 Task: Create a script that requests an IP address and validates its format.
Action: Mouse moved to (2, 388)
Screenshot: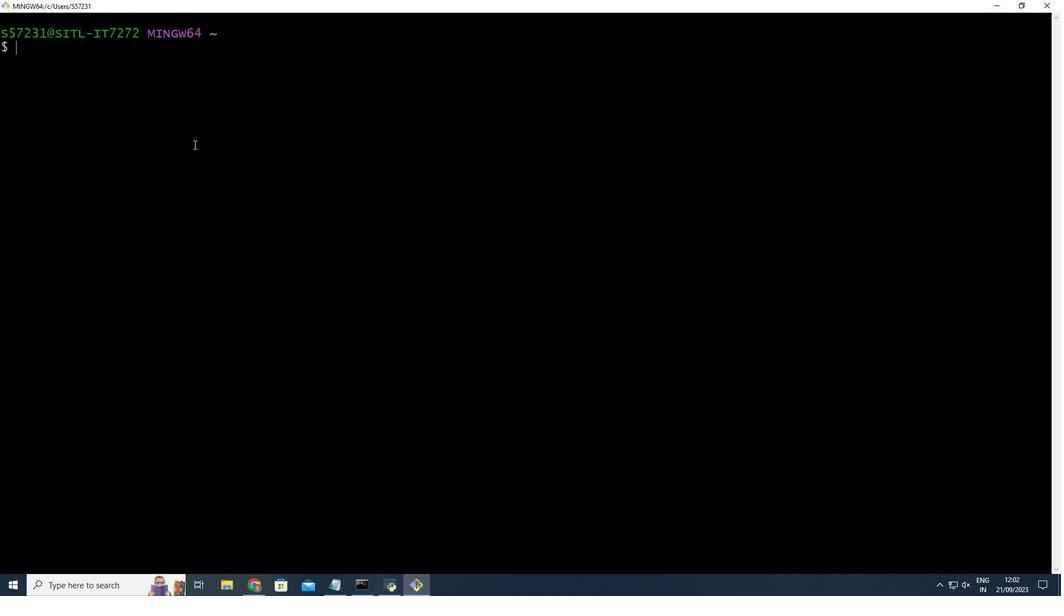 
Action: Mouse pressed left at (2, 388)
Screenshot: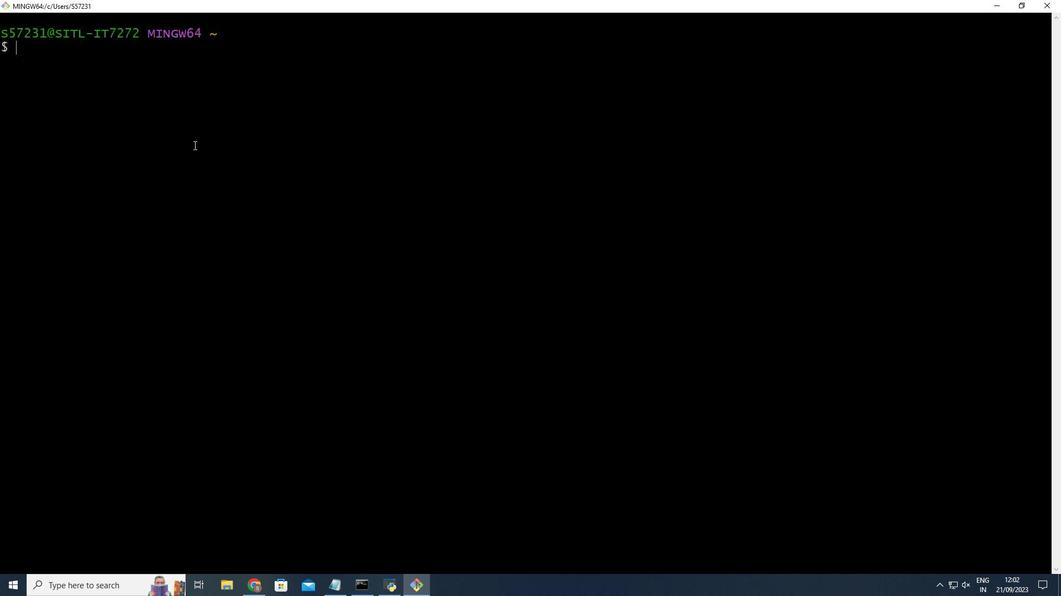 
Action: Mouse moved to (2, 388)
Screenshot: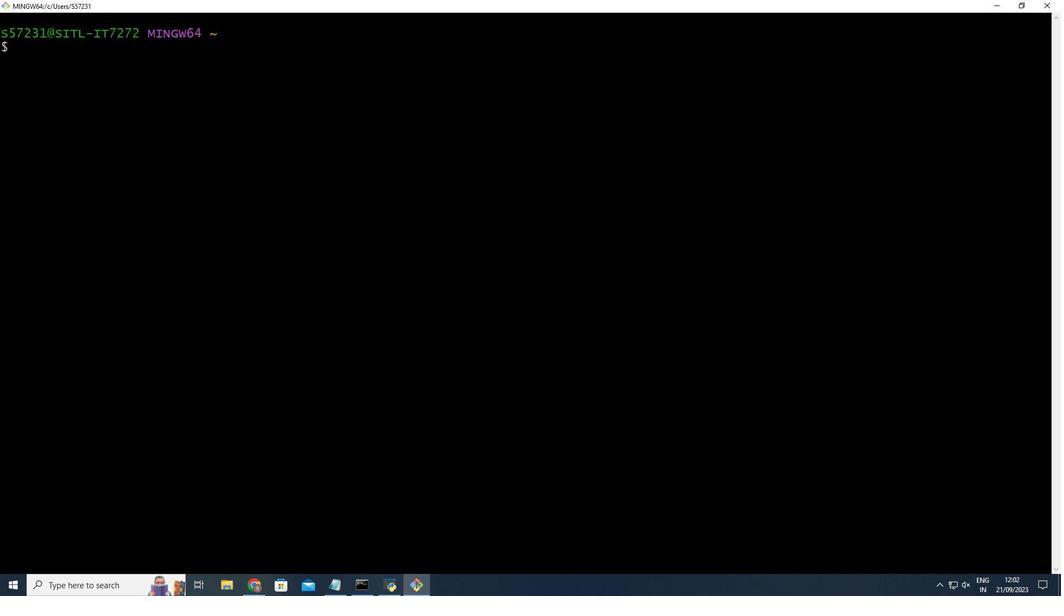 
Action: Key pressed mkdir<Key.space>validate<Key.shift_r>_<Key.shift_r>IP<Key.shift_r>_address<Key.enter>cd<Key.space>validate<Key.shift_r>_<Key.shift_r>IP<Key.shift_r>_address<Key.enter>touch<Key.space>script.sh<Key.enter>vim<Key.space>script.sh<Key.enter>i<Key.shift_r><Key.shift_r><Key.shift_r><Key.shift_r><Key.shift_r><Key.shift_r><Key.shift_r><Key.shift_r><Key.shift_r><Key.shift_r><Key.shift_r><Key.shift_r>#<Key.shift_r>!/bin/bash<Key.enter><Key.backspace><Key.enter><Key.shift_r>#<Key.space><Key.shift_r>Function<Key.space>to<Key.space>validate<Key.space>an<Key.space><Key.shift_r>IP<Key.space>addres<Key.space><Key.backspace>s<Key.space>format<Key.space>using<Key.space>regular<Key.space>expressions<Key.enter><Key.backspace><Key.backspace>validate<Key.space><Key.backspace><Key.shift_r>_ip<Key.shift_r>()<Key.enter><Key.backspace><Key.shift_r><Key.space><Key.shift_r>{<Key.enter>local<Key.space>ip=<Key.shift_r>"<Key.shift_r><Key.shift_r><Key.shift_r><Key.shift_r><Key.shift_r><Key.shift_r>$1<Key.shift_r>"<Key.enter>local<Key.space>ip<Key.shift_r>_regex=<Key.shift_r>"<Key.shift_r>^<Key.shift_r>([0-9]<Key.shift_r>{1,3<Key.shift_r>}\.<Key.shift_r>)<Key.shift_r>{3<Key.shift_r>}[0-9
Screenshot: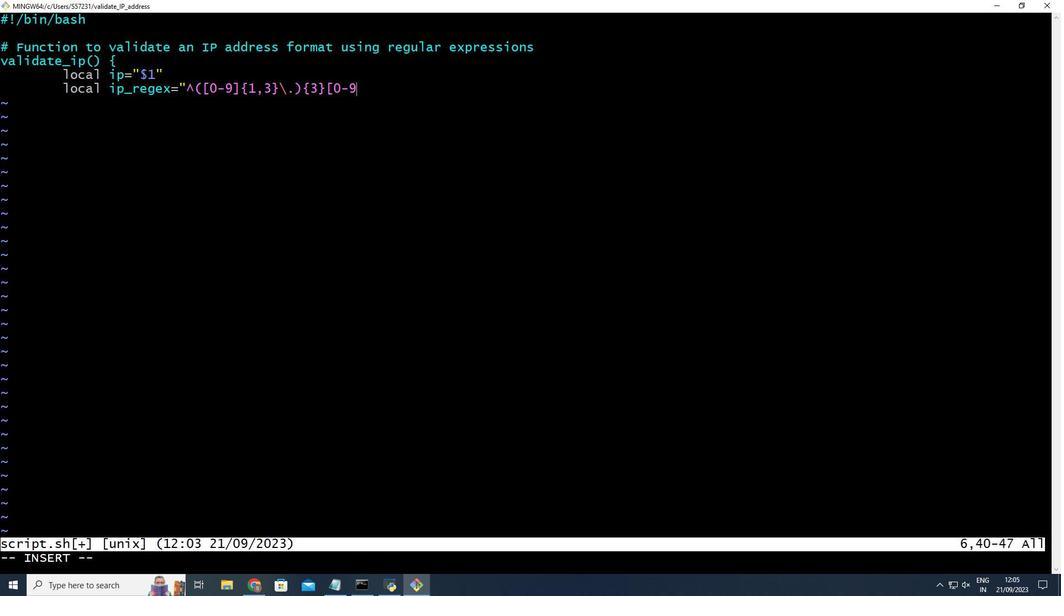 
Action: Mouse moved to (2, 388)
Screenshot: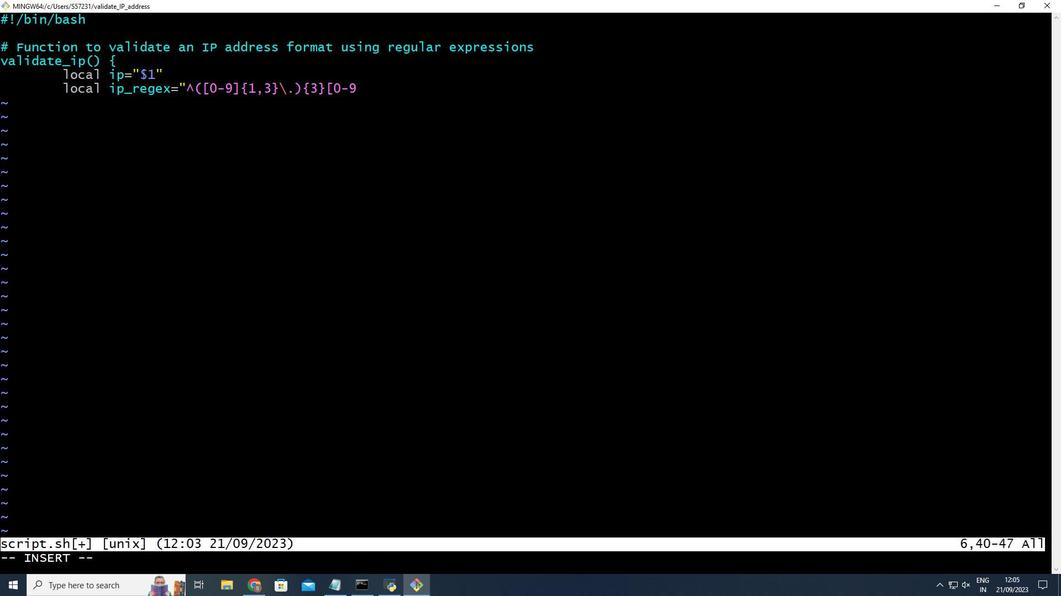 
Action: Key pressed ]<Key.shift_r>{1,3<Key.shift_r>}<Key.shift_r>$<Key.shift_r>"<Key.enter><Key.enter>if<Key.space>[[<Key.space><Key.shift_r>"<Key.shift_r>$ip<Key.shift_r>"<Key.space>=<Key.shift_r>~<Key.space><Key.shift_r><Key.shift_r><Key.shift_r><Key.shift_r><Key.shift_r><Key.shift_r><Key.shift_r><Key.shift_r><Key.shift_r><Key.shift_r><Key.shift_r><Key.shift_r><Key.shift_r><Key.shift_r><Key.shift_r><Key.shift_r><Key.shift_r>$ip<Key.shift_r>_regex
Screenshot: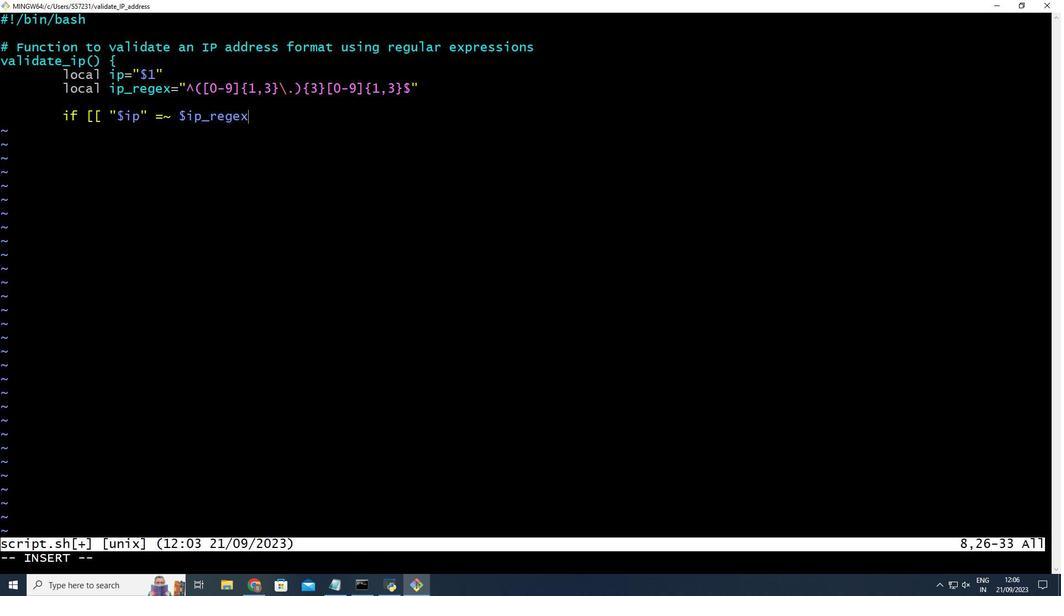 
Action: Mouse moved to (2, 388)
Screenshot: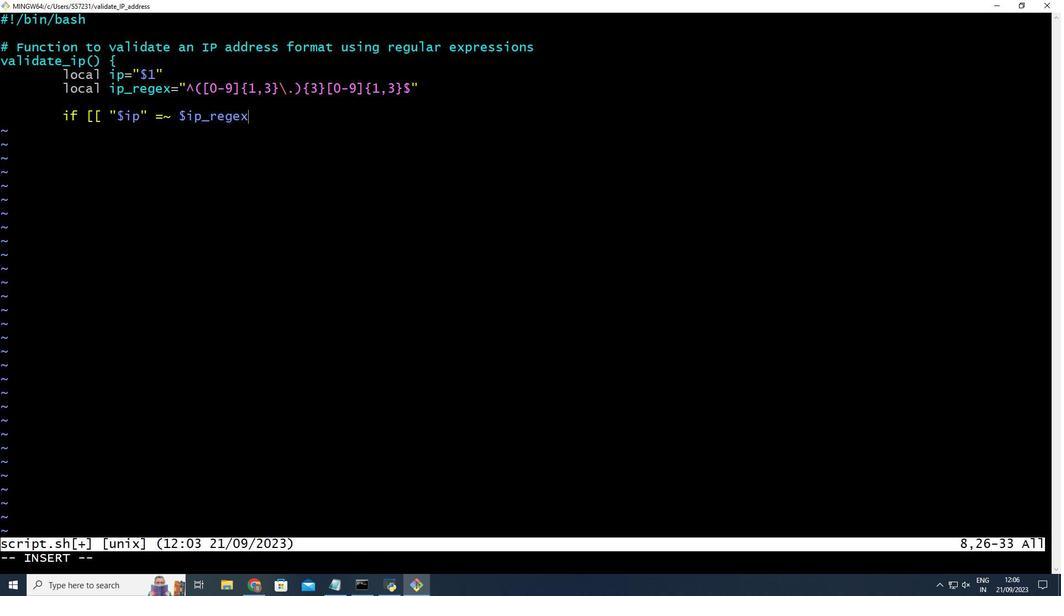 
Action: Key pressed <Key.space>]];<Key.space>then<Key.enter>echo<Key.space><Key.shift_r><Key.shift_r><Key.shift_r><Key.shift_r><Key.shift_r>"<Key.shift_r>Valid<Key.space><Key.shift_r><Key.shift_r><Key.shift_r><Key.shift_r><Key.shift_r><Key.shift_r><Key.shift_r>IP<Key.space>address<Key.shift_r>"<Key.backspace><Key.shift_r>:<Key.space><Key.shift_r><Key.shift_r>$ip<Key.shift_r>"<Key.enter><Key.backspace>else<Key.enter>echo<Key.space><Key.shift_r>"<Key.shift_r>Ina<Key.backspace>valid<Key.space><Key.shift_r>IP<Key.space>address<Key.shift_r>:<Key.space><Key.shift_r><Key.shift_r><Key.shift_r><Key.shift_r><Key.shift_r>$ip<Key.shift_r>"<Key.enter><Key.backspace>fi<Key.enter><Key.backspace><Key.shift_r><Key.shift_r><Key.shift_r>}<Key.enter><Key.enter>
Screenshot: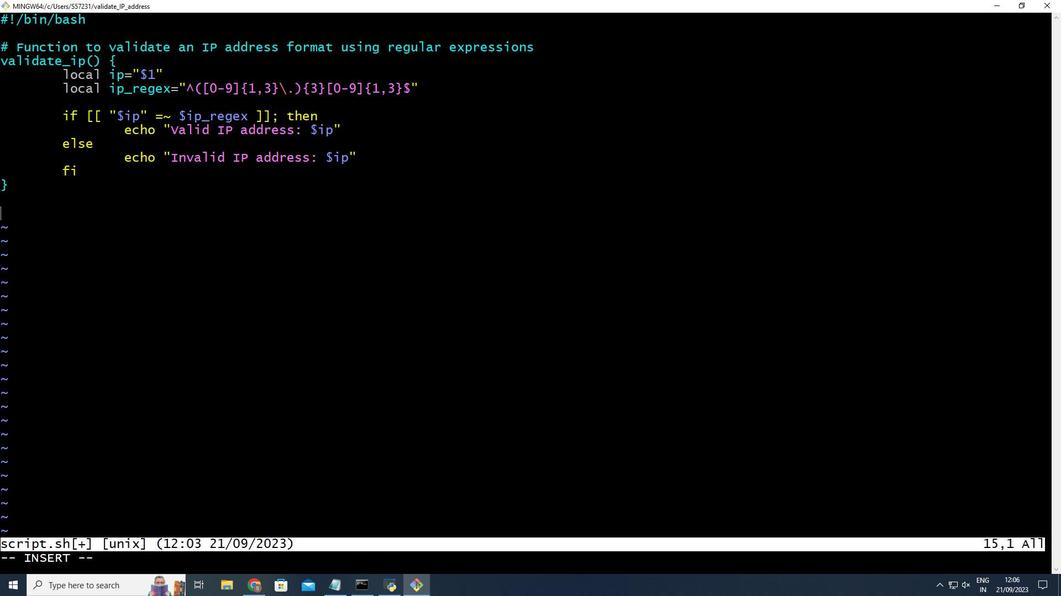 
Action: Mouse moved to (2, 388)
Screenshot: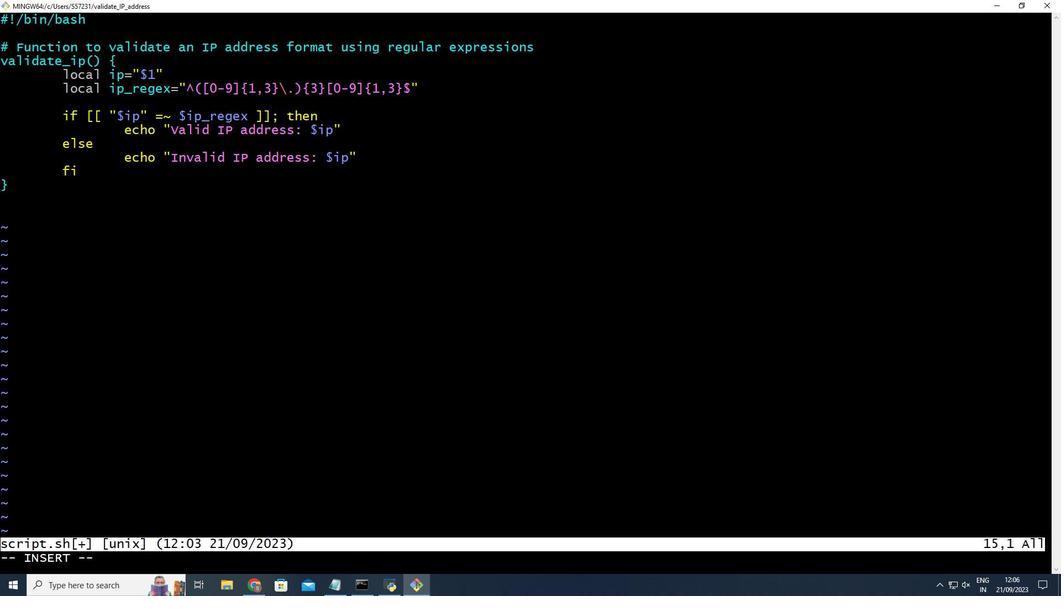 
Action: Mouse scrolled (2, 388) with delta (0, 0)
Screenshot: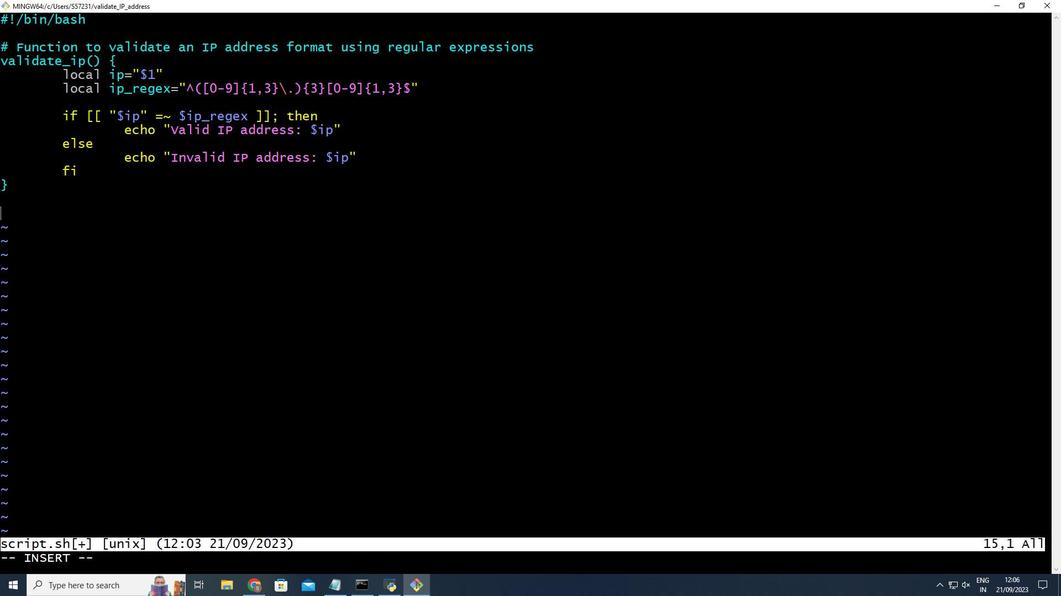 
Action: Mouse scrolled (2, 388) with delta (0, 0)
Screenshot: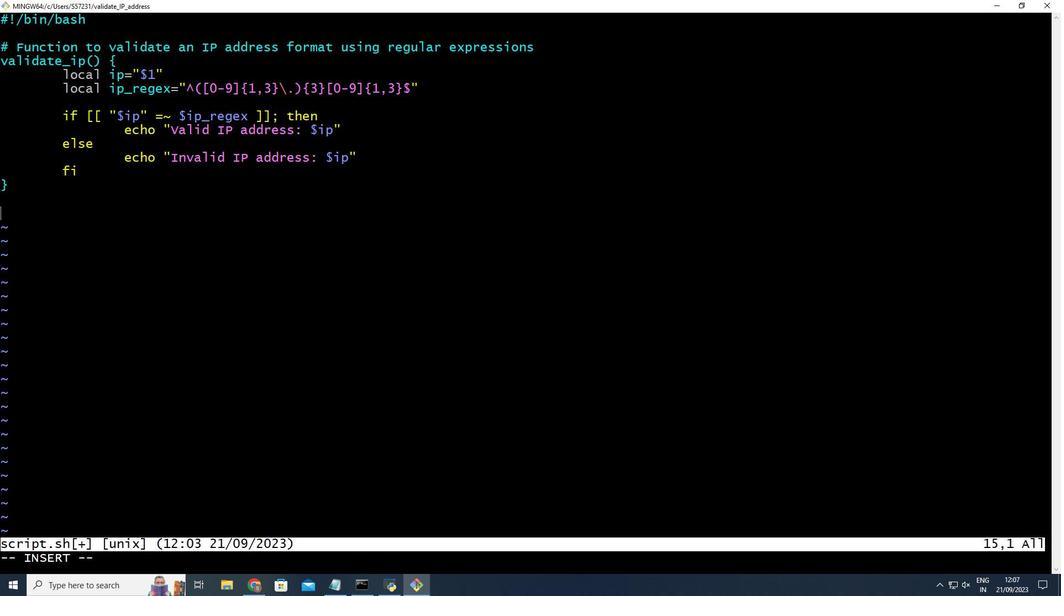 
Action: Mouse scrolled (2, 388) with delta (0, 0)
Screenshot: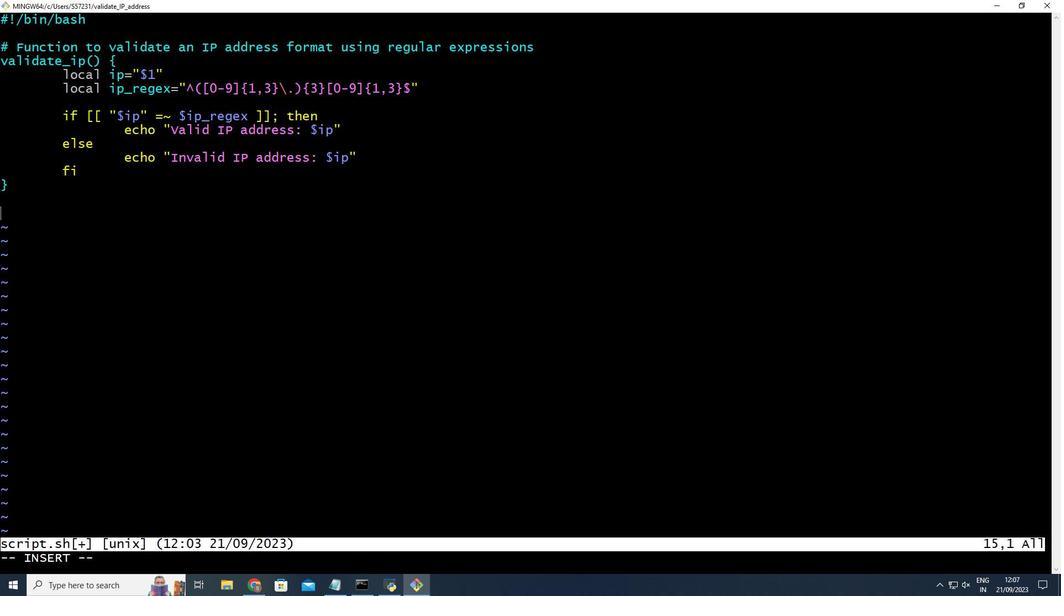 
Action: Key pressed <Key.shift_r>#<Key.shift_r>Read<Key.space>input<Key.space>from<Key.space>the<Key.space>user<Key.enter><Key.backspace>read<Key.space>-p<Key.space><Key.shift_r>"<Key.shift_r>Enter<Key.space>th<Key.backspace><Key.backspace>an<Key.space><Key.shift_r>Ip<Key.space>a<Key.backspace><Key.backspace><Key.backspace><Key.shift_r>P<Key.space>address<Key.shift_r>:<Key.space><Key.shift_r>"<Key.space>user<Key.shift_r>_input<Key.enter><Key.enter><Key.shift_r><Key.shift_r><Key.shift_r><Key.shift_r><Key.shift_r><Key.shift_r>#<Key.space>call<Key.space>the<Key.space>validate<Key.shift_r>_ip<Key.space>function<Key.space>with<Key.space>the<Key.space>provided<Key.space><Key.shift_r>IP<Key.space>address<Key.enter><Key.backspace><Key.backspace>validate<Key.shift_r>_ip<Key.space><Key.shift_r>"<Key.shift_r>$user<Key.shift_r><Key.shift_r><Key.shift_r>_input<Key.shift_r>"<Key.enter>
Screenshot: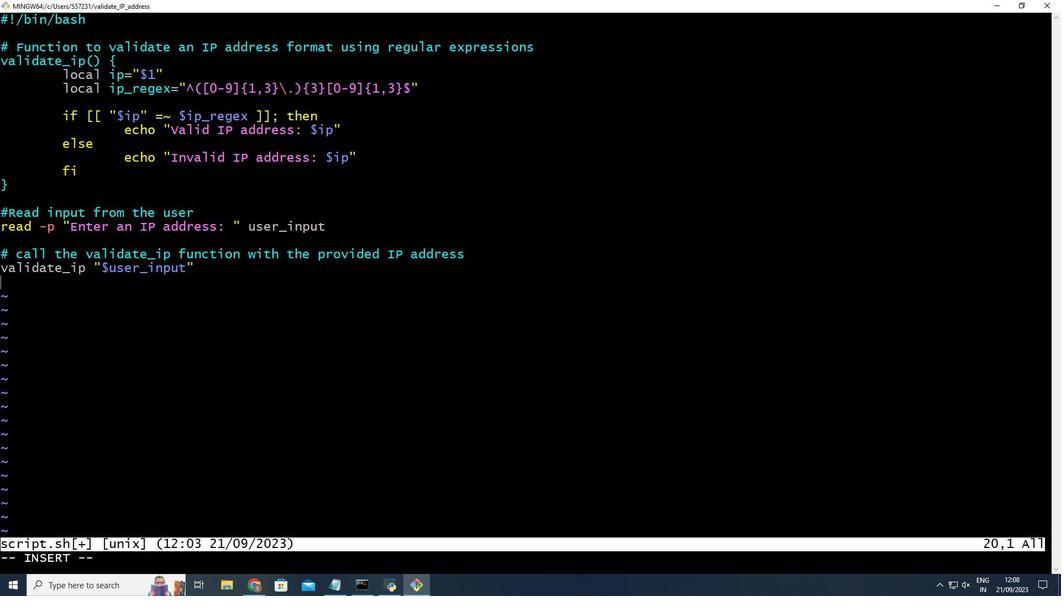 
Action: Mouse scrolled (2, 388) with delta (0, 0)
Screenshot: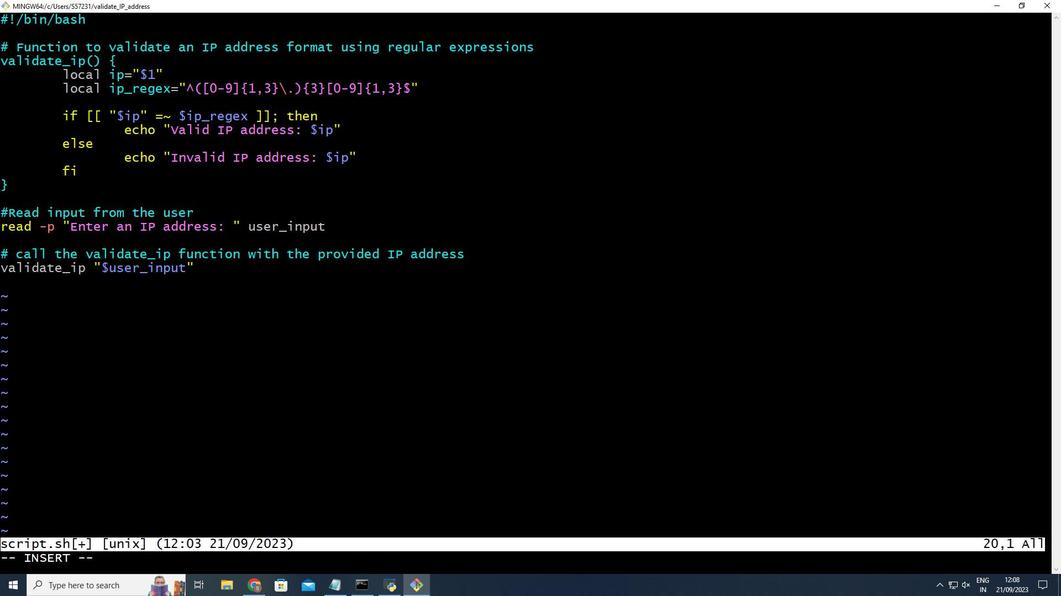 
Action: Mouse scrolled (2, 388) with delta (0, 0)
Screenshot: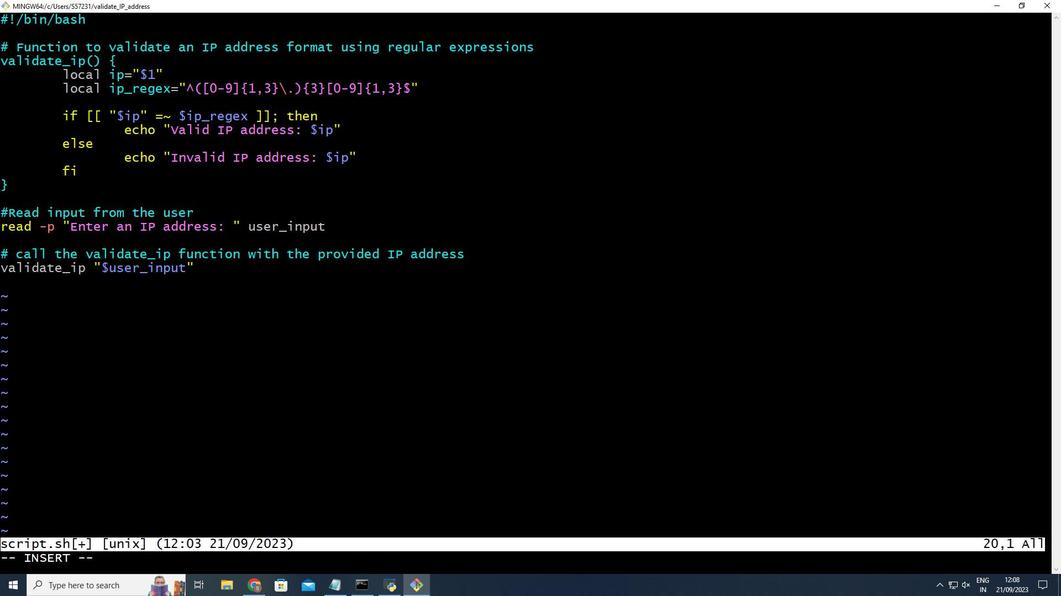 
Action: Mouse scrolled (2, 388) with delta (0, 0)
Screenshot: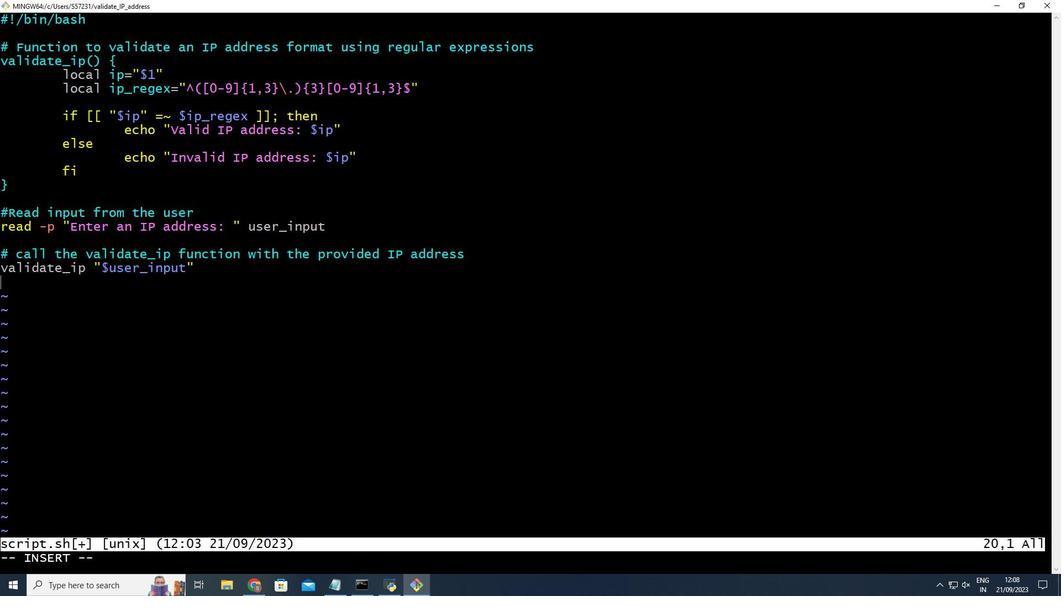 
Action: Mouse scrolled (2, 388) with delta (0, 0)
Screenshot: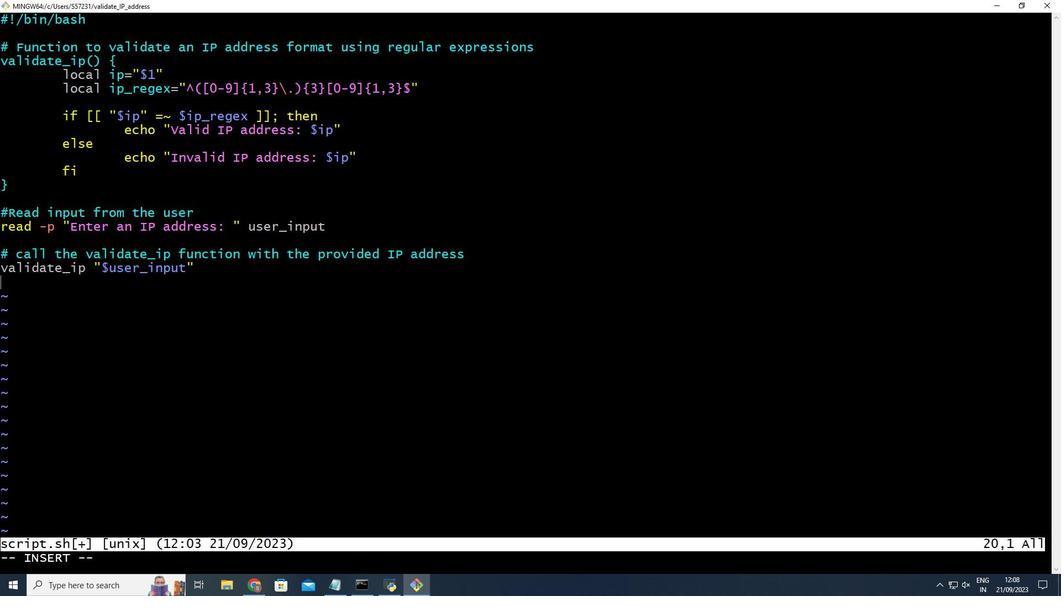 
Action: Mouse scrolled (2, 388) with delta (0, 0)
Screenshot: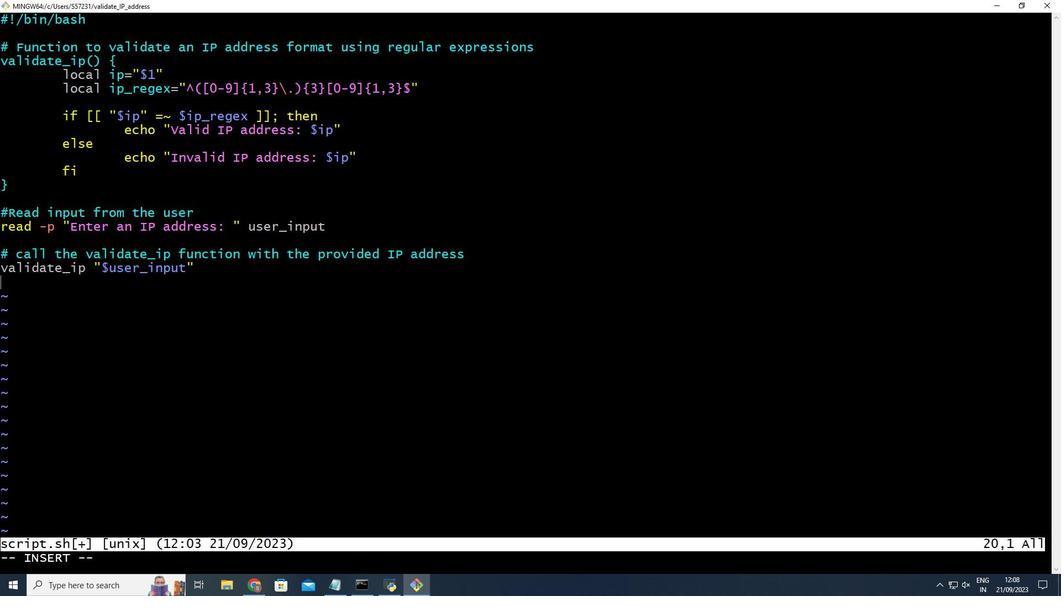 
Action: Mouse scrolled (2, 388) with delta (0, 0)
Screenshot: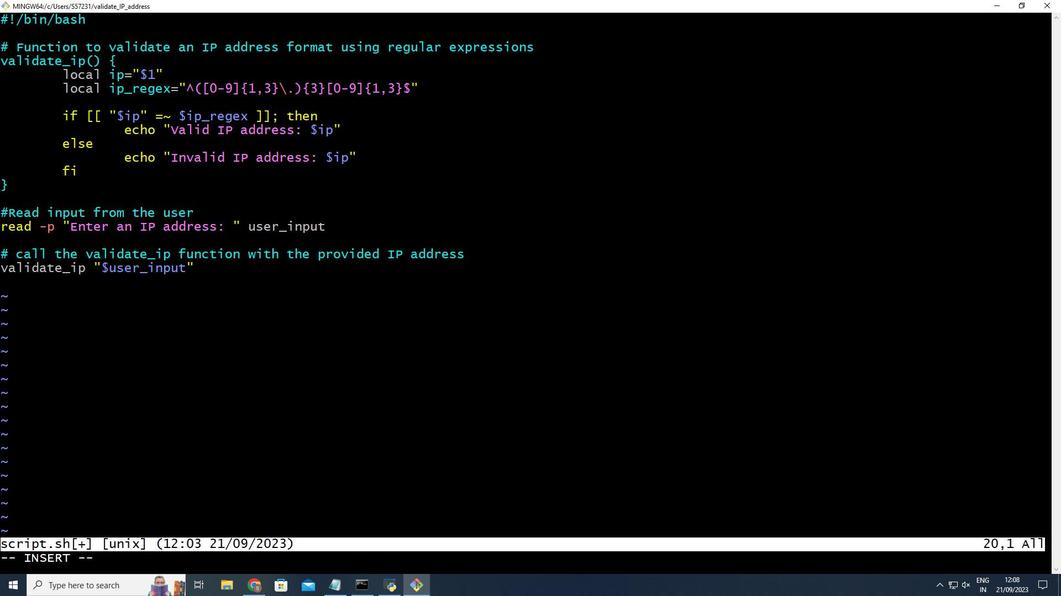 
Action: Mouse scrolled (2, 388) with delta (0, 0)
Screenshot: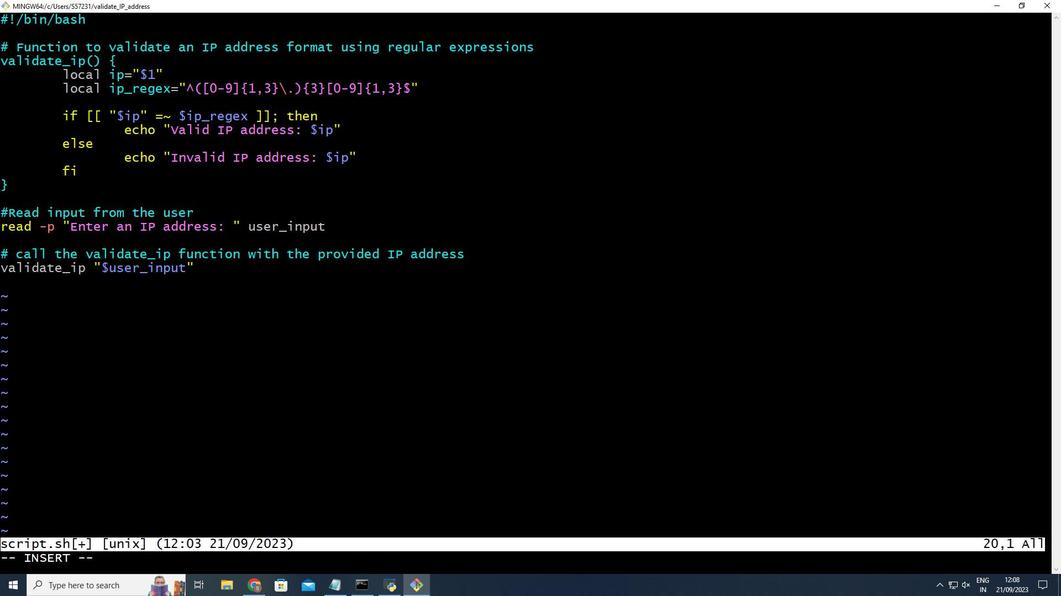 
Action: Mouse scrolled (2, 388) with delta (0, 0)
Screenshot: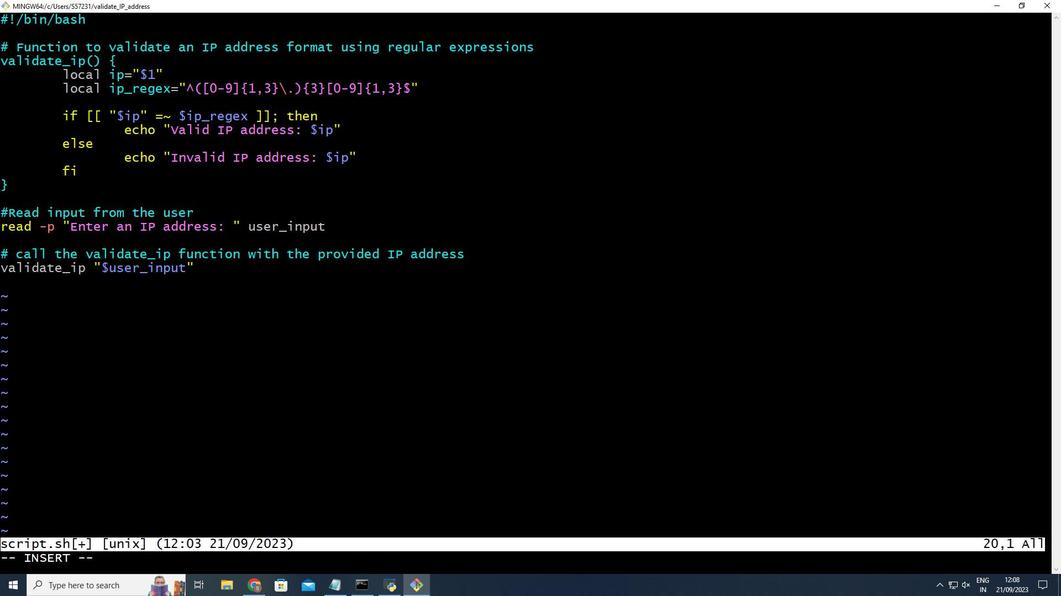 
Action: Mouse moved to (2, 388)
Screenshot: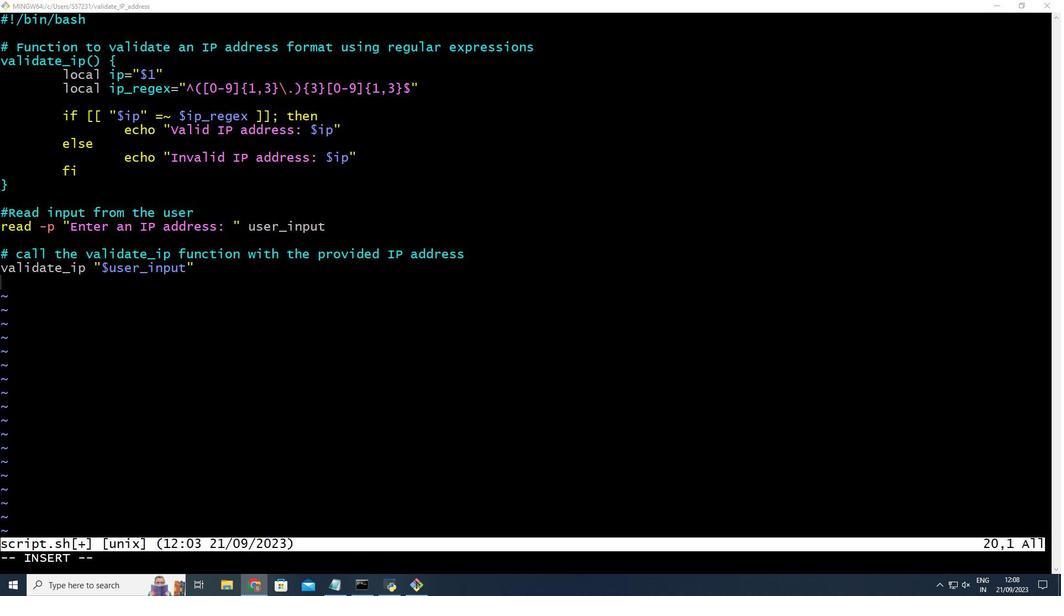 
Action: Mouse pressed left at (2, 388)
Screenshot: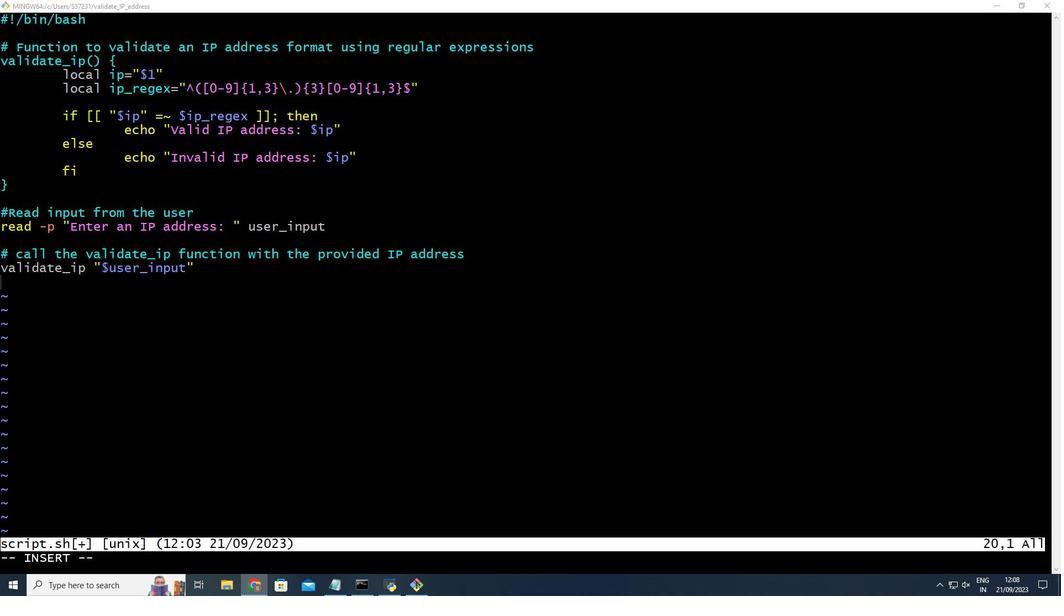 
Action: Mouse moved to (2, 388)
Screenshot: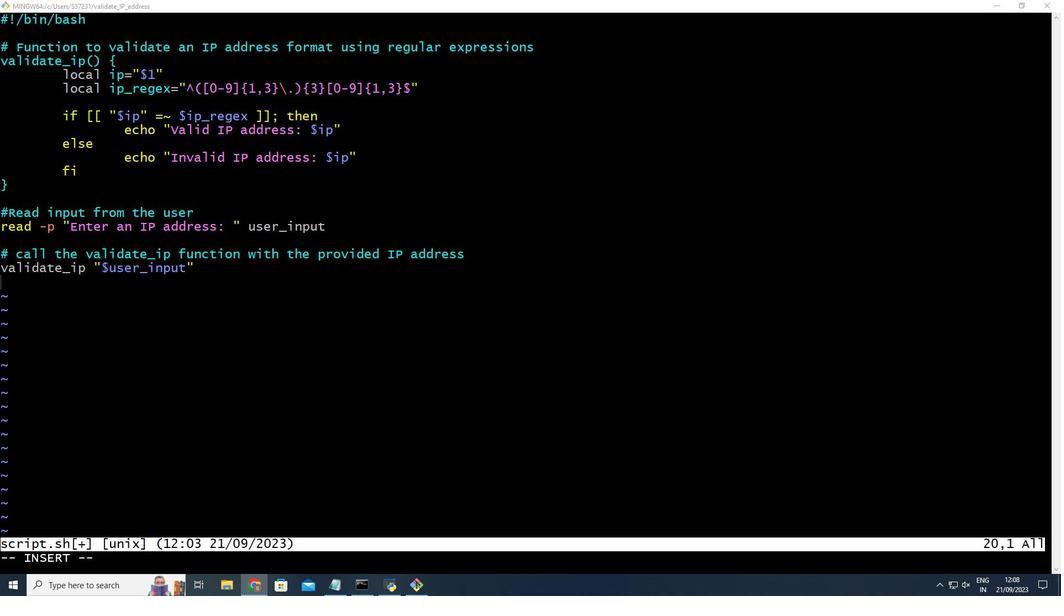 
Action: Key pressed <Key.up>
Screenshot: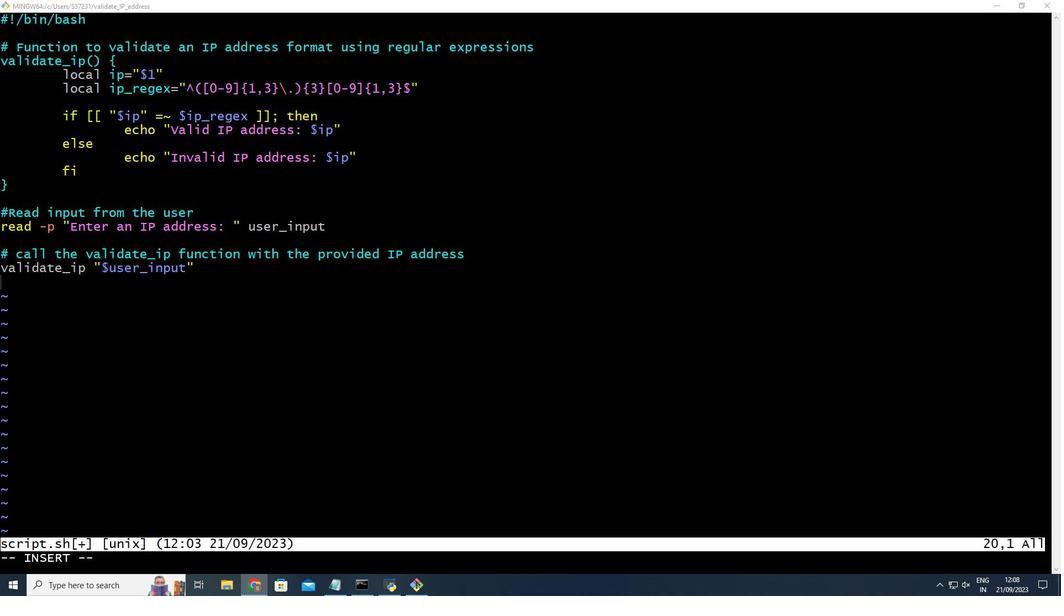 
Action: Mouse moved to (2, 388)
Screenshot: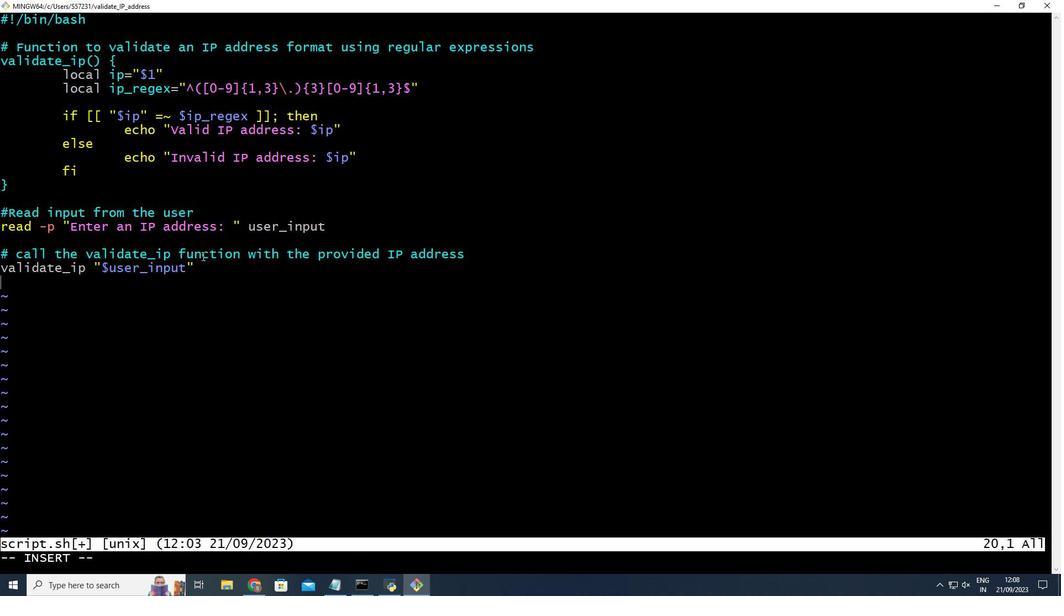 
Action: Mouse pressed left at (2, 388)
Screenshot: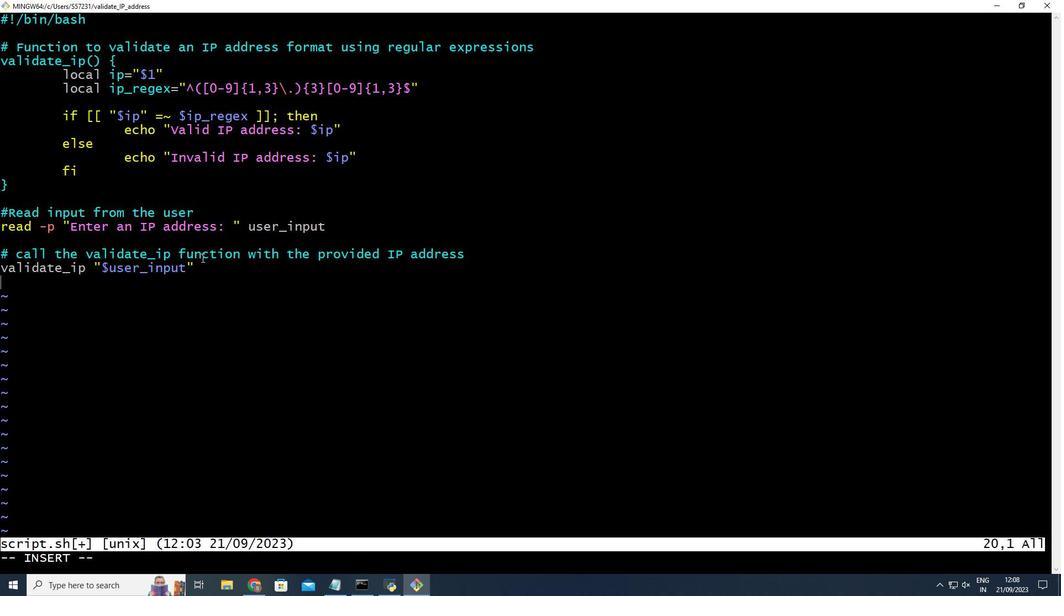 
Action: Mouse moved to (2, 388)
Screenshot: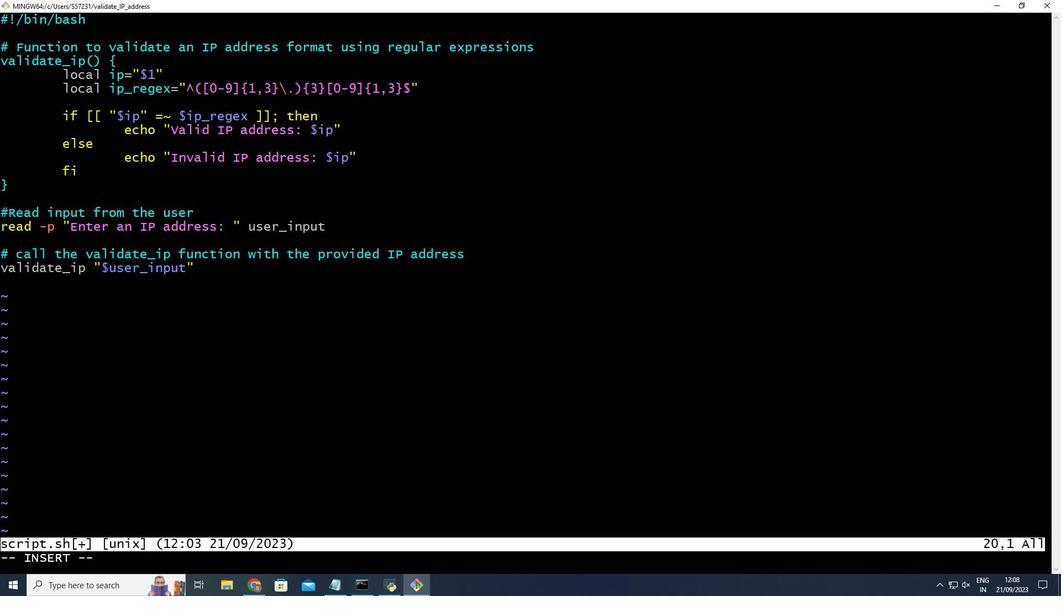 
Action: Mouse scrolled (2, 388) with delta (0, 0)
Screenshot: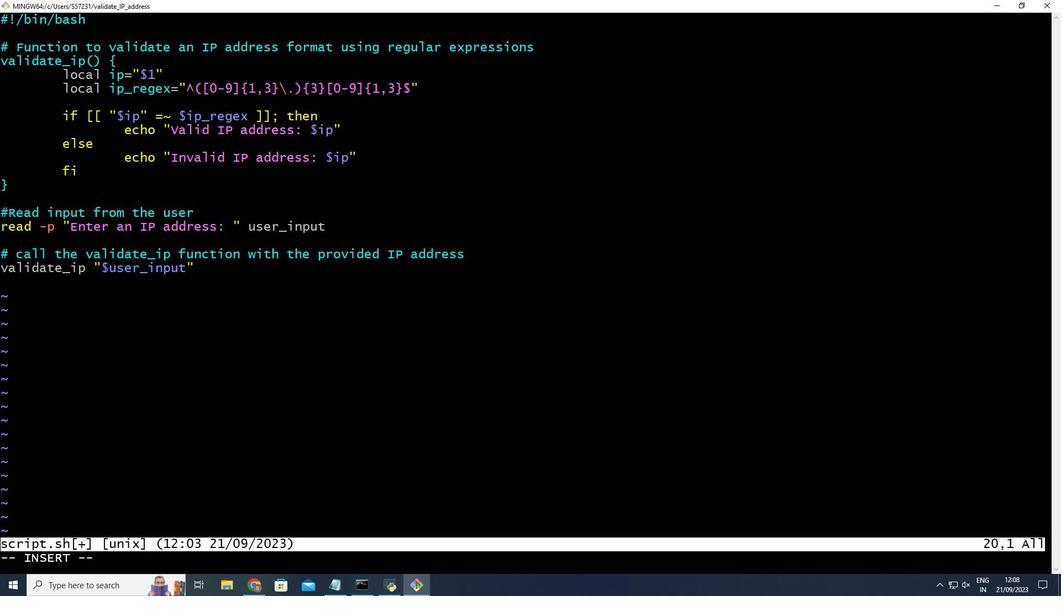 
Action: Mouse scrolled (2, 388) with delta (0, 0)
Screenshot: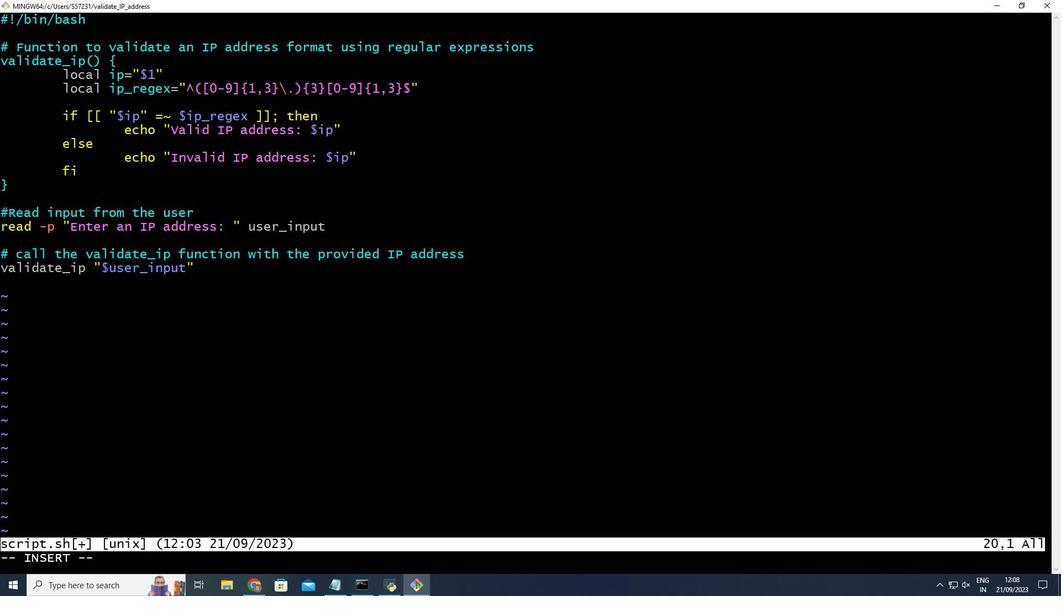 
Action: Key pressed <Key.up><Key.up><Key.up><Key.up><Key.up><Key.up><Key.up><Key.up><Key.up><Key.up><Key.up><Key.up>
Screenshot: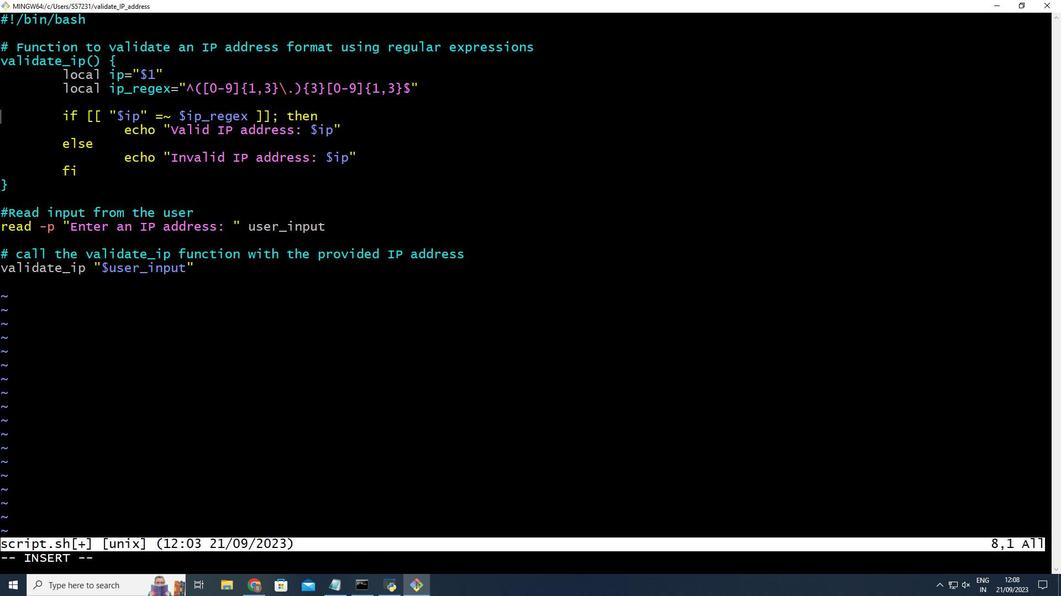 
Action: Mouse scrolled (2, 388) with delta (0, 0)
Screenshot: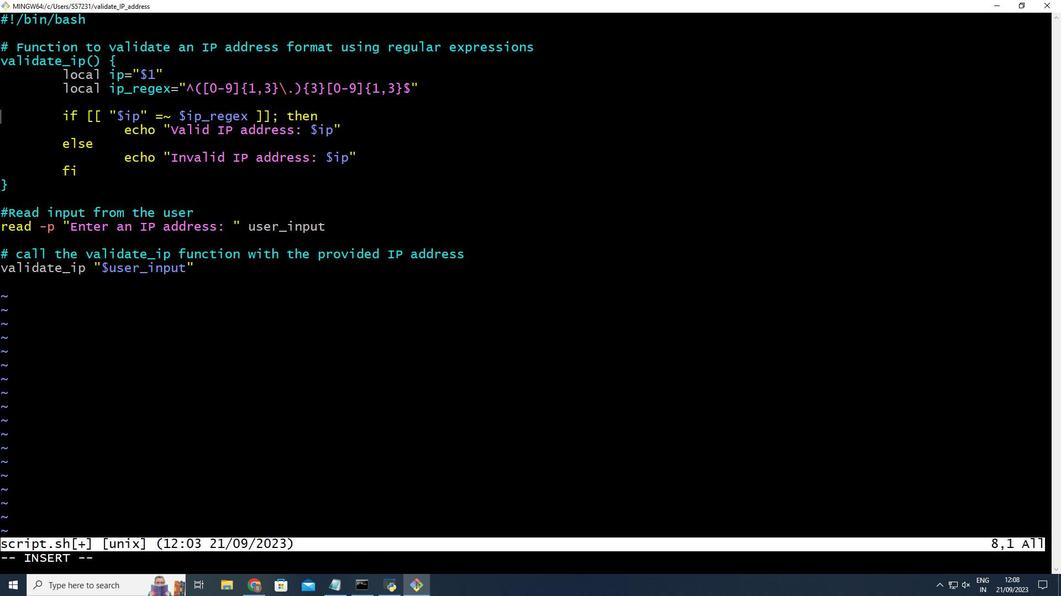 
Action: Mouse scrolled (2, 388) with delta (0, 0)
Screenshot: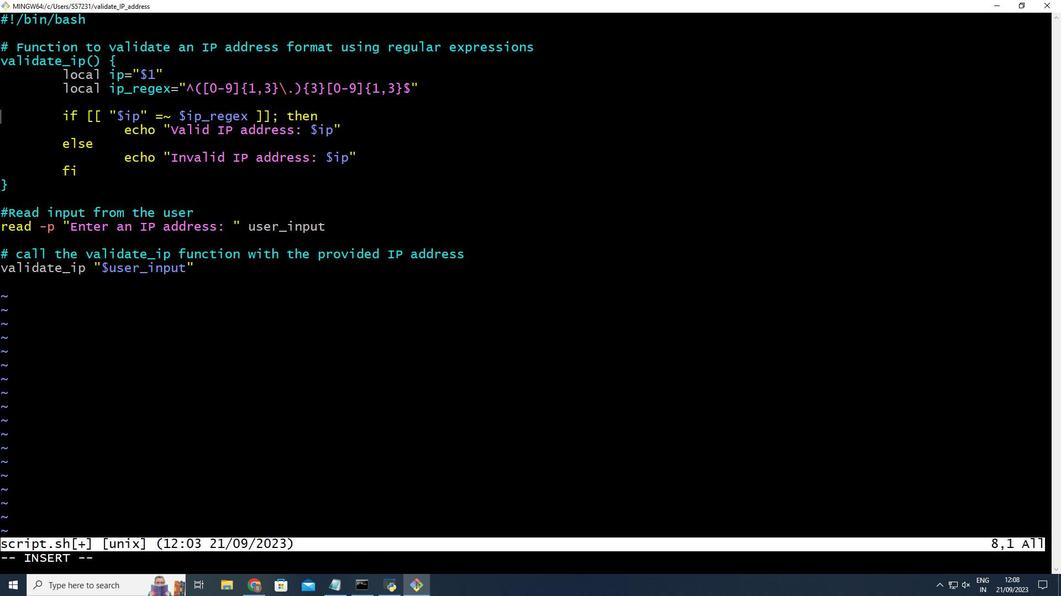 
Action: Mouse scrolled (2, 388) with delta (0, 0)
Screenshot: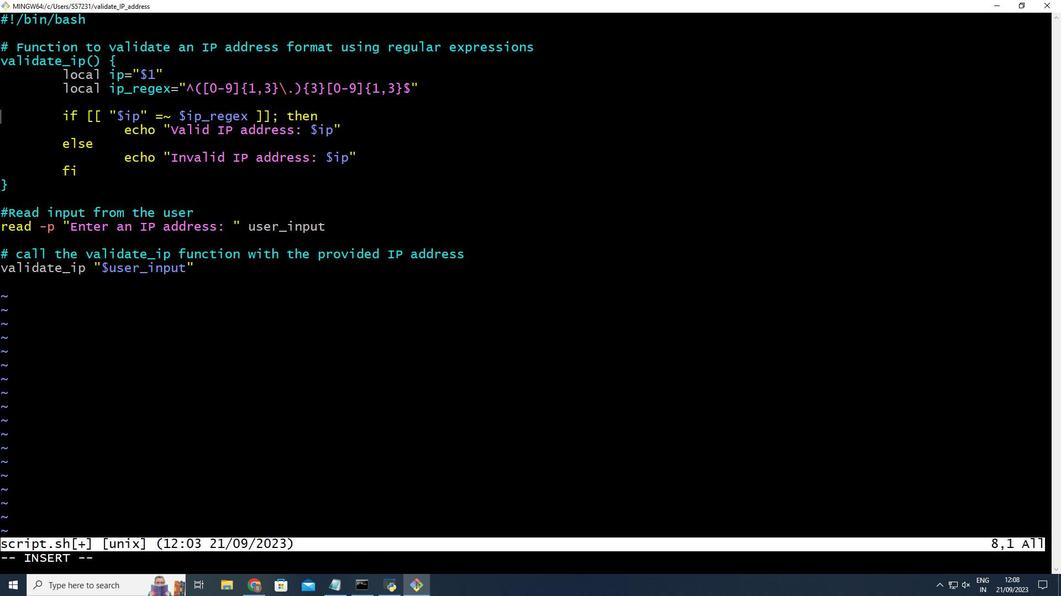 
Action: Mouse scrolled (2, 388) with delta (0, 0)
Screenshot: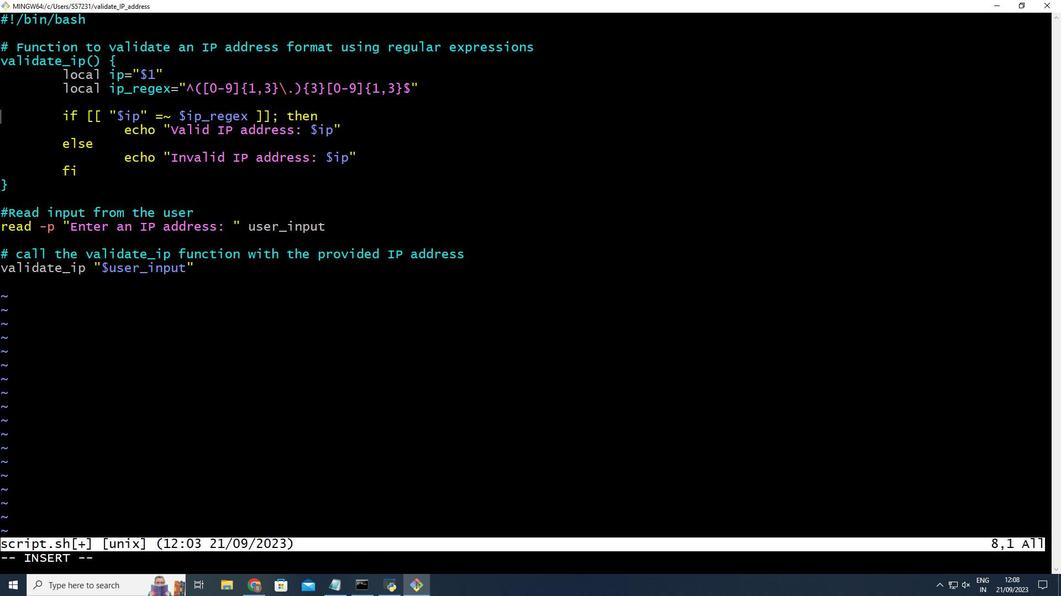 
Action: Key pressed <Key.up><Key.up><Key.right><Key.right><Key.right><Key.right><Key.right><Key.right><Key.right><Key.right><Key.right><Key.right><Key.right><Key.right><Key.right><Key.right><Key.right><Key.right><Key.right><Key.right><Key.right><Key.right><Key.right><Key.right><Key.right><Key.right><Key.right><Key.right><Key.right><Key.right><Key.right><Key.right><Key.right><Key.right><Key.right><Key.right><Key.down><Key.down><Key.down><Key.down><Key.esc><Key.shift_r>:wq<Key.shift_r>!<Key.enter>
Screenshot: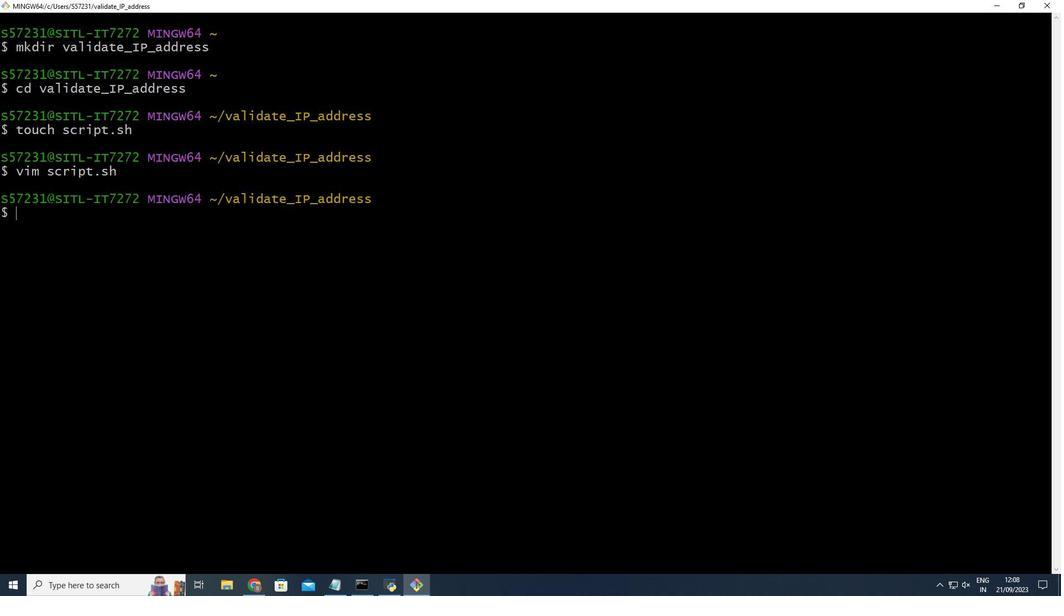 
Action: Mouse moved to (2, 388)
Screenshot: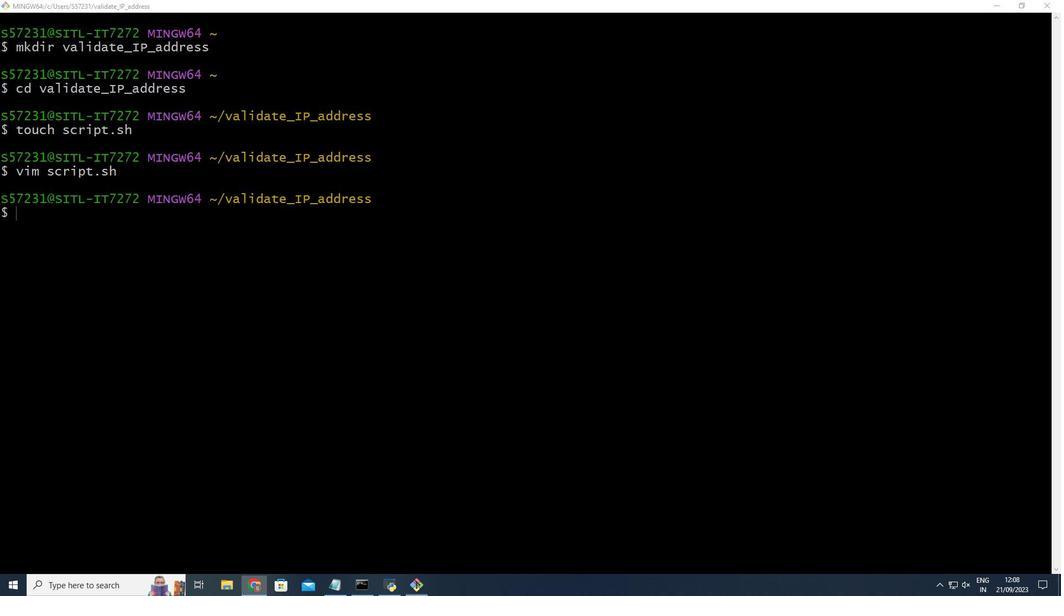 
Action: Mouse pressed left at (2, 388)
Screenshot: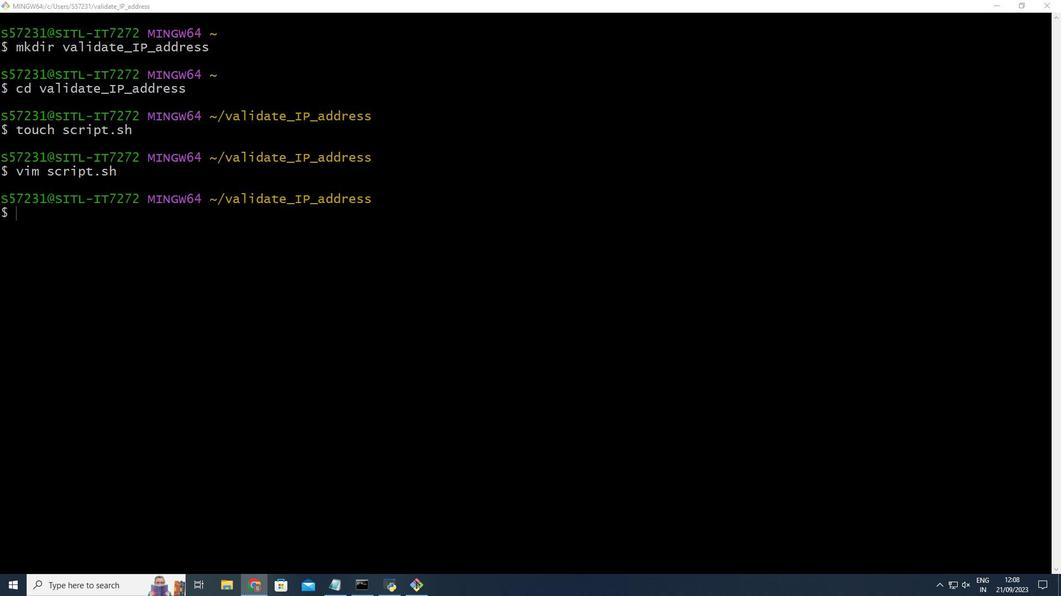 
Action: Key pressed sample<Key.space>input<Key.enter>
Screenshot: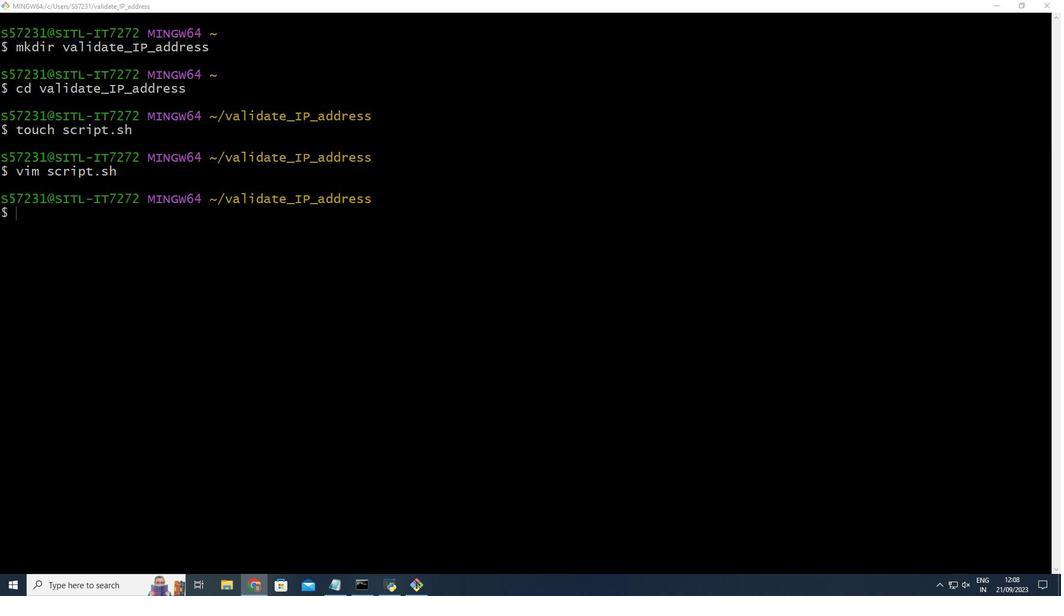 
Action: Mouse moved to (2, 388)
Screenshot: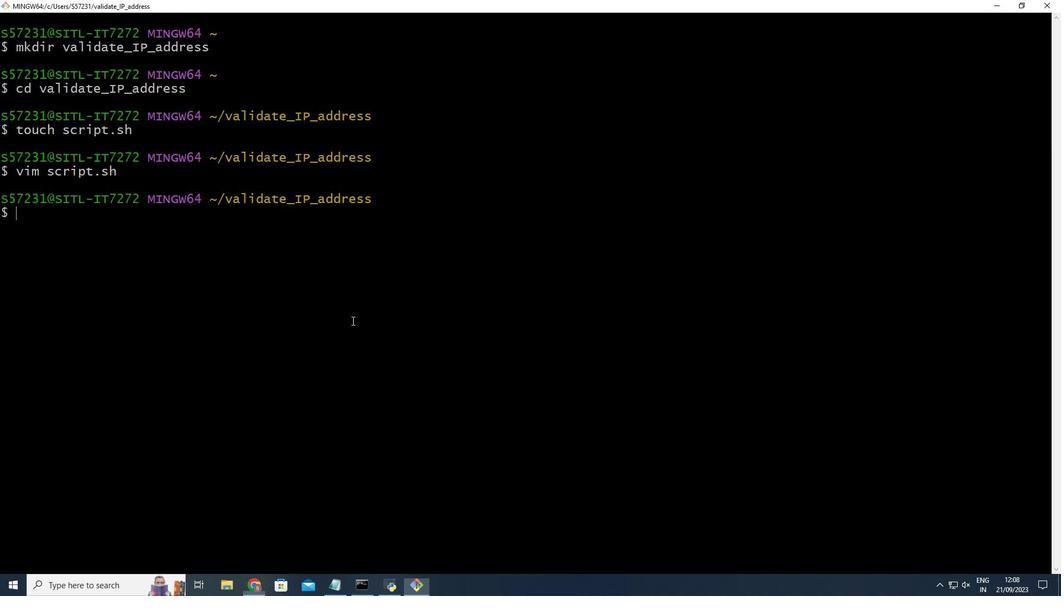
Action: Mouse pressed left at (2, 388)
Screenshot: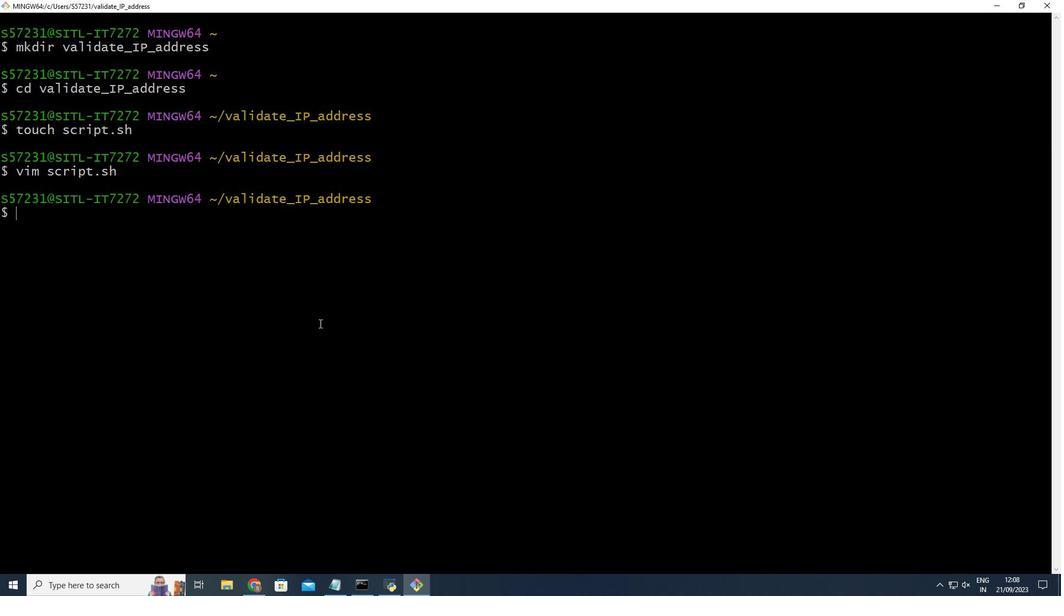 
Action: Mouse moved to (2, 388)
Screenshot: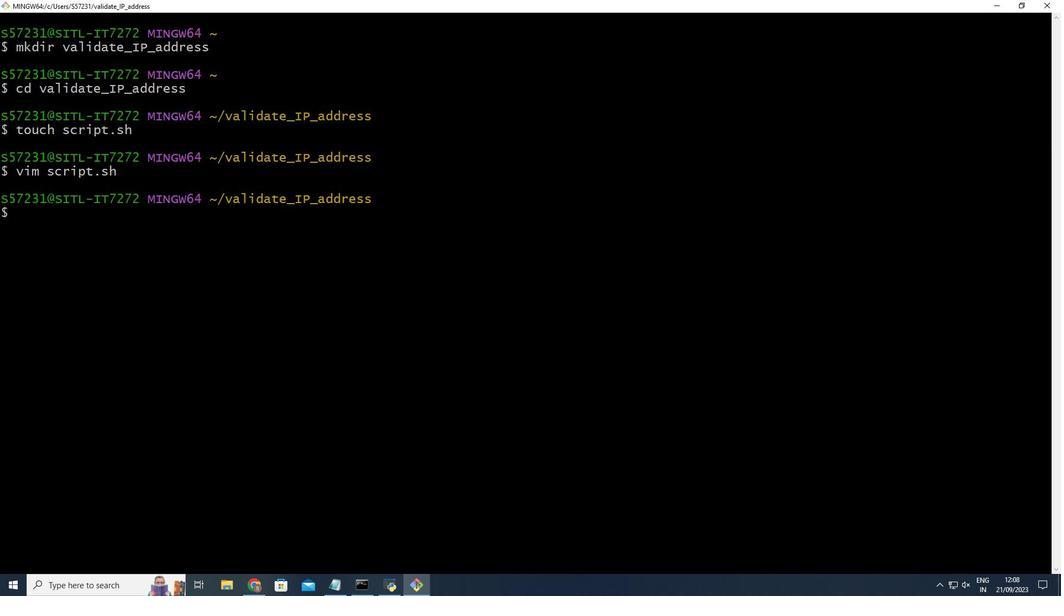 
Action: Key pressed .<Key.backspace>chmod<Key.space>+x
Screenshot: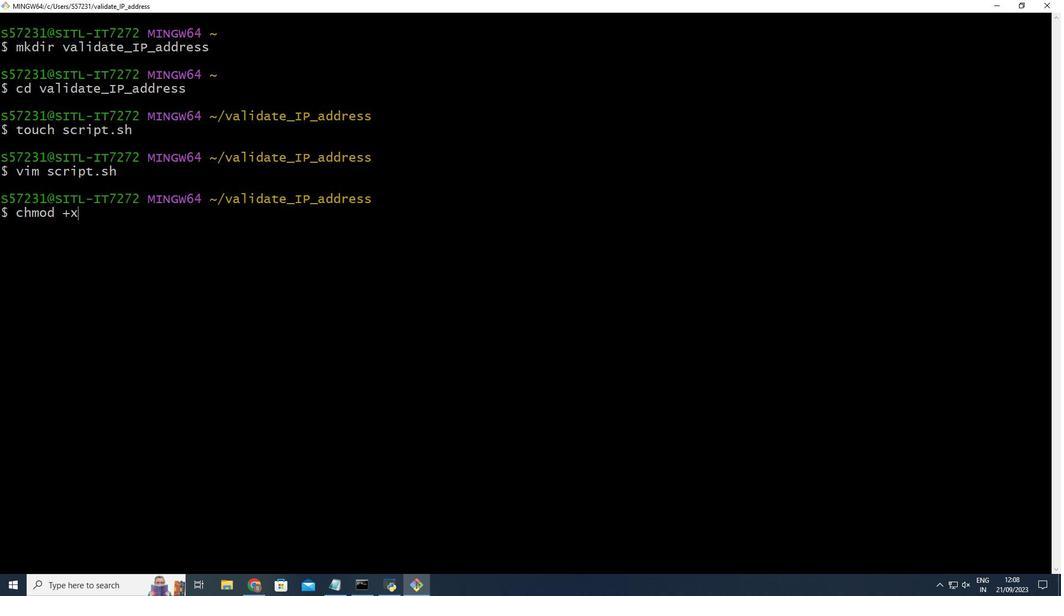 
Action: Mouse scrolled (2, 388) with delta (0, 0)
Screenshot: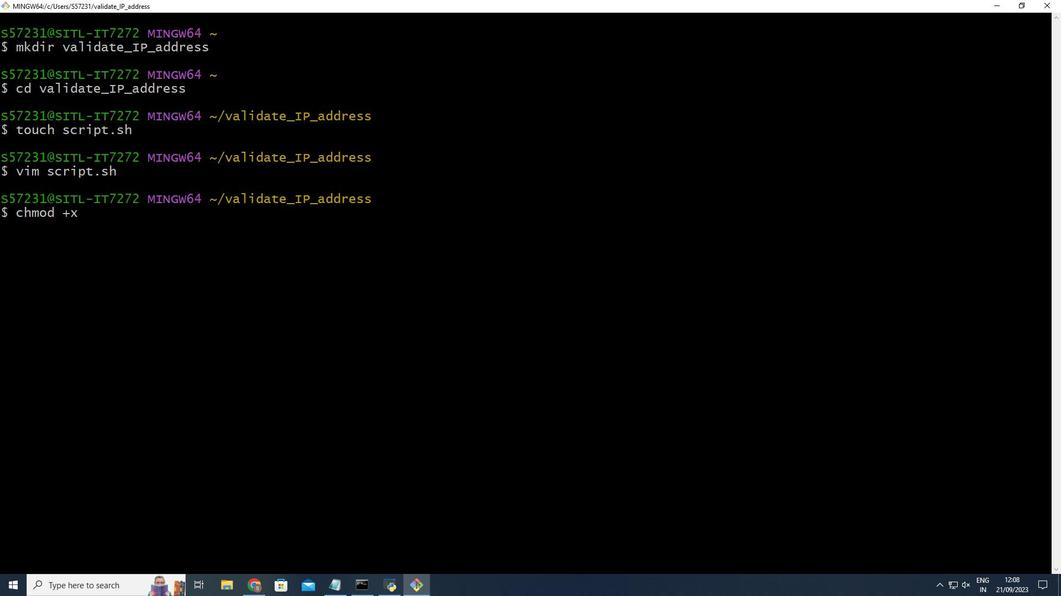 
Action: Mouse scrolled (2, 388) with delta (0, 0)
Screenshot: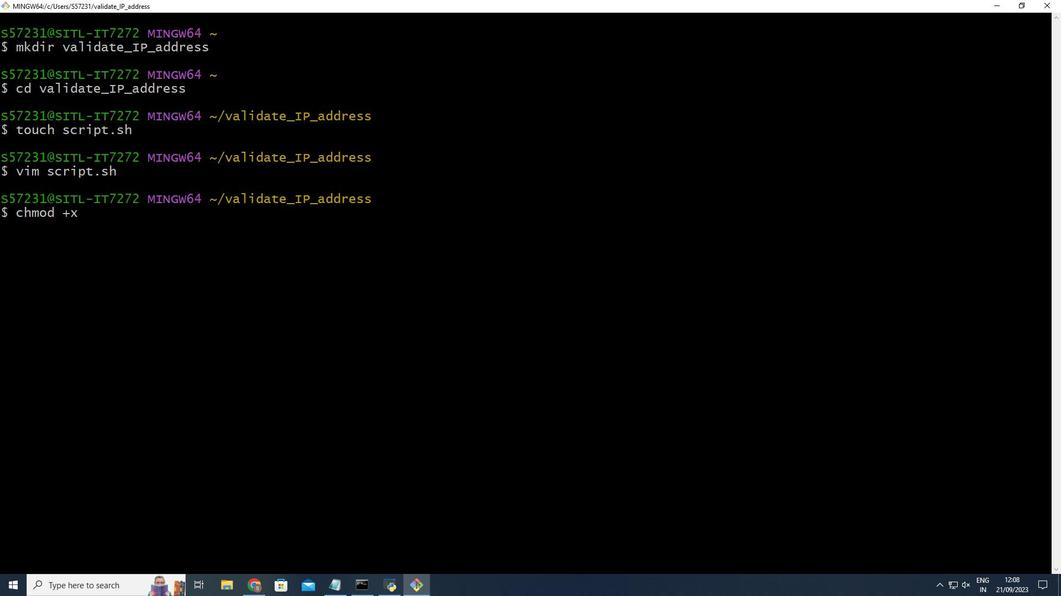 
Action: Mouse scrolled (2, 388) with delta (0, 0)
Screenshot: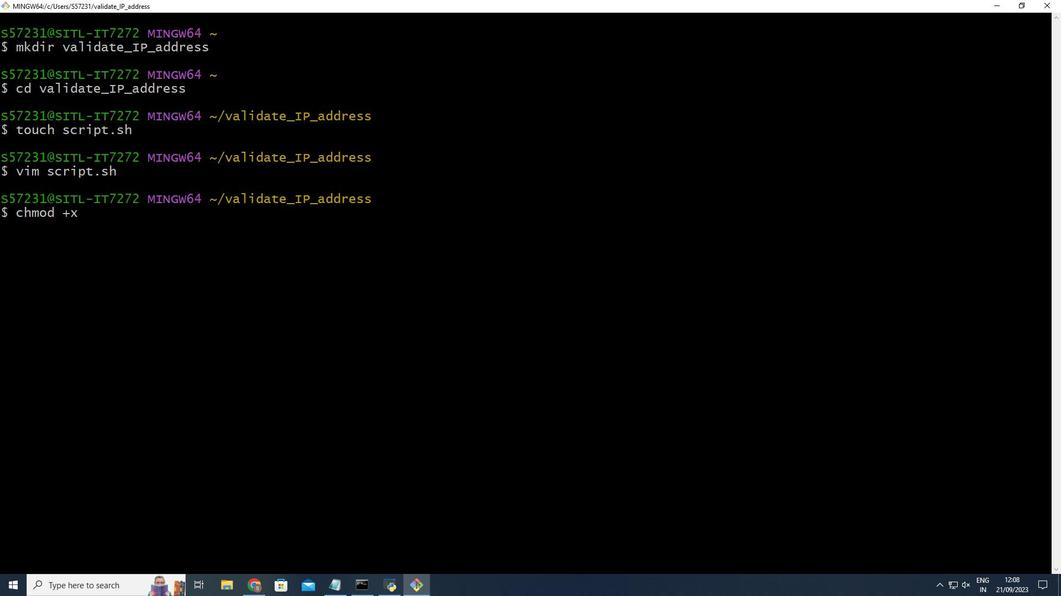 
Action: Mouse scrolled (2, 388) with delta (0, 0)
Screenshot: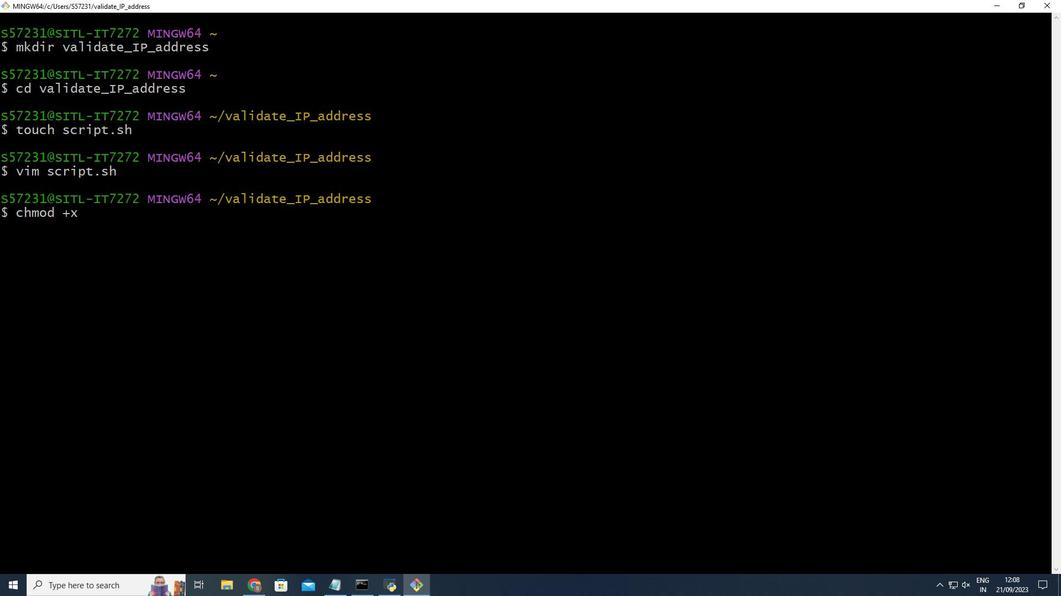 
Action: Mouse scrolled (2, 388) with delta (0, 0)
Screenshot: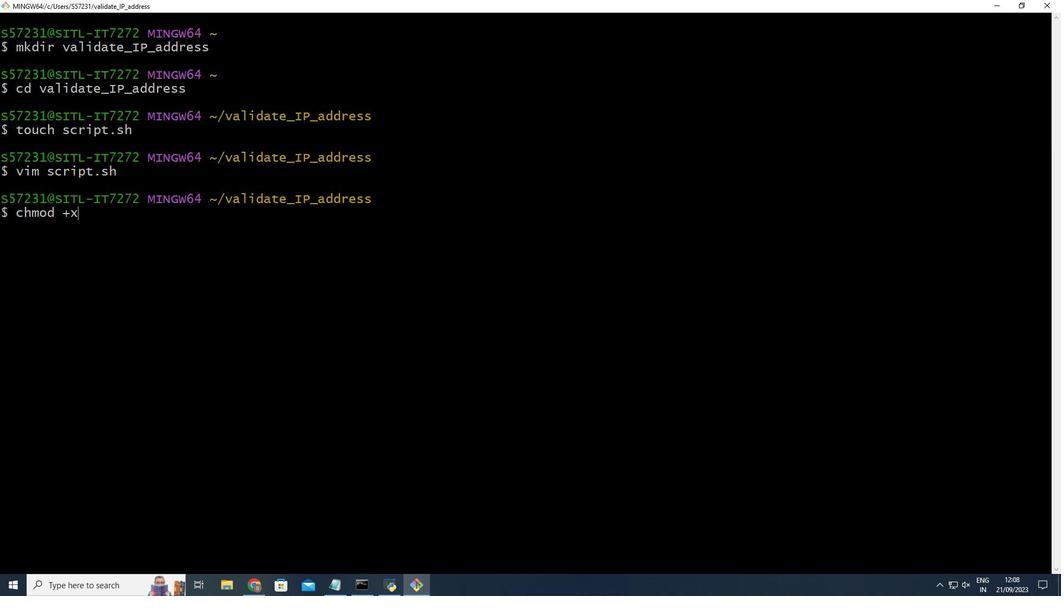 
Action: Mouse scrolled (2, 388) with delta (0, 0)
Screenshot: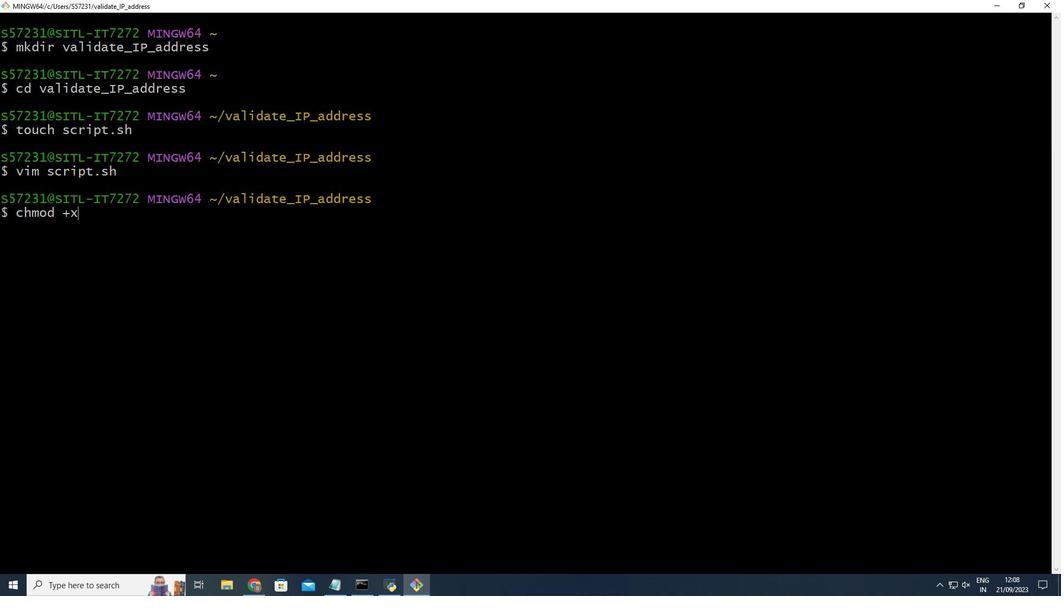 
Action: Mouse scrolled (2, 388) with delta (0, 0)
Screenshot: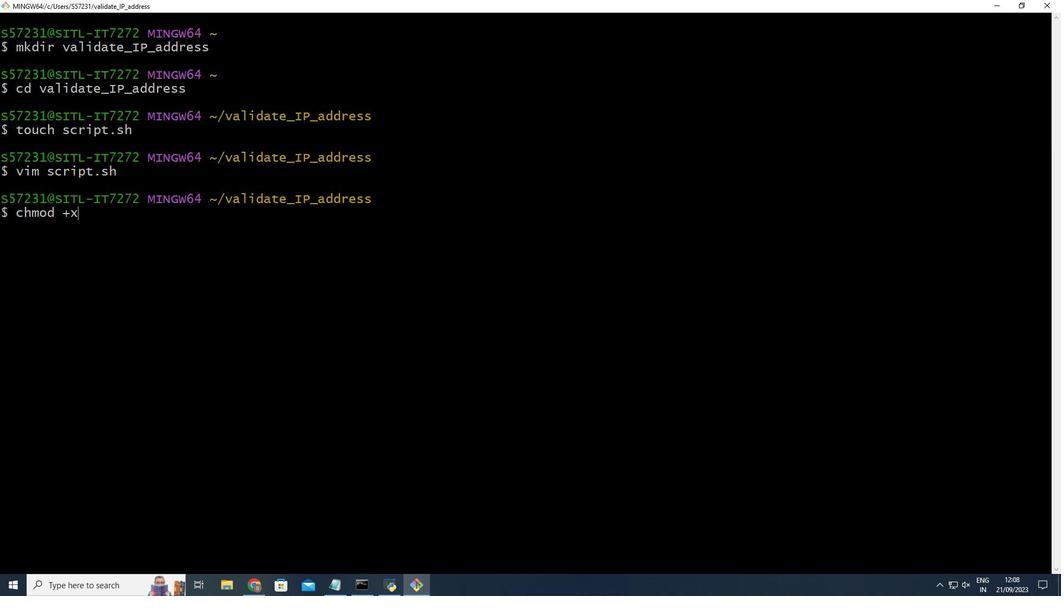 
Action: Mouse scrolled (2, 388) with delta (0, 0)
Screenshot: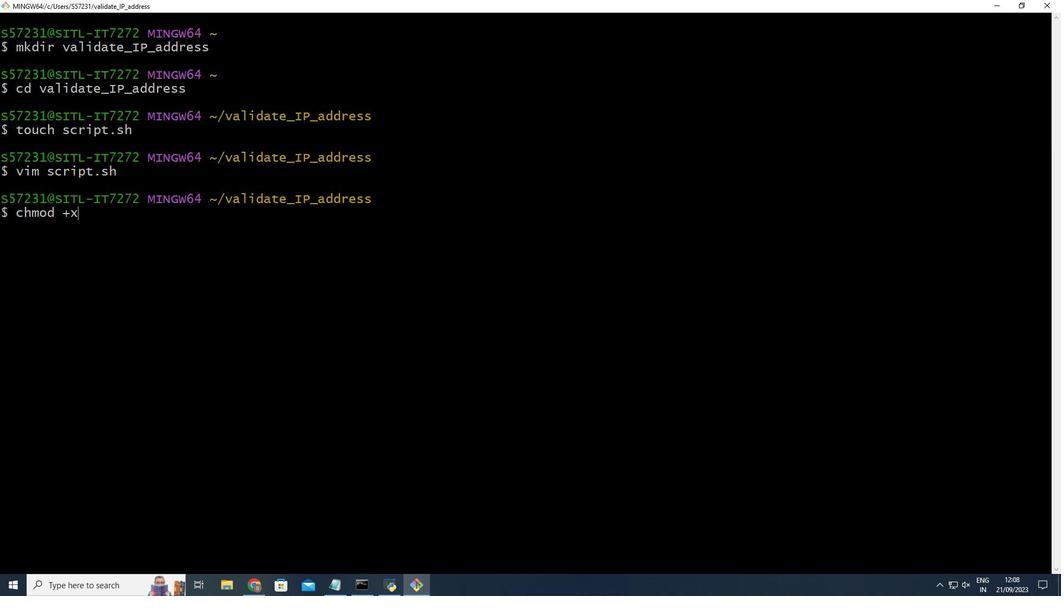 
Action: Mouse scrolled (2, 388) with delta (0, 0)
Screenshot: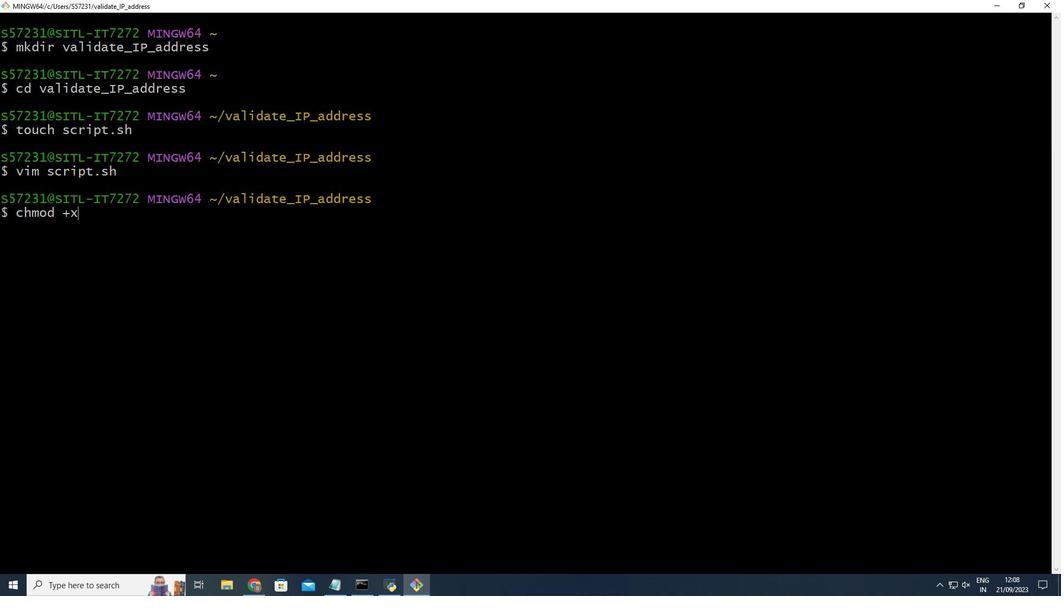 
Action: Mouse scrolled (2, 388) with delta (0, 0)
Screenshot: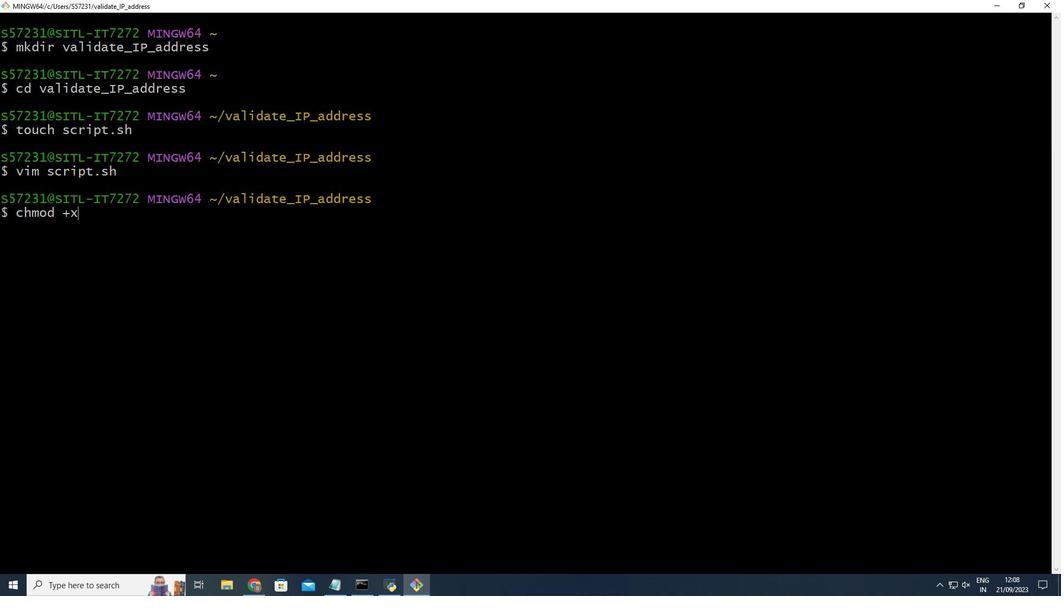 
Action: Mouse scrolled (2, 388) with delta (0, 0)
Screenshot: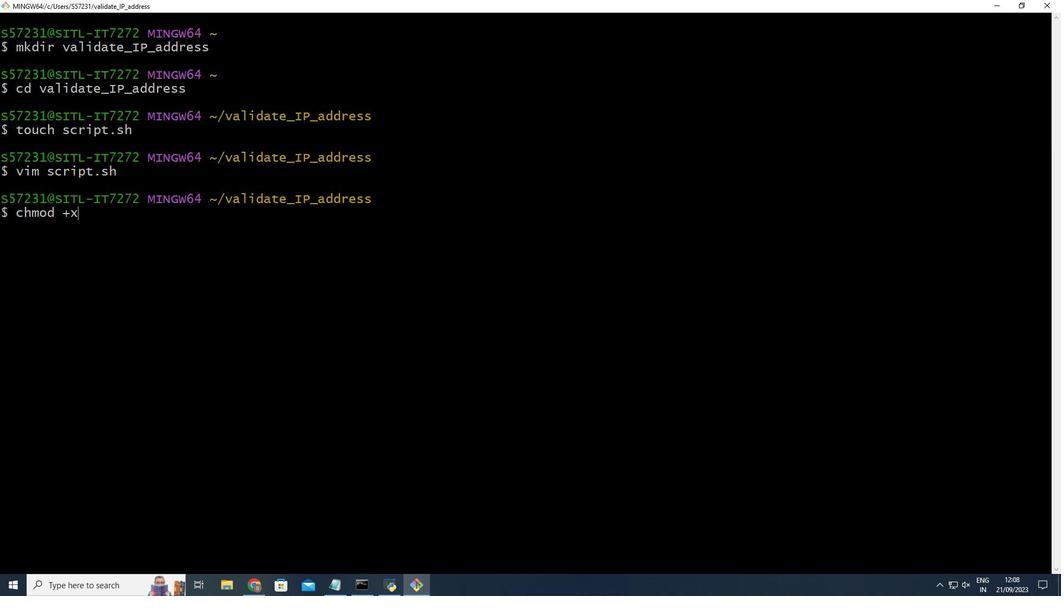 
Action: Mouse scrolled (2, 388) with delta (0, 0)
Screenshot: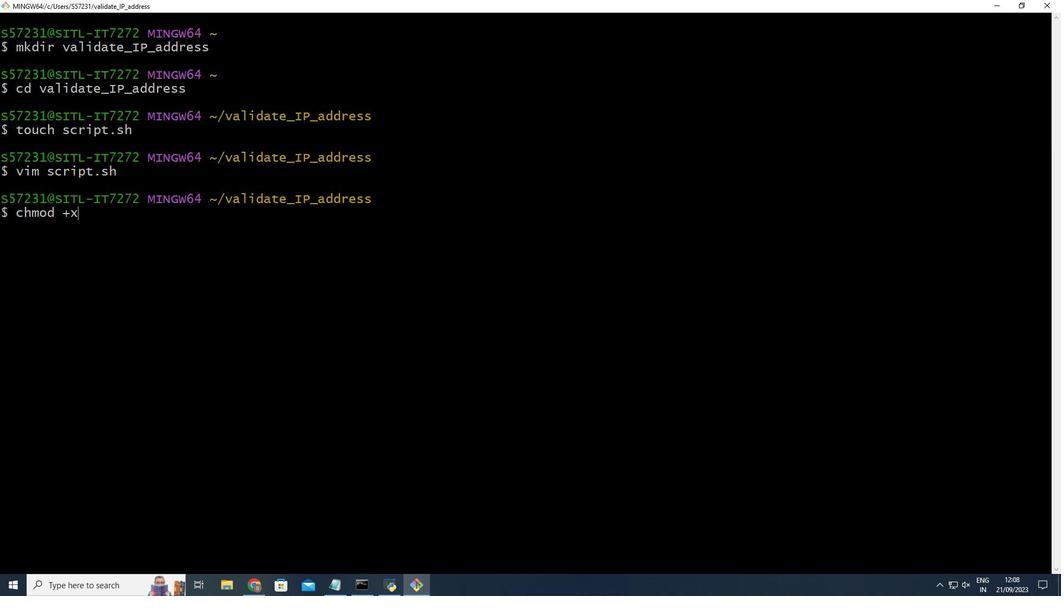 
Action: Mouse scrolled (2, 388) with delta (0, 0)
Screenshot: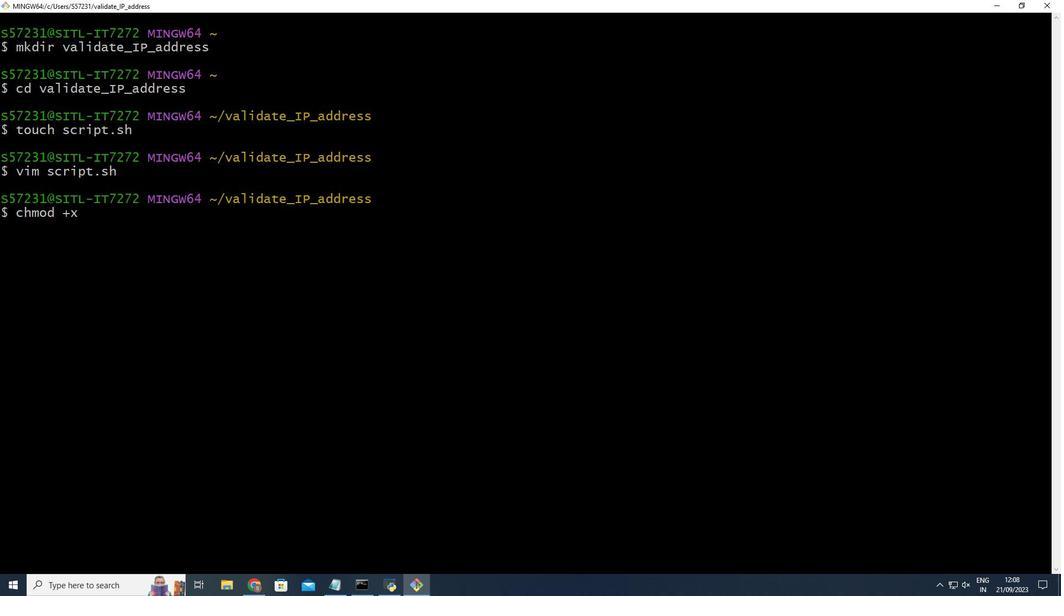 
Action: Mouse scrolled (2, 388) with delta (0, 0)
Screenshot: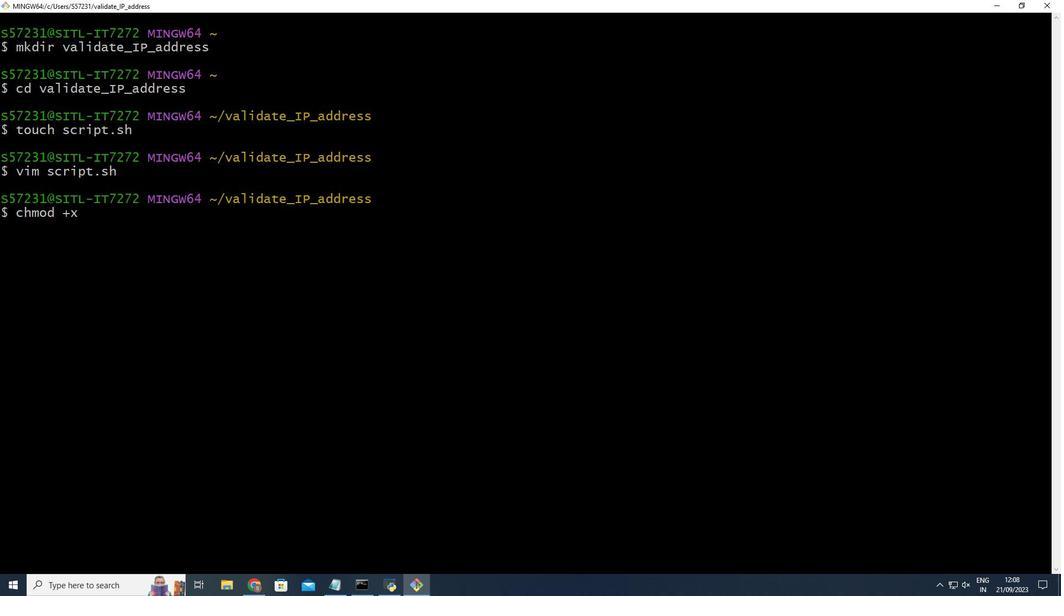 
Action: Mouse scrolled (2, 388) with delta (0, 0)
Screenshot: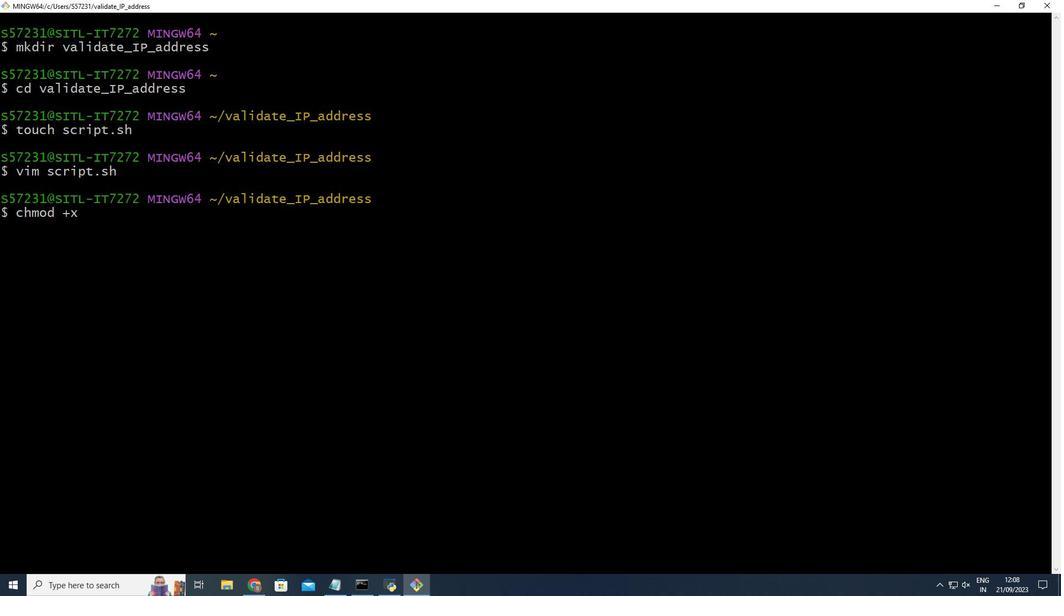 
Action: Mouse scrolled (2, 388) with delta (0, 0)
Screenshot: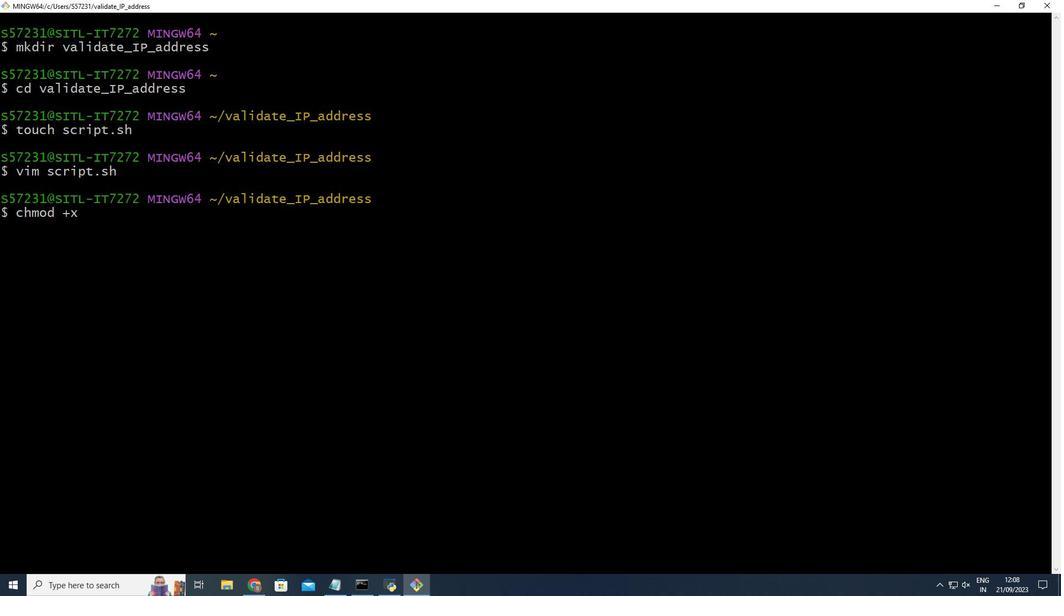 
Action: Mouse scrolled (2, 388) with delta (0, 0)
Screenshot: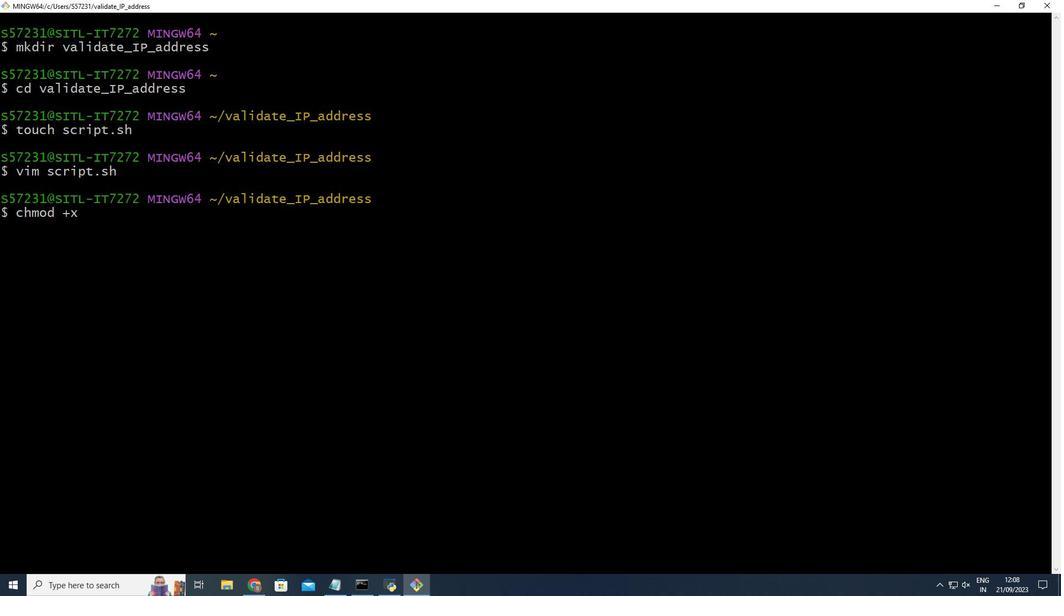 
Action: Key pressed <Key.space>script.sh
Screenshot: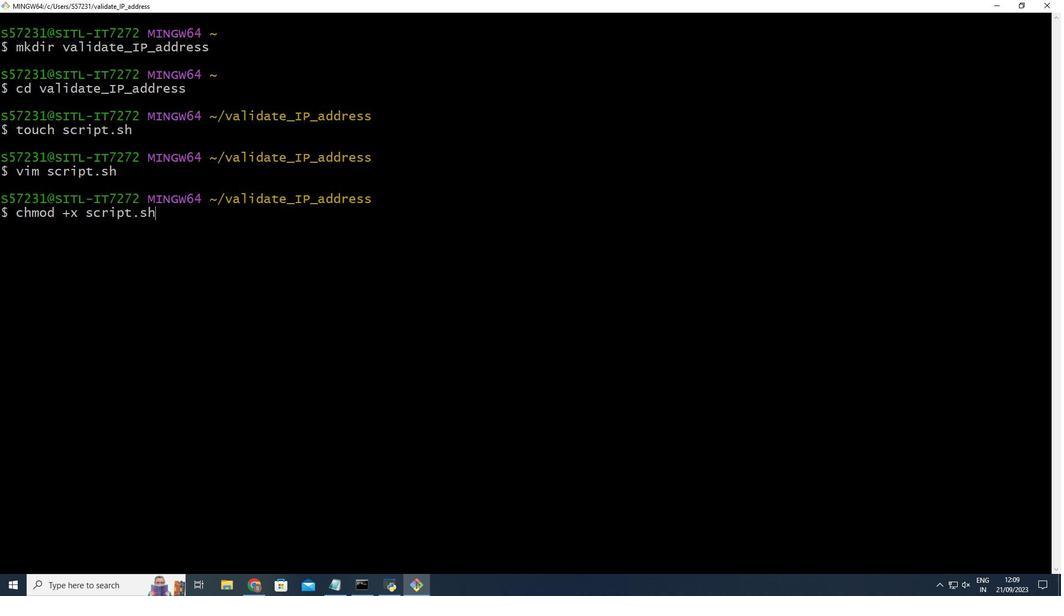 
Action: Mouse scrolled (2, 388) with delta (0, 0)
Screenshot: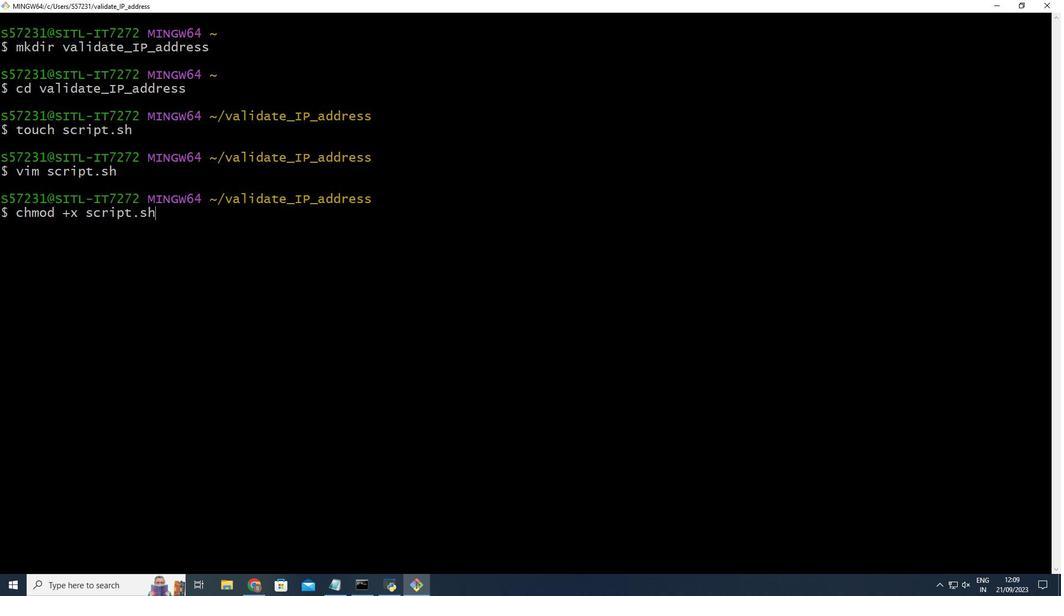 
Action: Mouse scrolled (2, 388) with delta (0, 0)
Screenshot: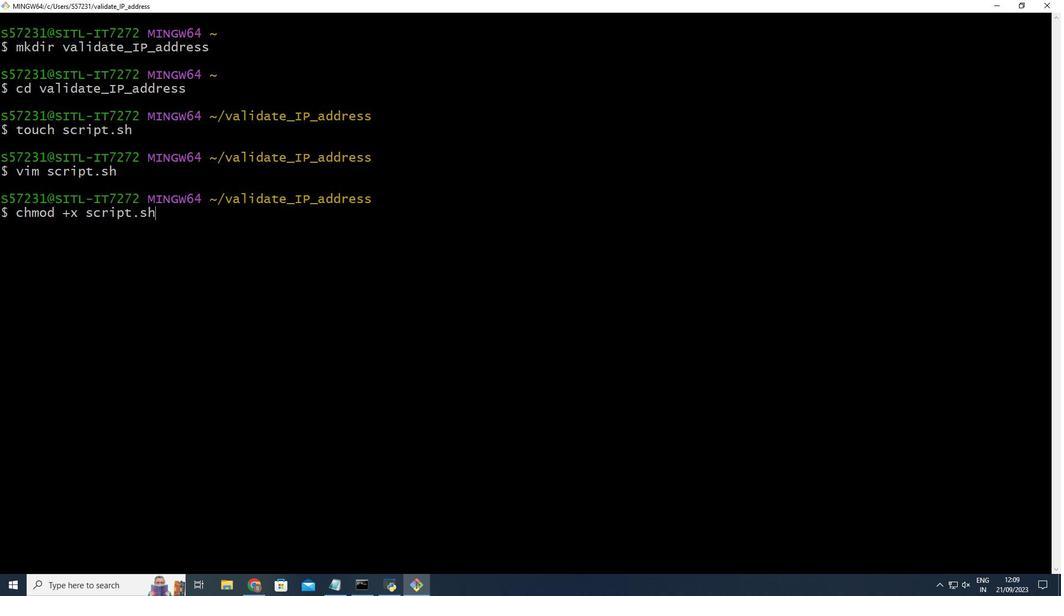 
Action: Mouse scrolled (2, 388) with delta (0, 0)
Screenshot: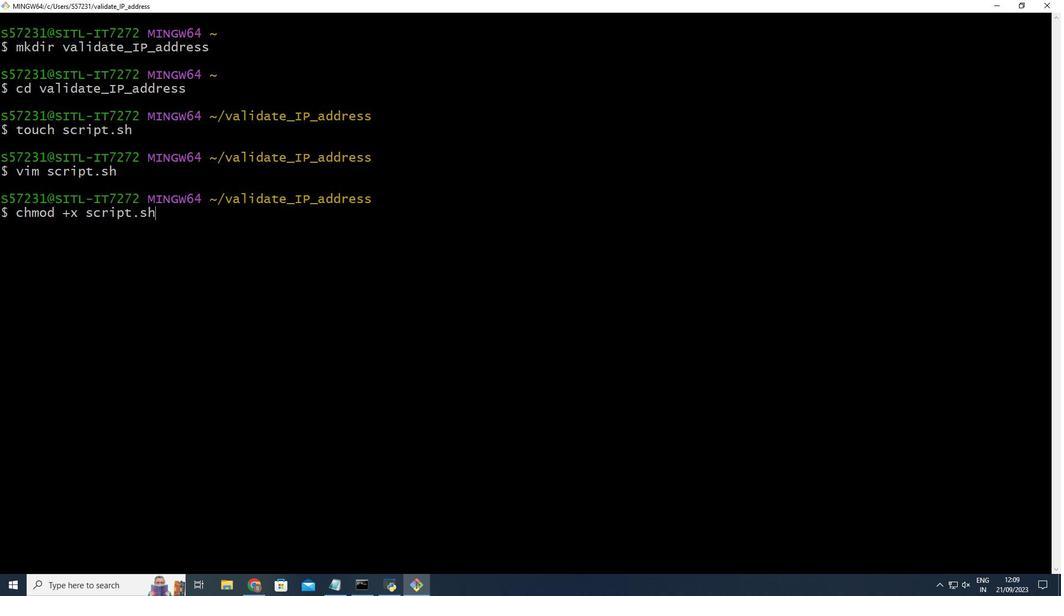 
Action: Mouse scrolled (2, 388) with delta (0, 0)
Screenshot: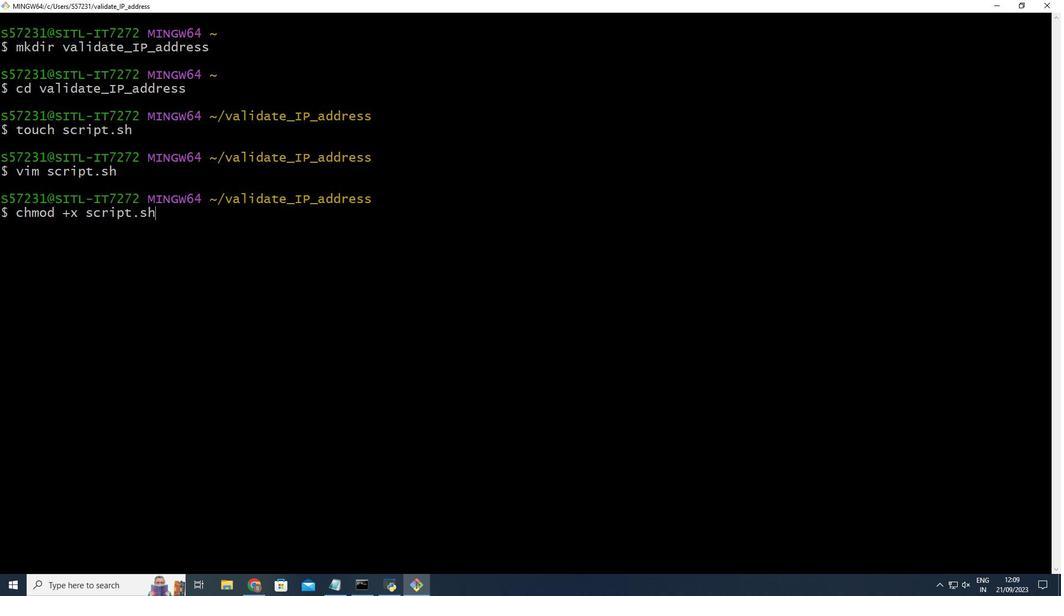 
Action: Mouse scrolled (2, 388) with delta (0, 0)
Screenshot: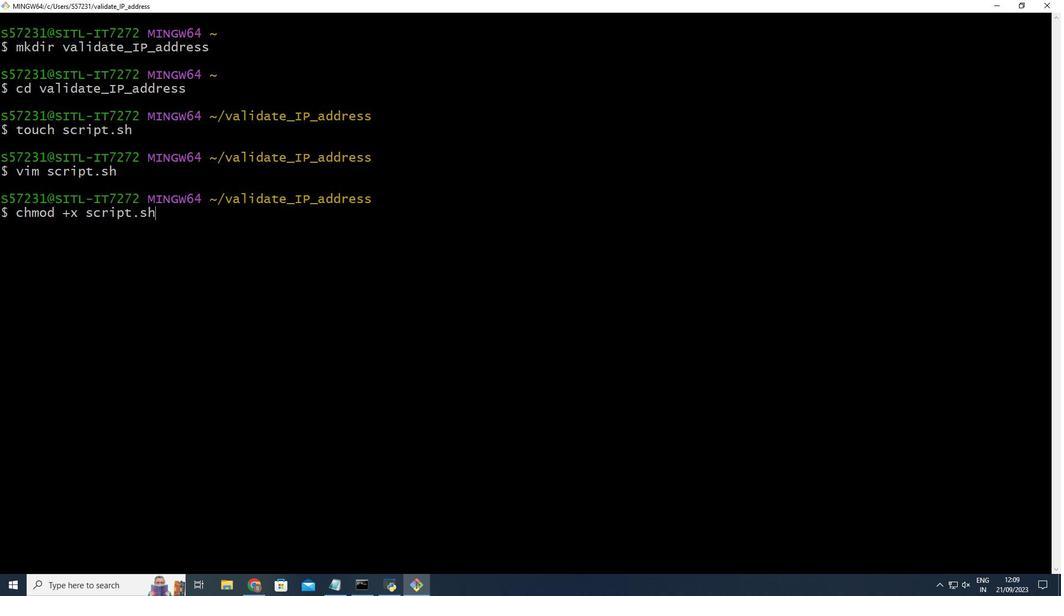 
Action: Mouse scrolled (2, 388) with delta (0, 0)
Screenshot: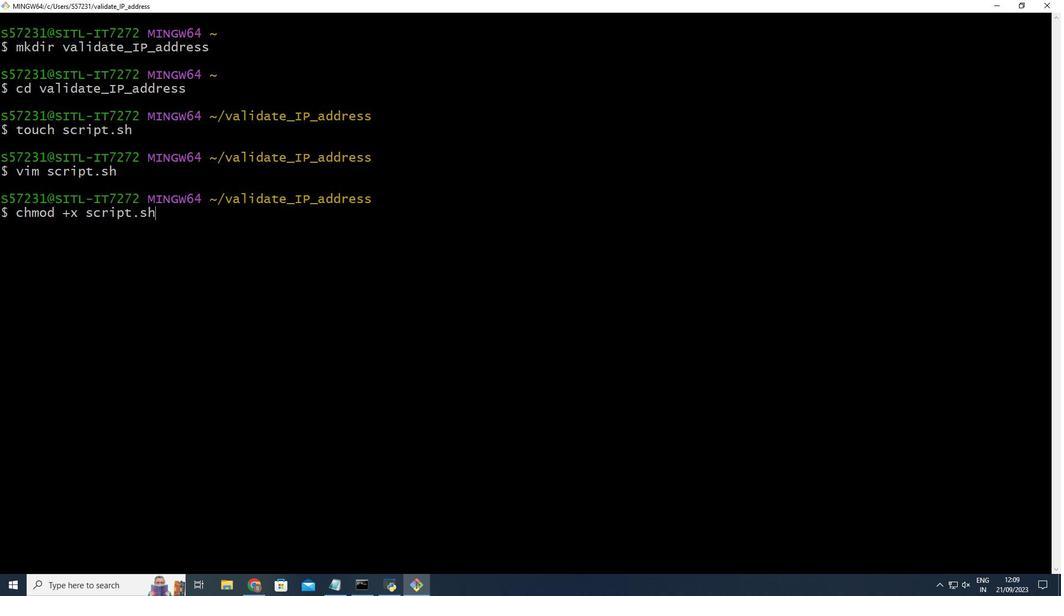 
Action: Mouse scrolled (2, 388) with delta (0, 0)
Screenshot: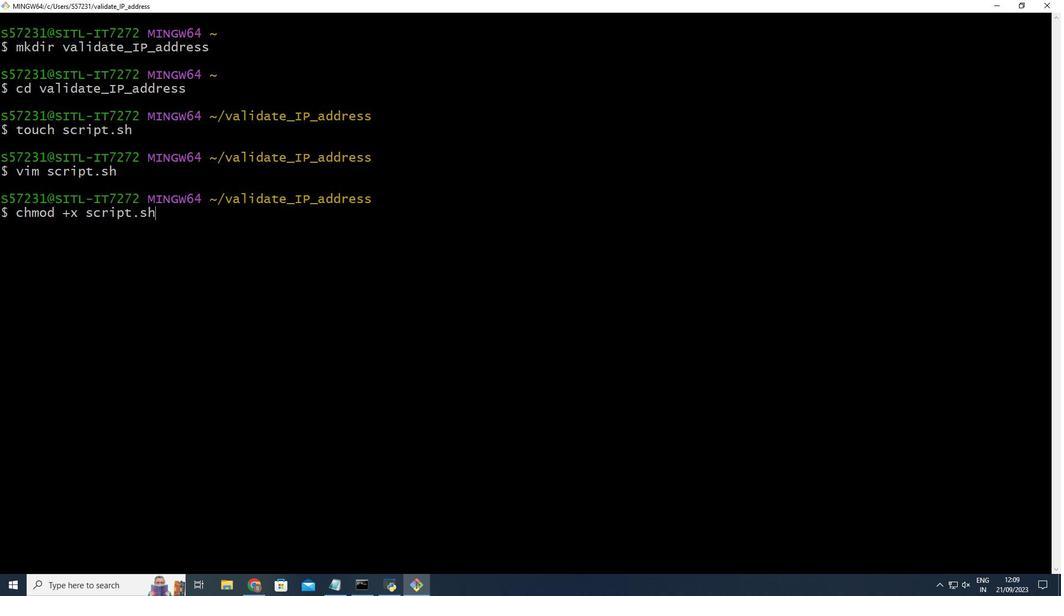 
Action: Mouse scrolled (2, 388) with delta (0, 0)
Screenshot: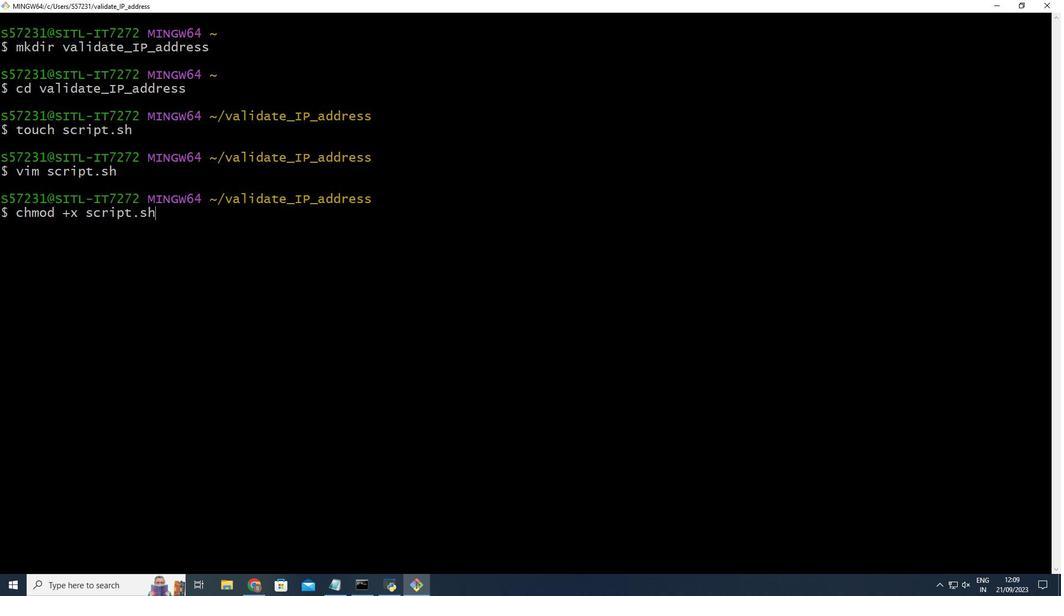 
Action: Mouse scrolled (2, 388) with delta (0, 0)
Screenshot: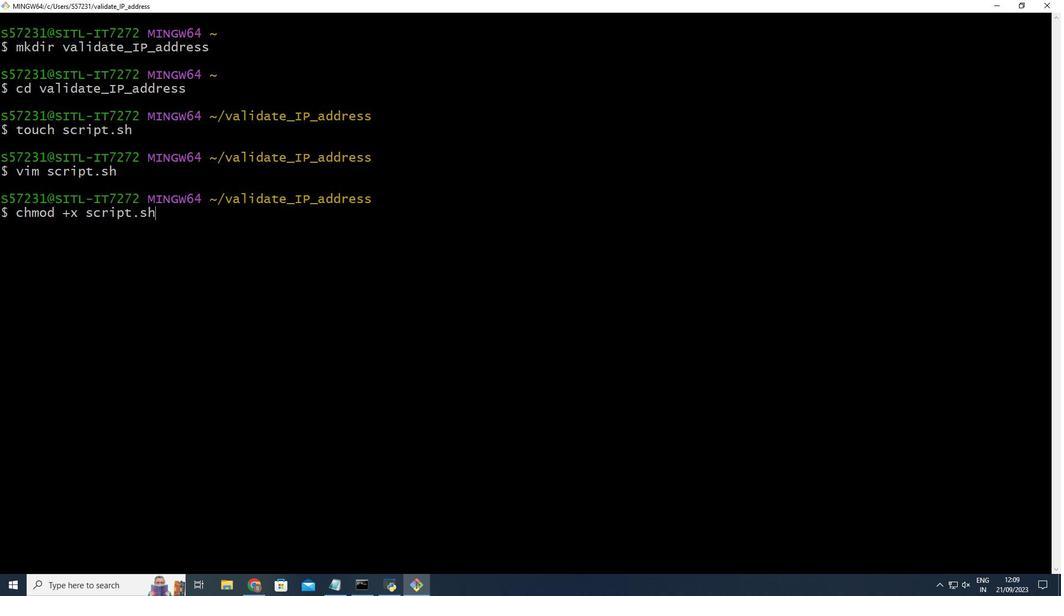 
Action: Mouse scrolled (2, 388) with delta (0, 0)
Screenshot: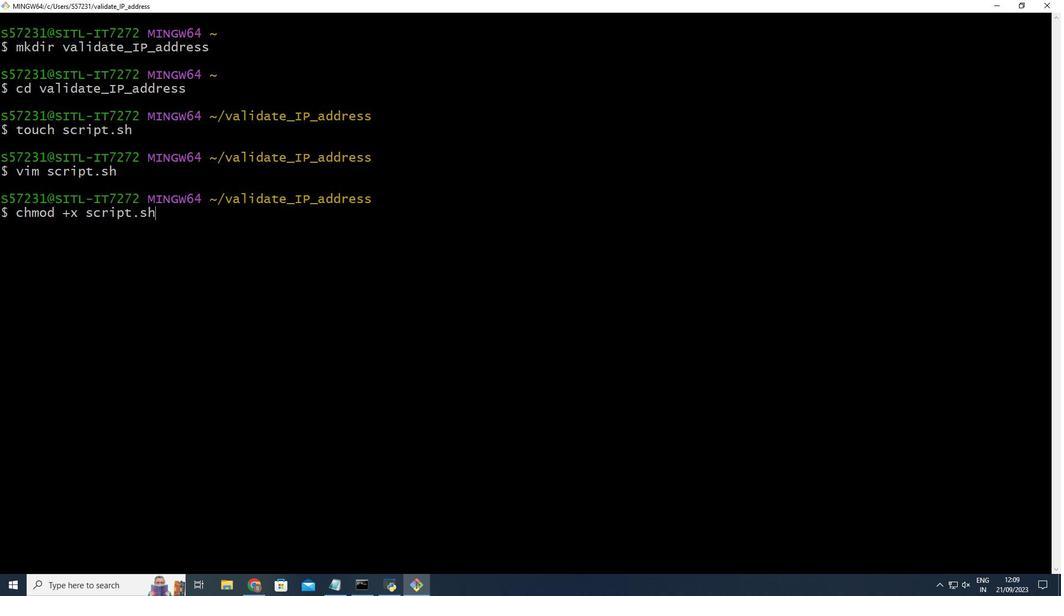 
Action: Mouse scrolled (2, 388) with delta (0, 0)
Screenshot: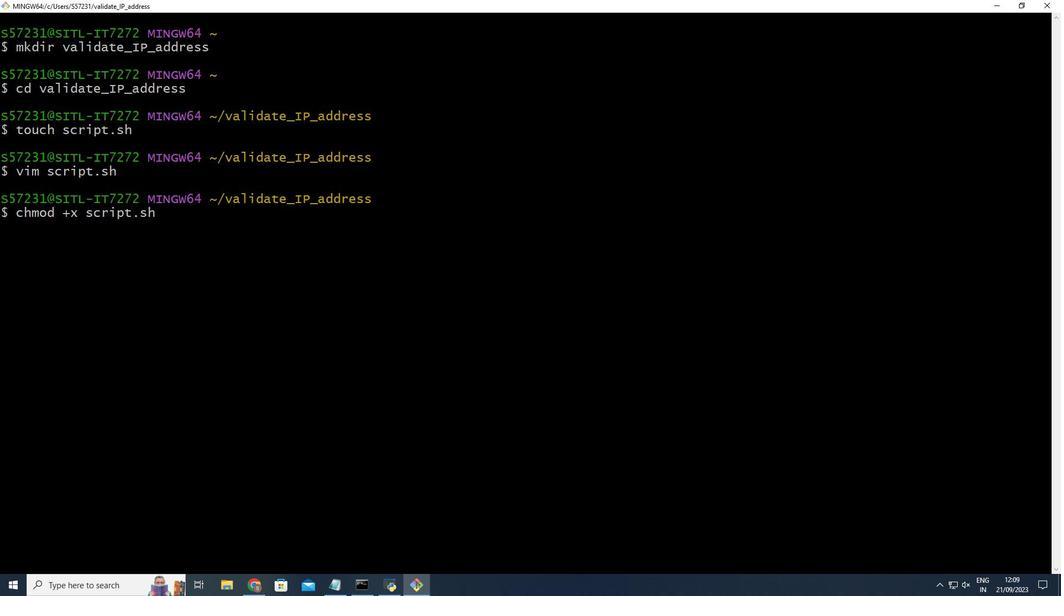 
Action: Mouse scrolled (2, 388) with delta (0, 0)
Screenshot: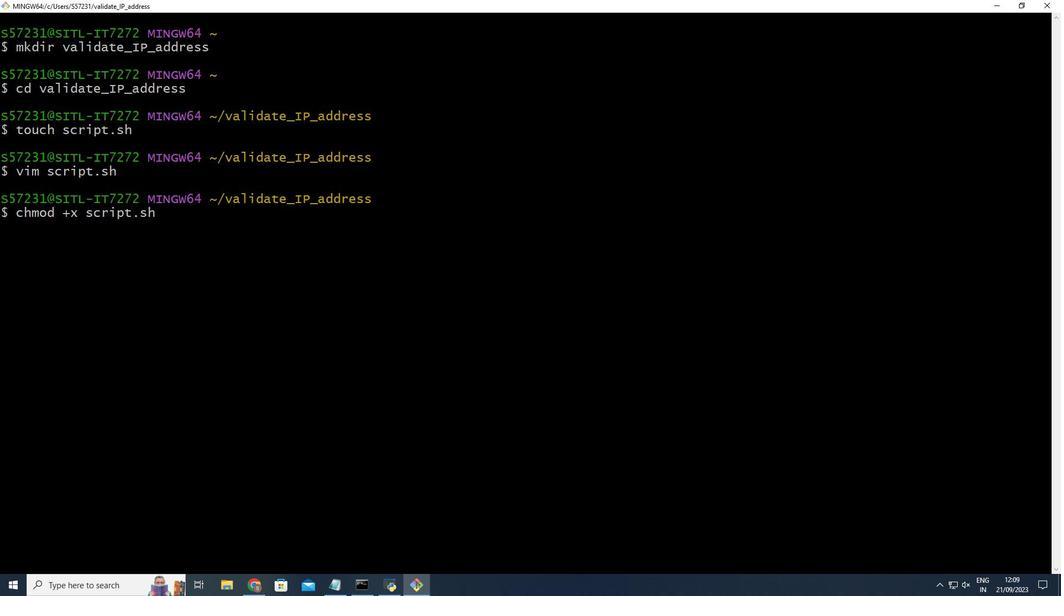 
Action: Mouse scrolled (2, 388) with delta (0, 0)
Screenshot: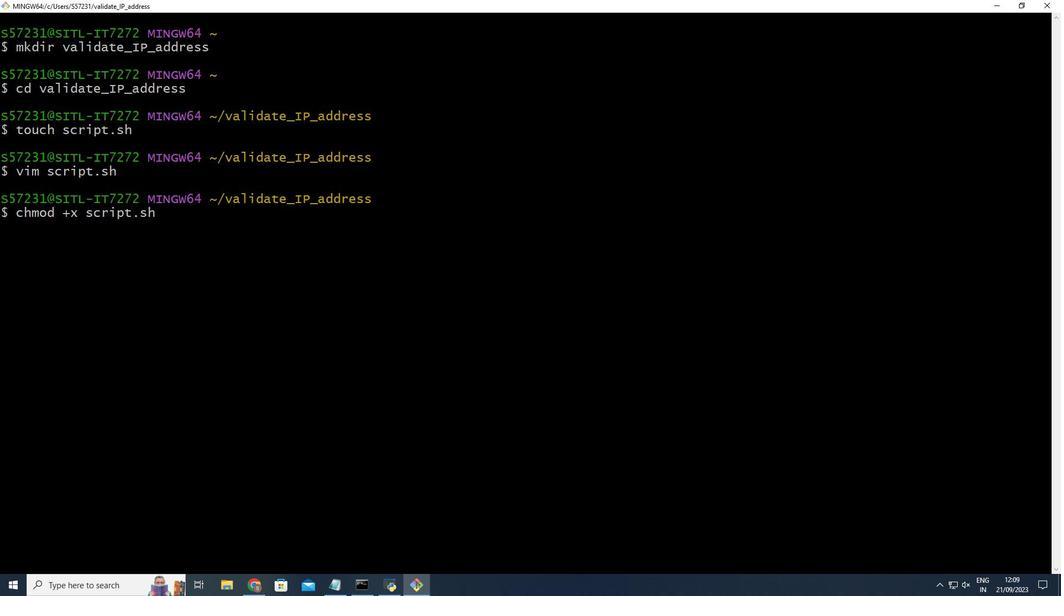 
Action: Mouse scrolled (2, 388) with delta (0, 0)
Screenshot: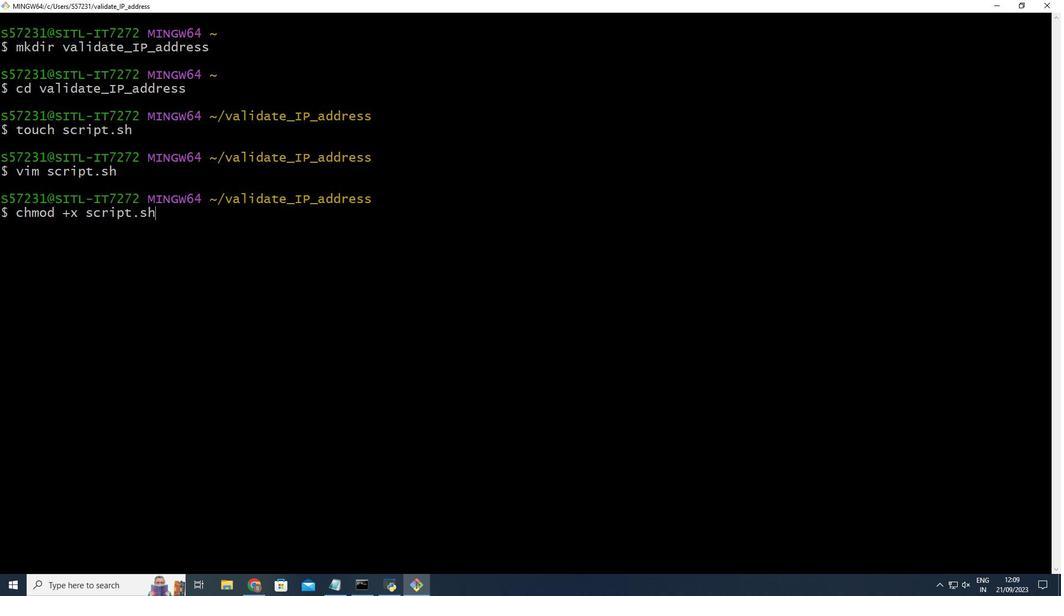 
Action: Mouse scrolled (2, 388) with delta (0, 0)
Screenshot: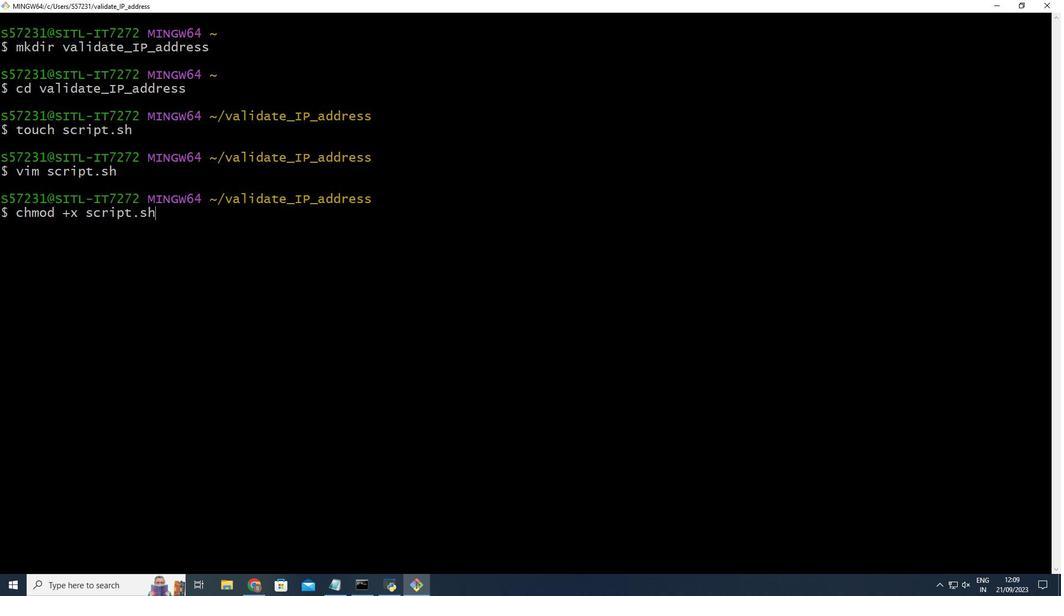 
Action: Mouse scrolled (2, 388) with delta (0, 0)
Screenshot: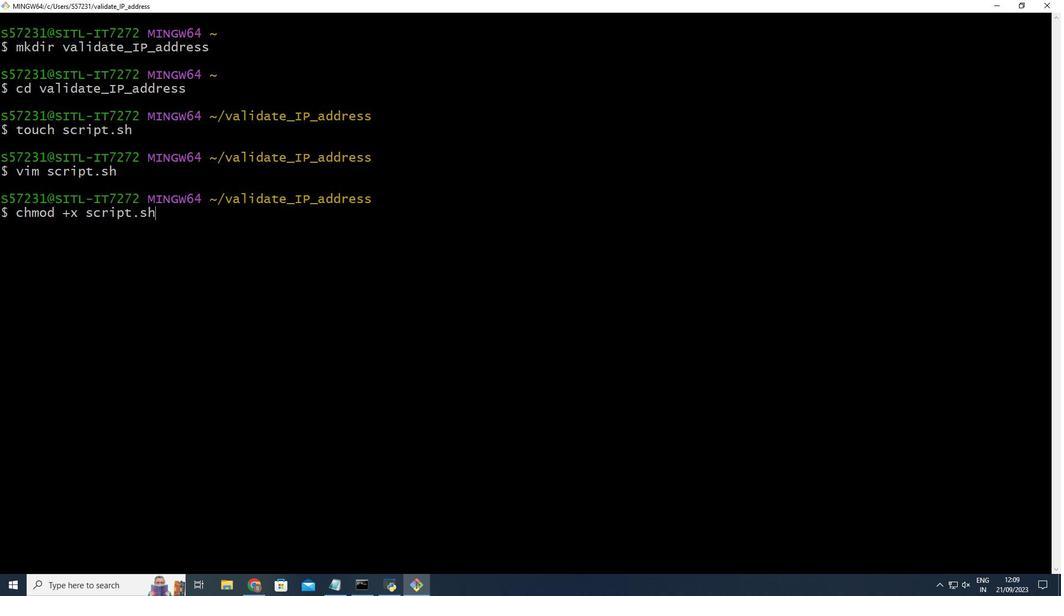 
Action: Mouse scrolled (2, 388) with delta (0, 0)
Screenshot: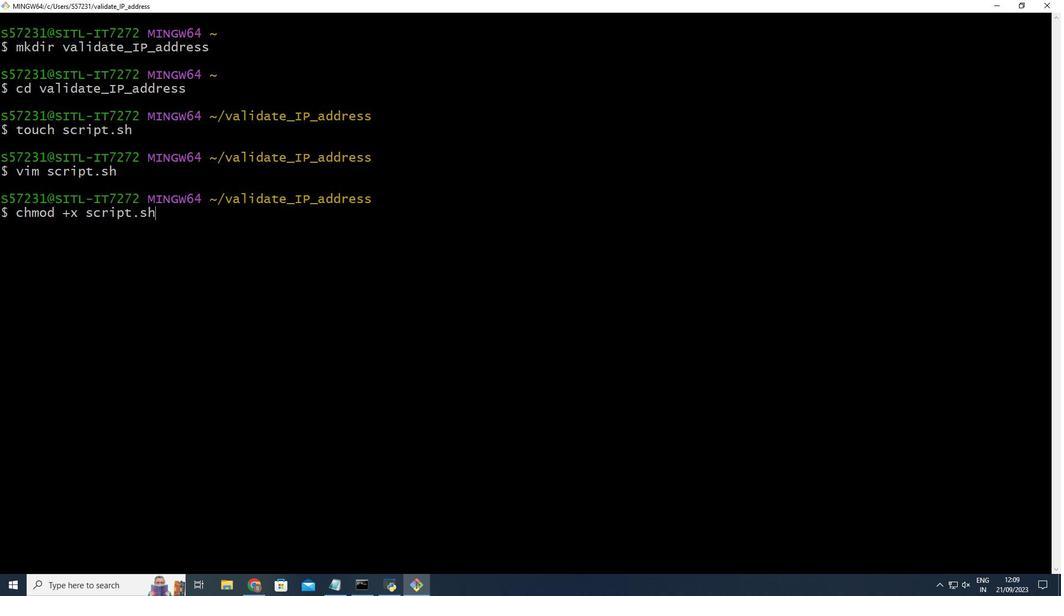 
Action: Mouse scrolled (2, 388) with delta (0, 0)
Screenshot: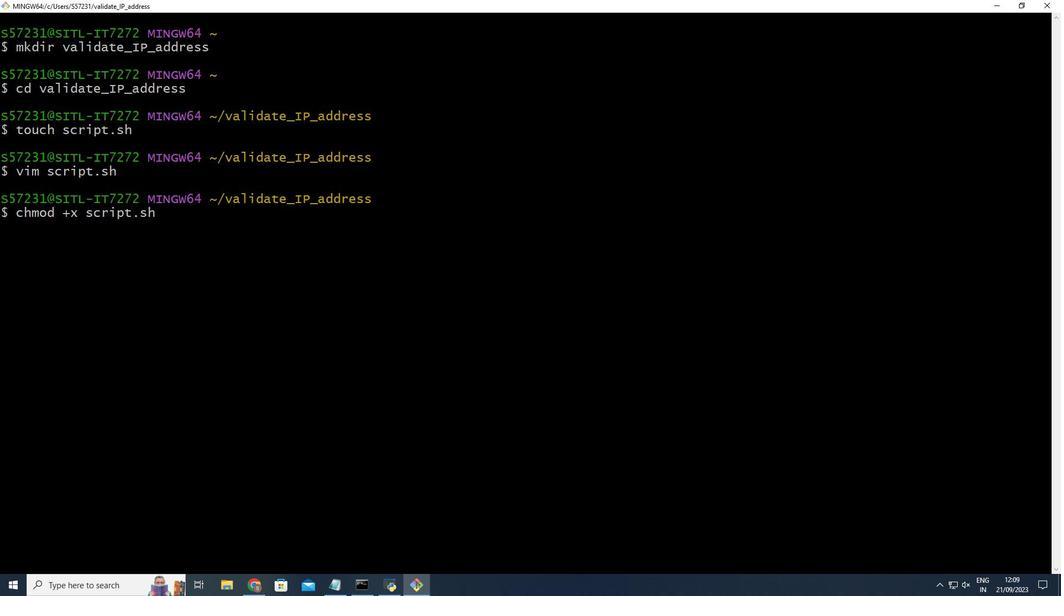 
Action: Mouse scrolled (2, 388) with delta (0, 0)
Screenshot: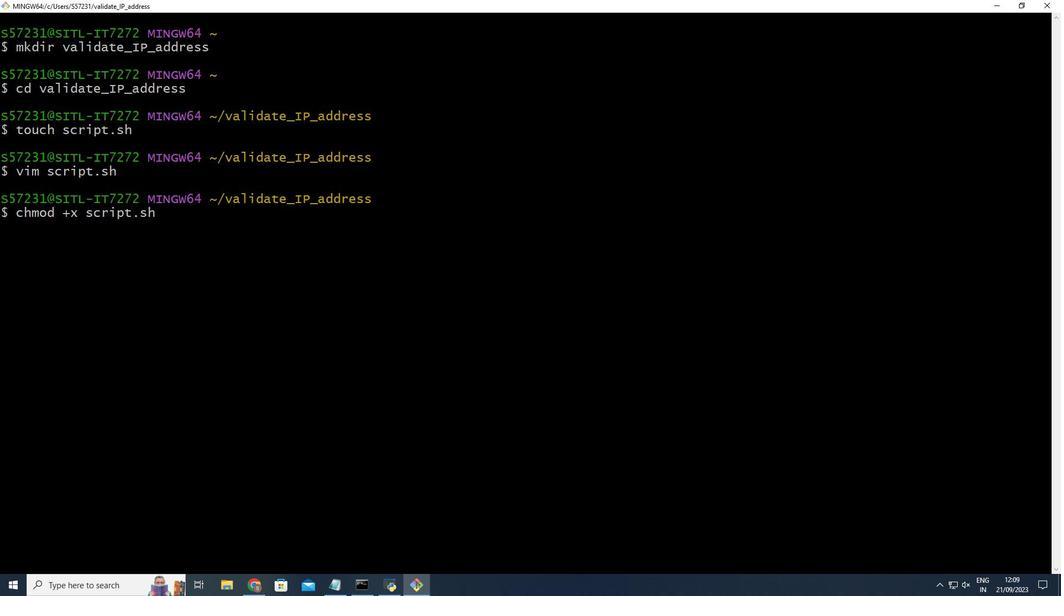
Action: Mouse scrolled (2, 388) with delta (0, 0)
Screenshot: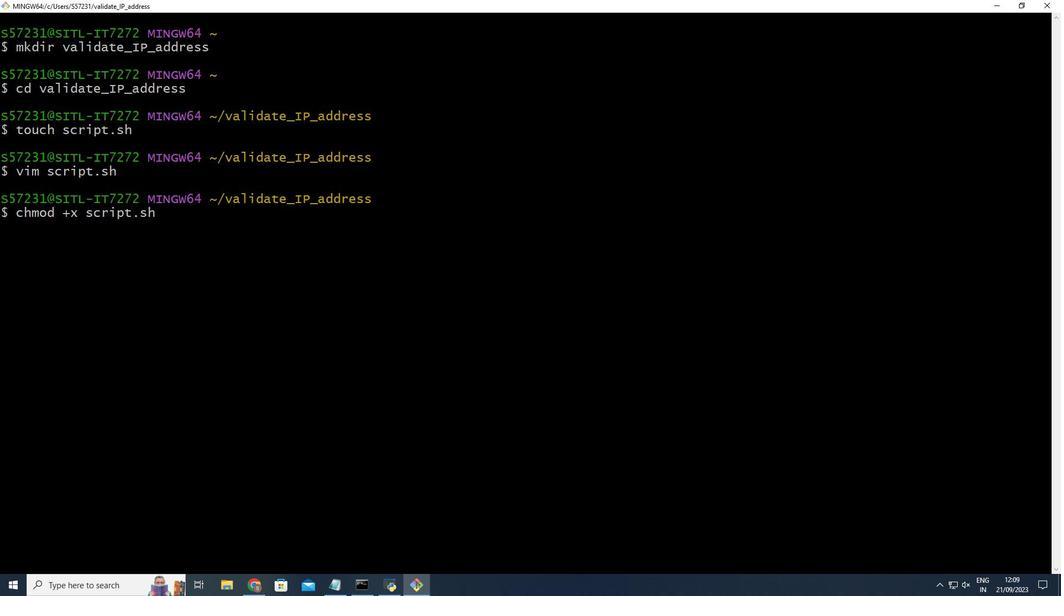 
Action: Mouse scrolled (2, 388) with delta (0, 0)
Screenshot: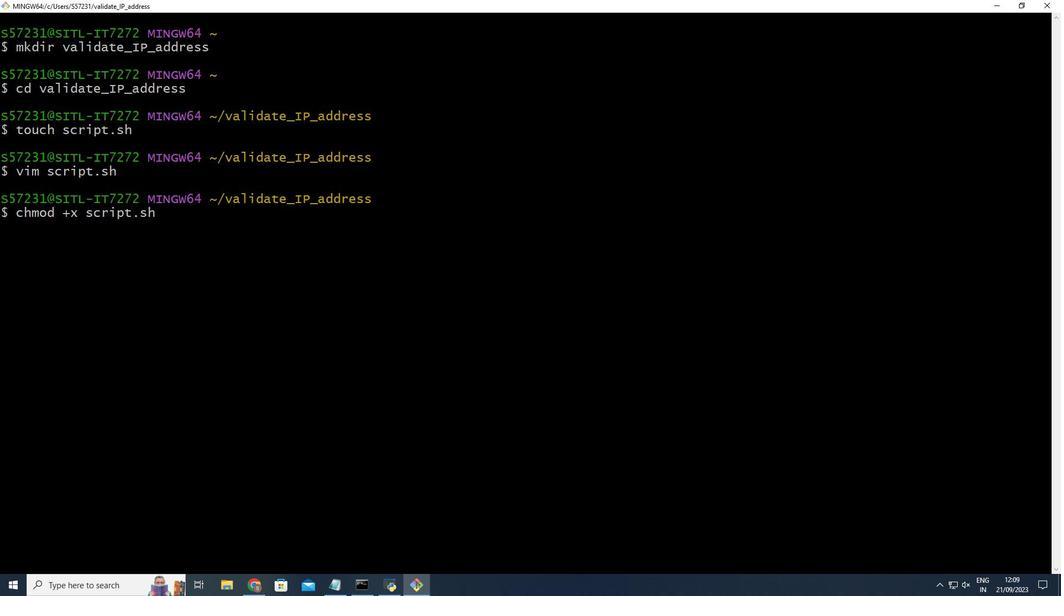 
Action: Mouse scrolled (2, 388) with delta (0, 0)
Screenshot: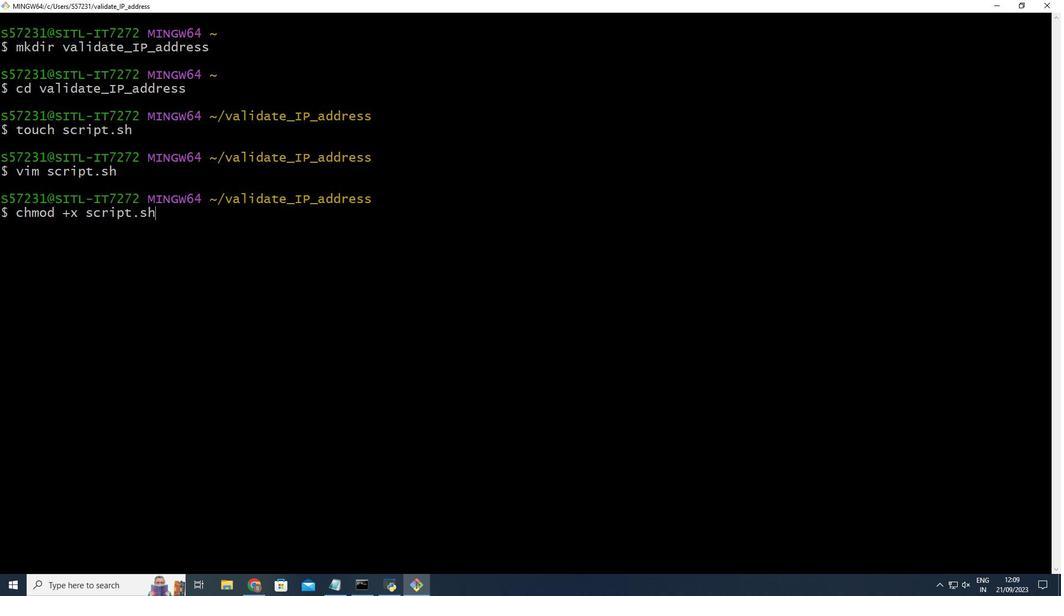
Action: Key pressed <Key.enter>
Screenshot: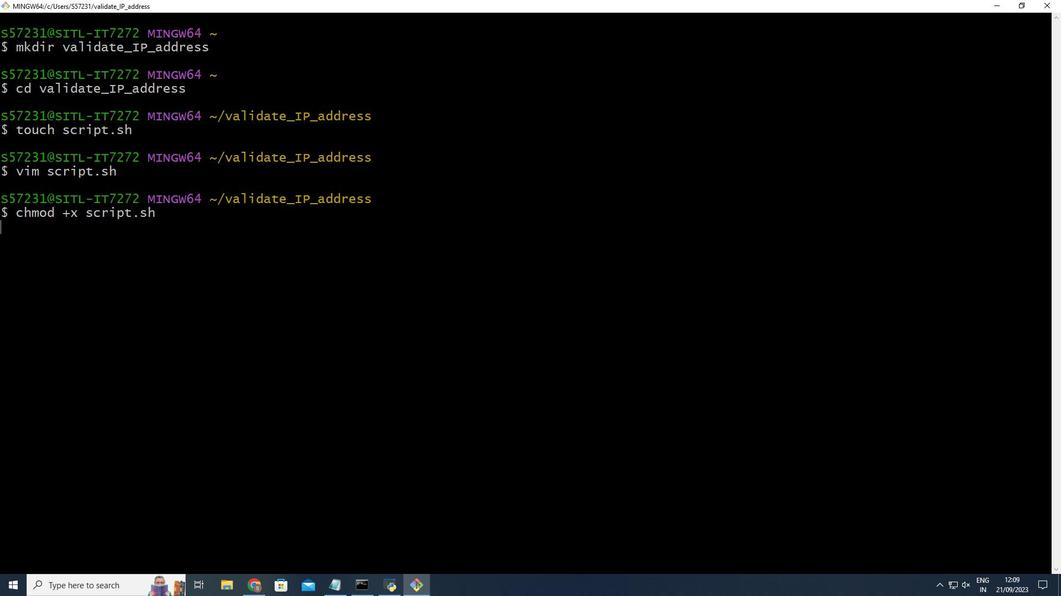 
Action: Mouse scrolled (2, 388) with delta (0, 0)
Screenshot: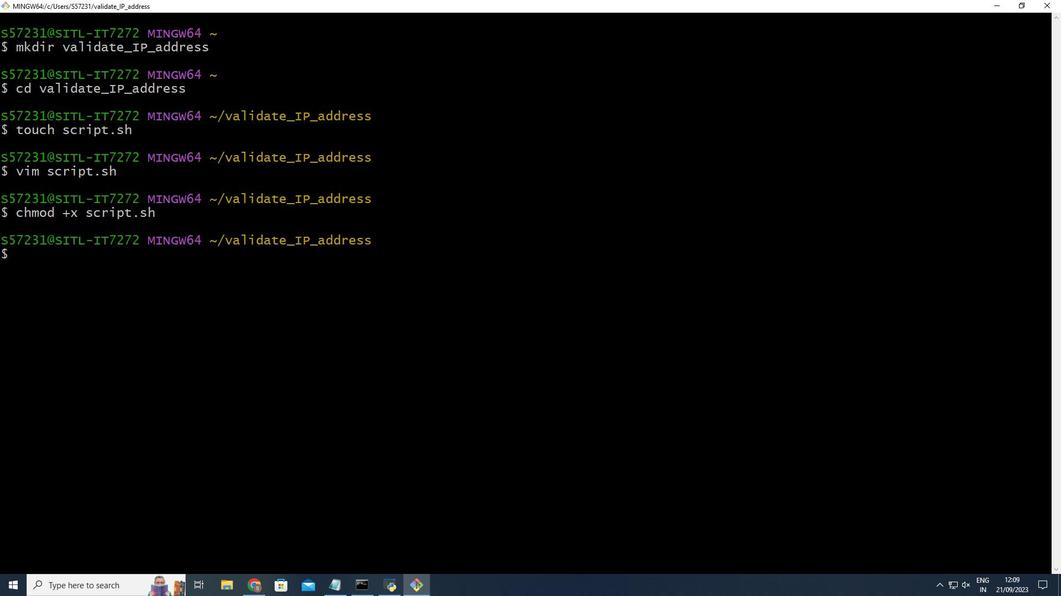
Action: Mouse scrolled (2, 388) with delta (0, 0)
Screenshot: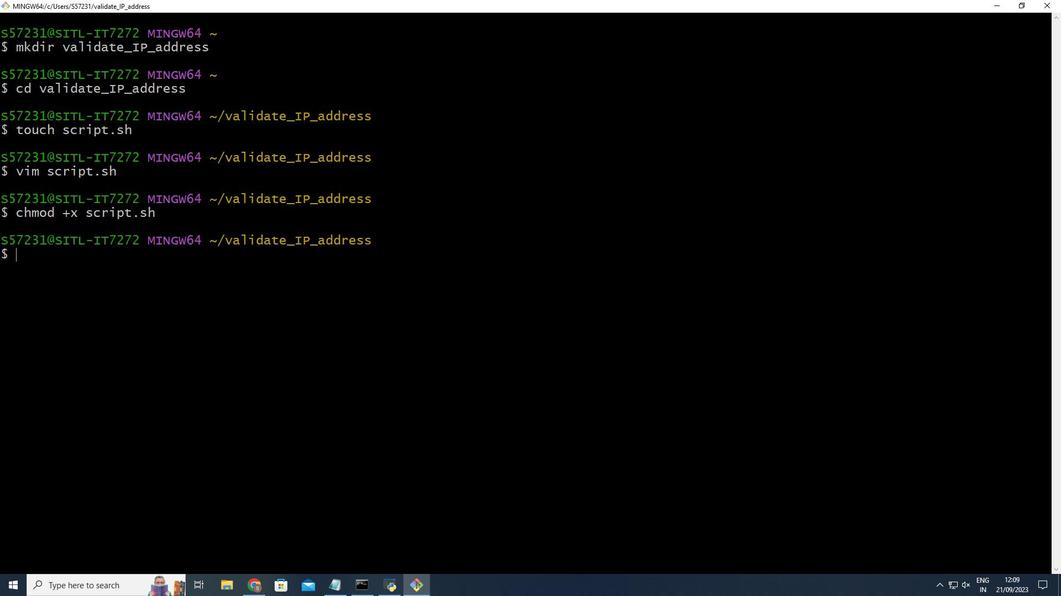 
Action: Mouse scrolled (2, 388) with delta (0, 0)
Screenshot: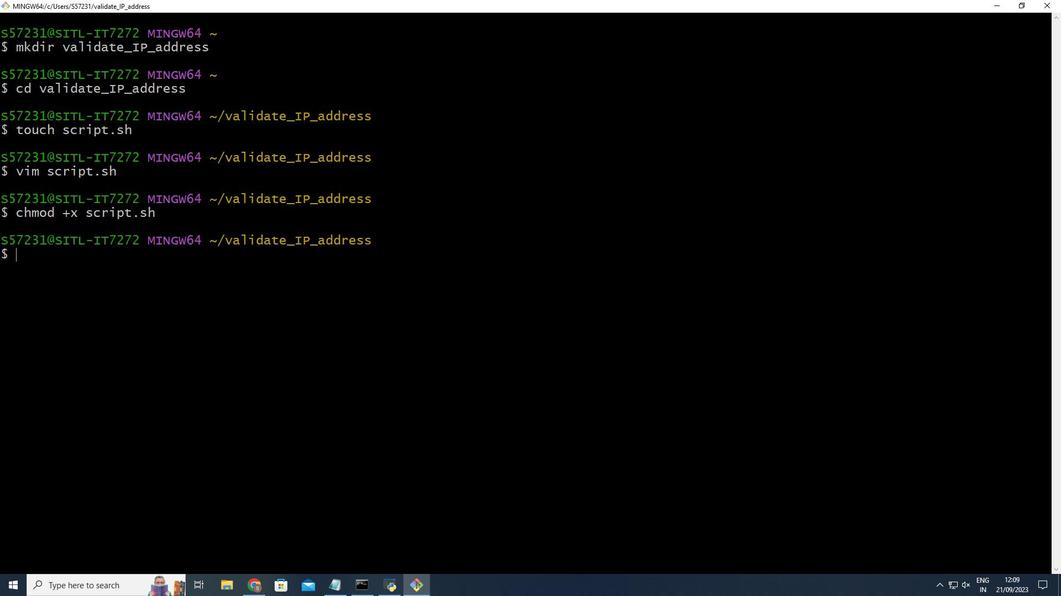 
Action: Mouse scrolled (2, 388) with delta (0, 0)
Screenshot: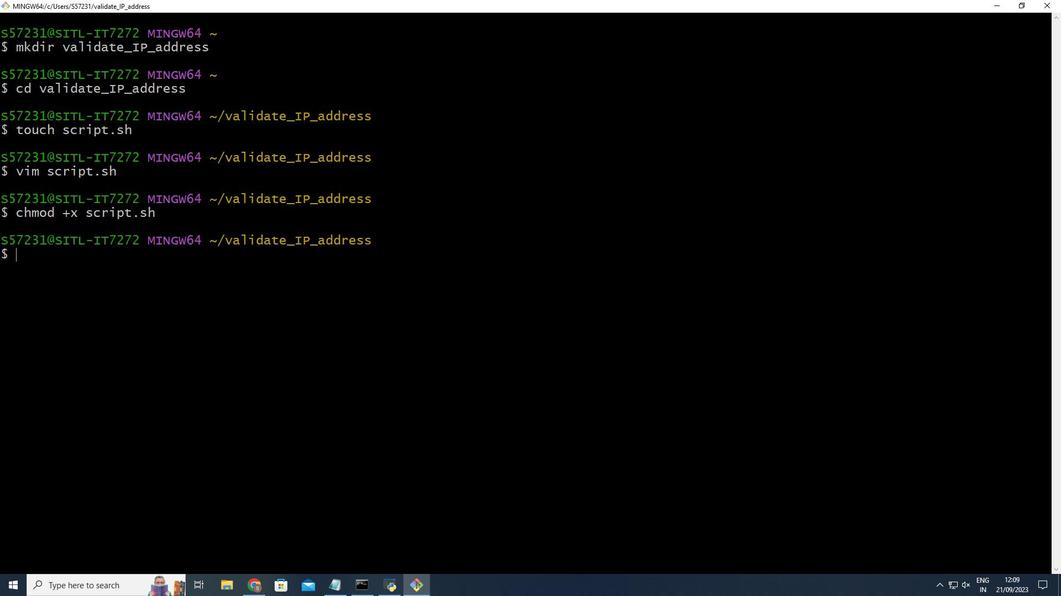 
Action: Mouse scrolled (2, 388) with delta (0, 0)
Screenshot: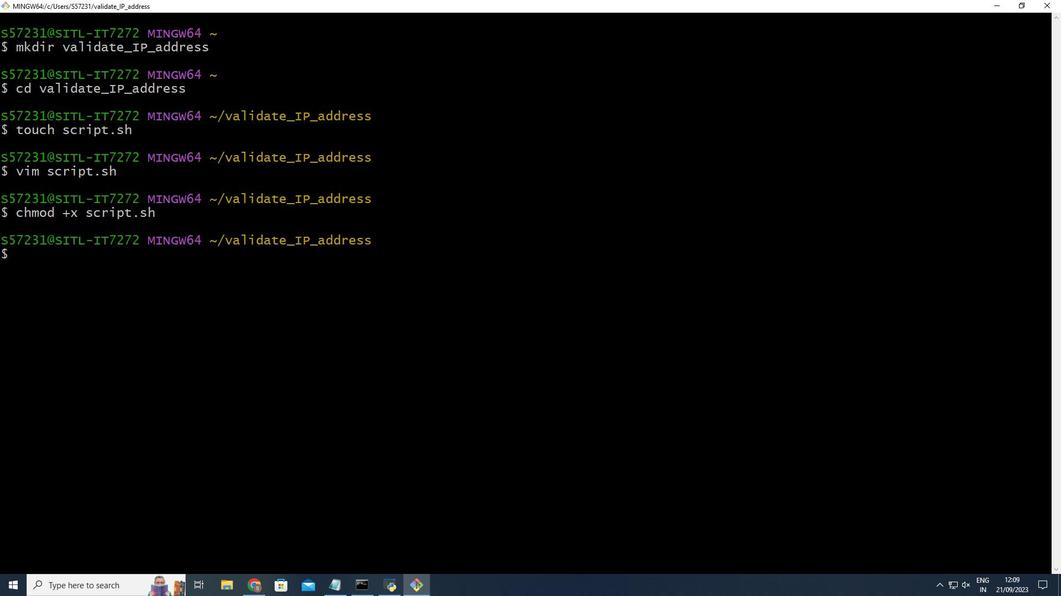 
Action: Mouse scrolled (2, 388) with delta (0, 0)
Screenshot: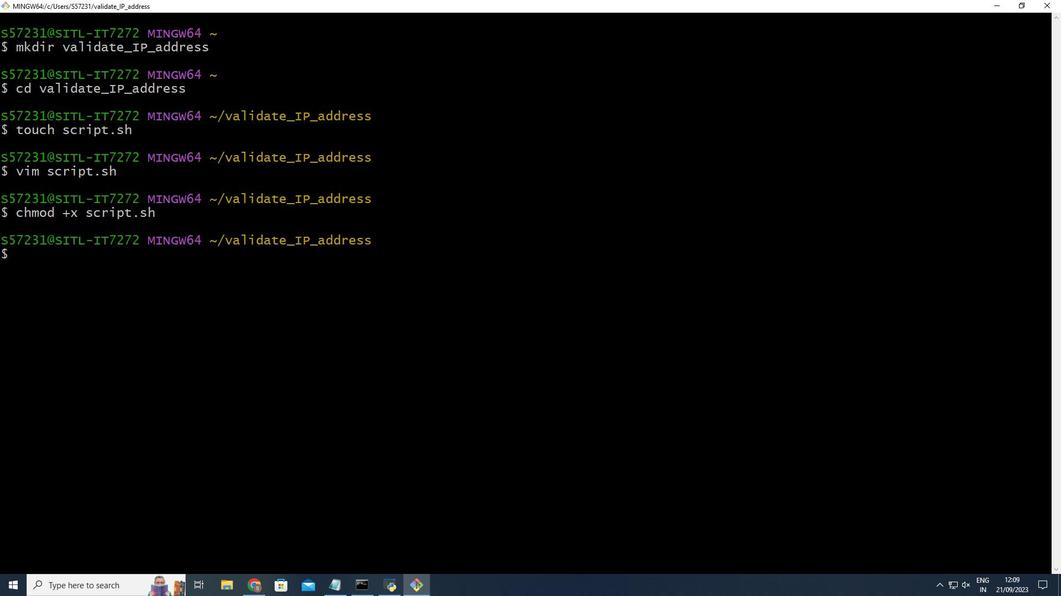 
Action: Mouse scrolled (2, 388) with delta (0, 0)
Screenshot: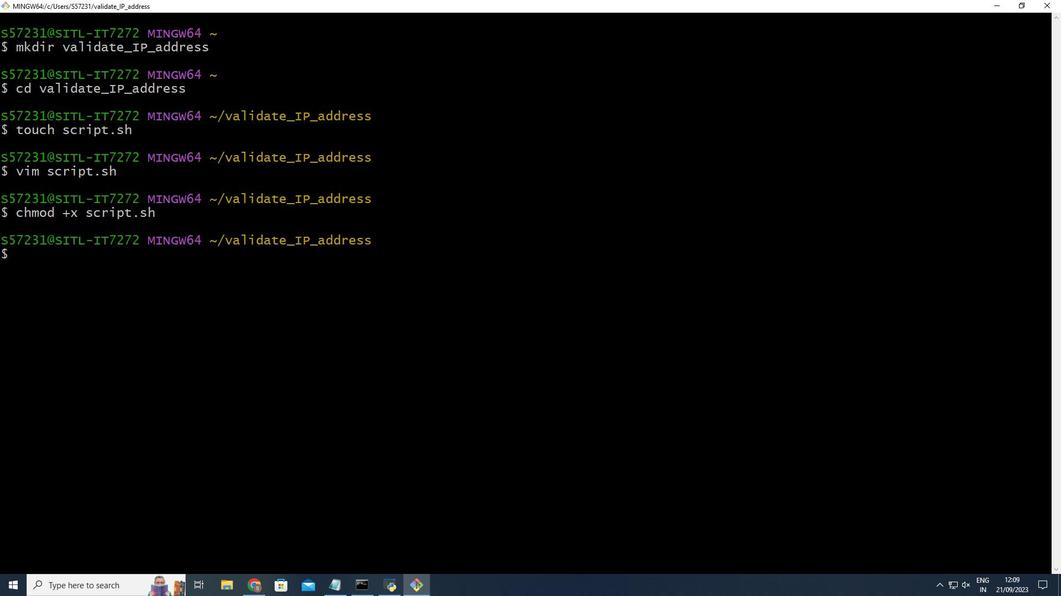 
Action: Mouse scrolled (2, 388) with delta (0, 0)
Screenshot: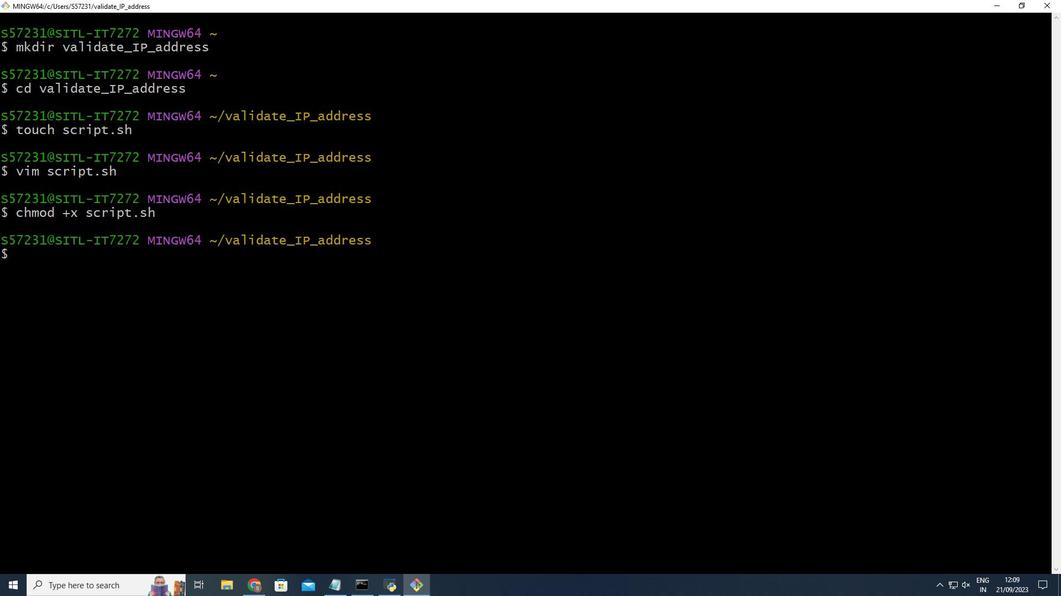 
Action: Mouse scrolled (2, 388) with delta (0, 0)
Screenshot: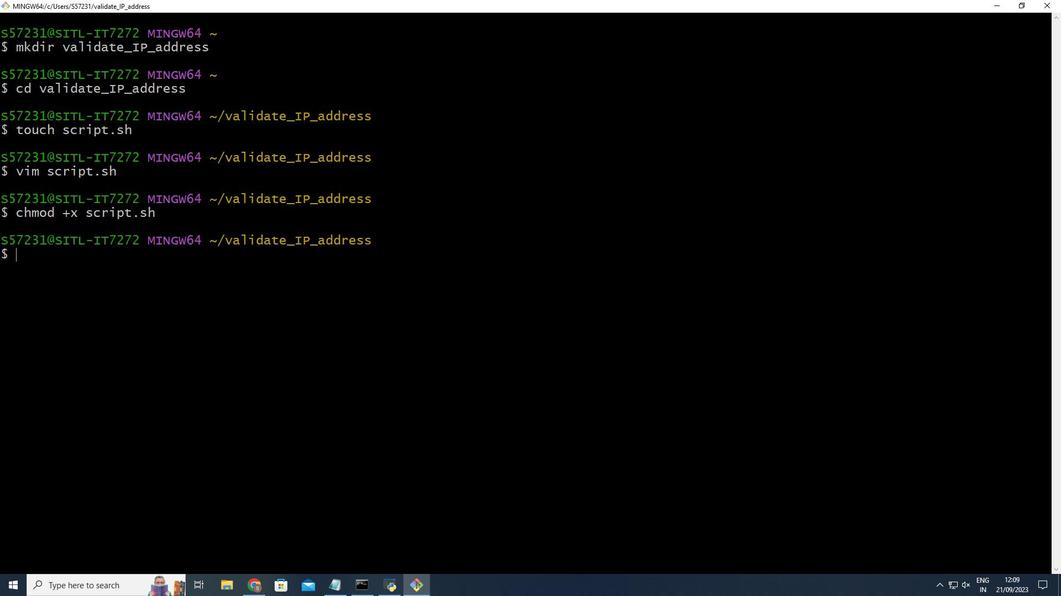 
Action: Mouse scrolled (2, 388) with delta (0, 0)
Screenshot: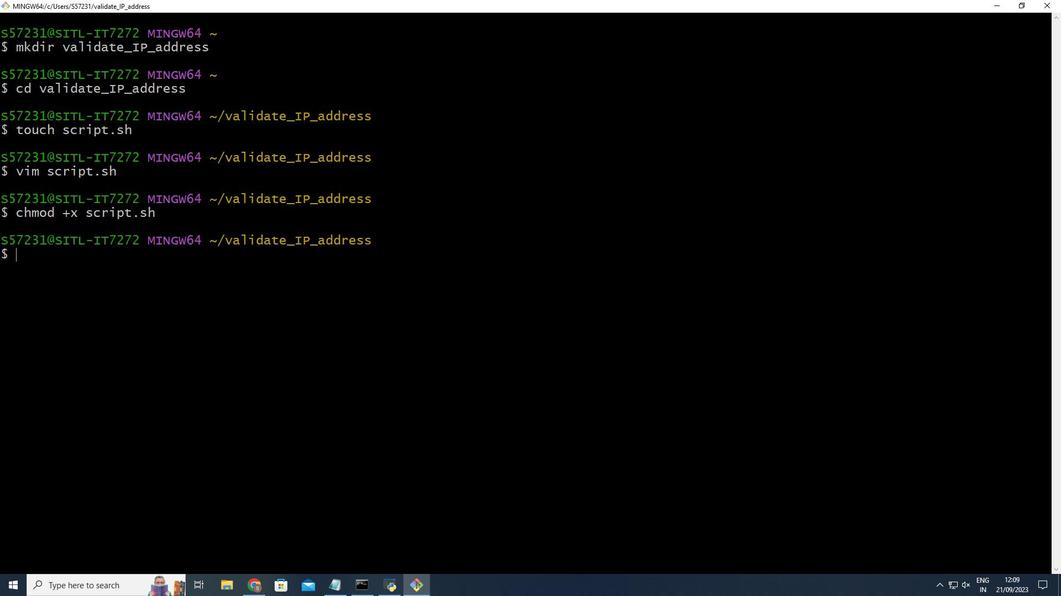 
Action: Mouse scrolled (2, 388) with delta (0, 0)
Screenshot: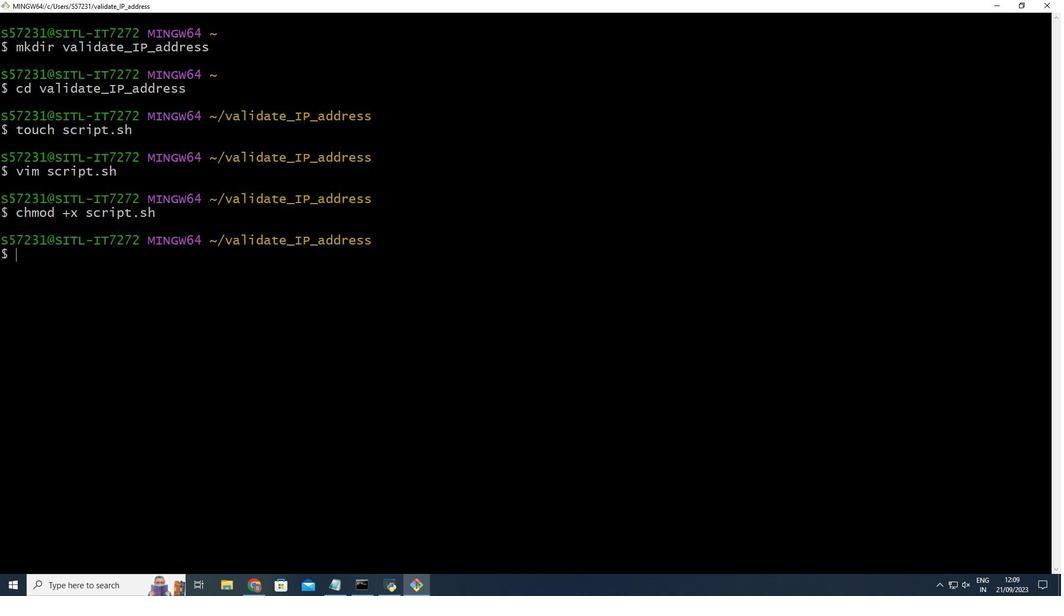 
Action: Mouse scrolled (2, 388) with delta (0, 0)
Screenshot: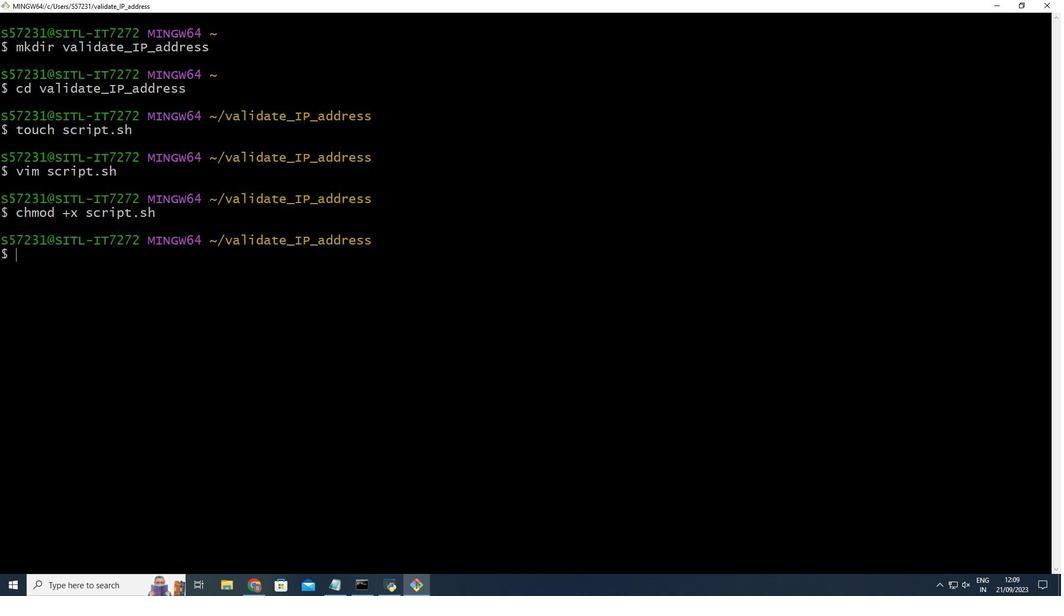 
Action: Mouse scrolled (2, 388) with delta (0, 0)
Screenshot: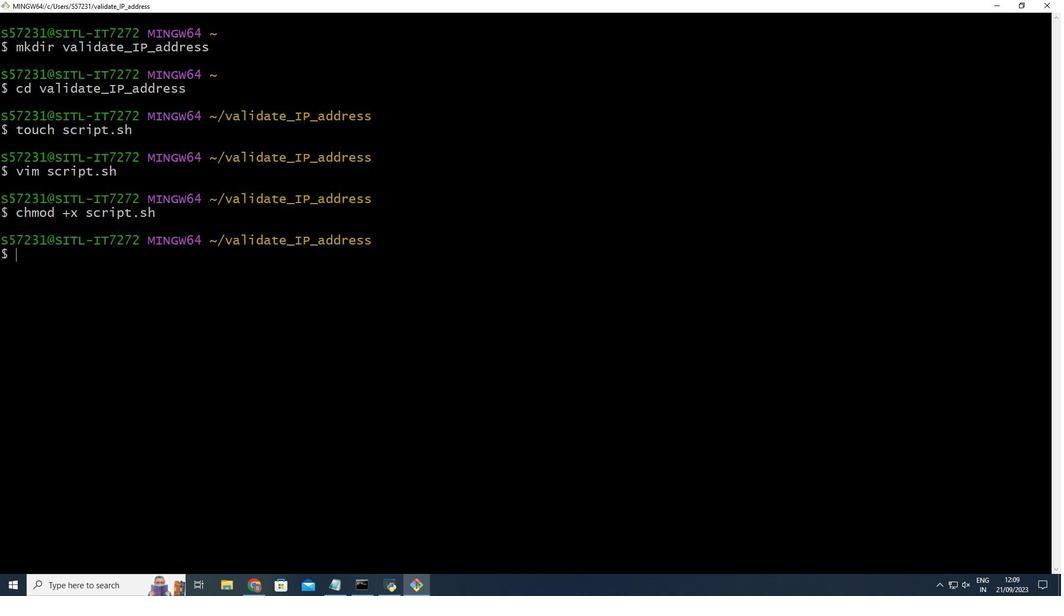 
Action: Mouse scrolled (2, 388) with delta (0, 0)
Screenshot: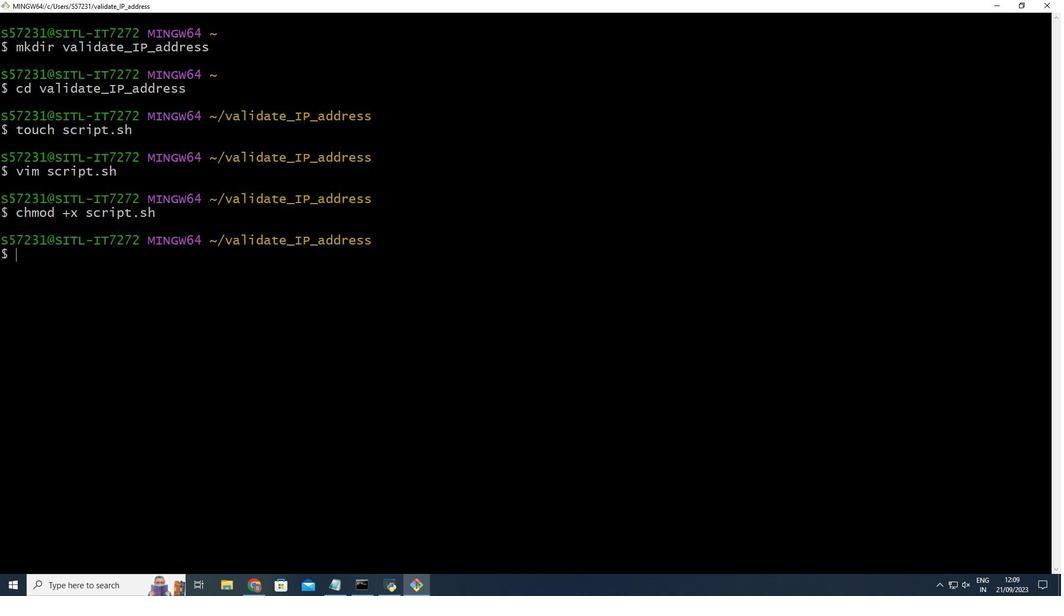 
Action: Mouse scrolled (2, 388) with delta (0, 0)
Screenshot: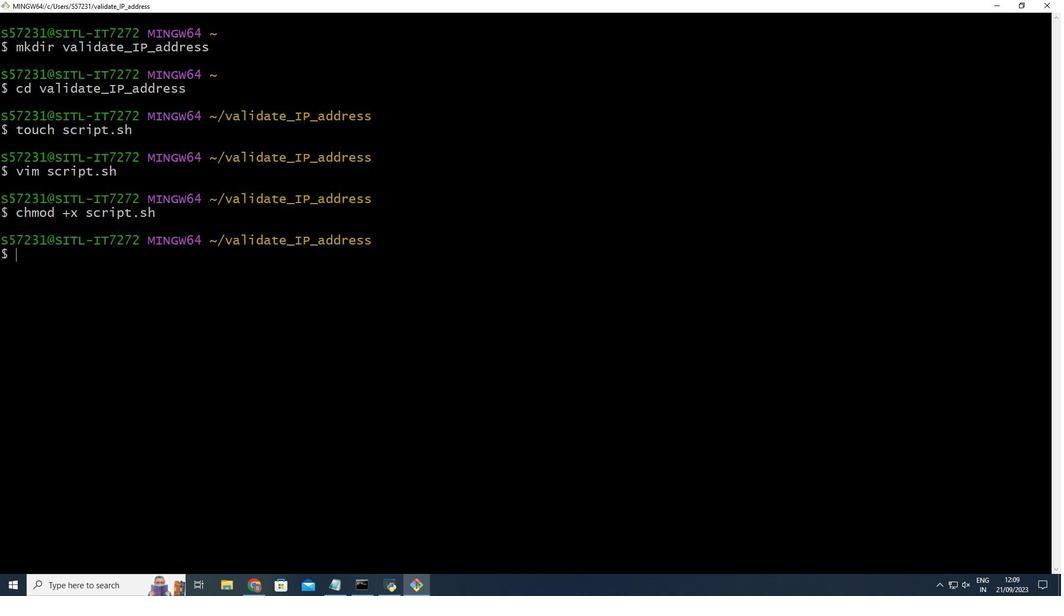 
Action: Key pressed ./script.sh<Key.space>
Screenshot: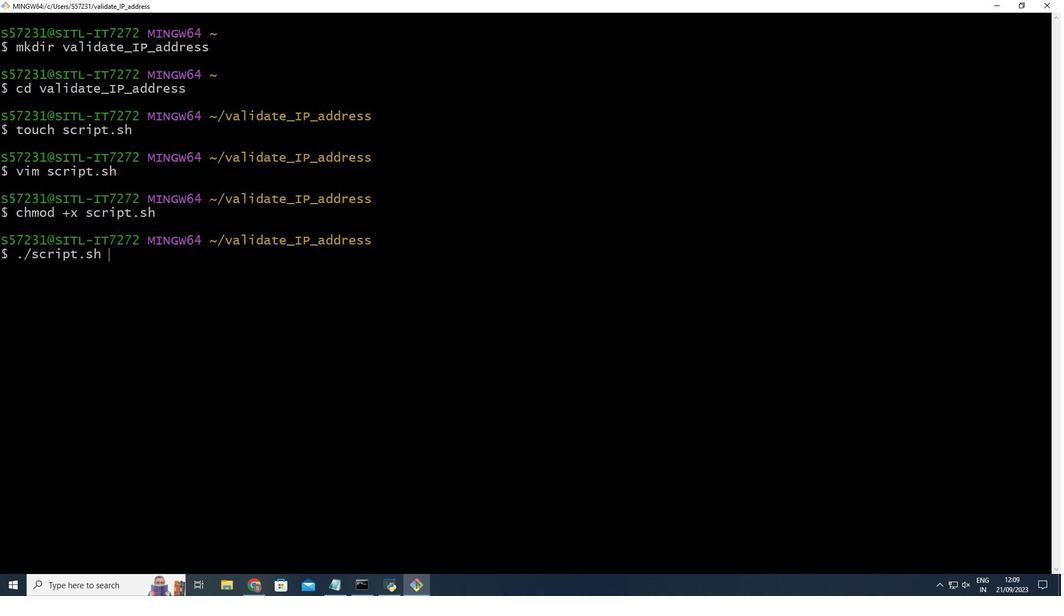 
Action: Mouse scrolled (2, 388) with delta (0, 0)
Screenshot: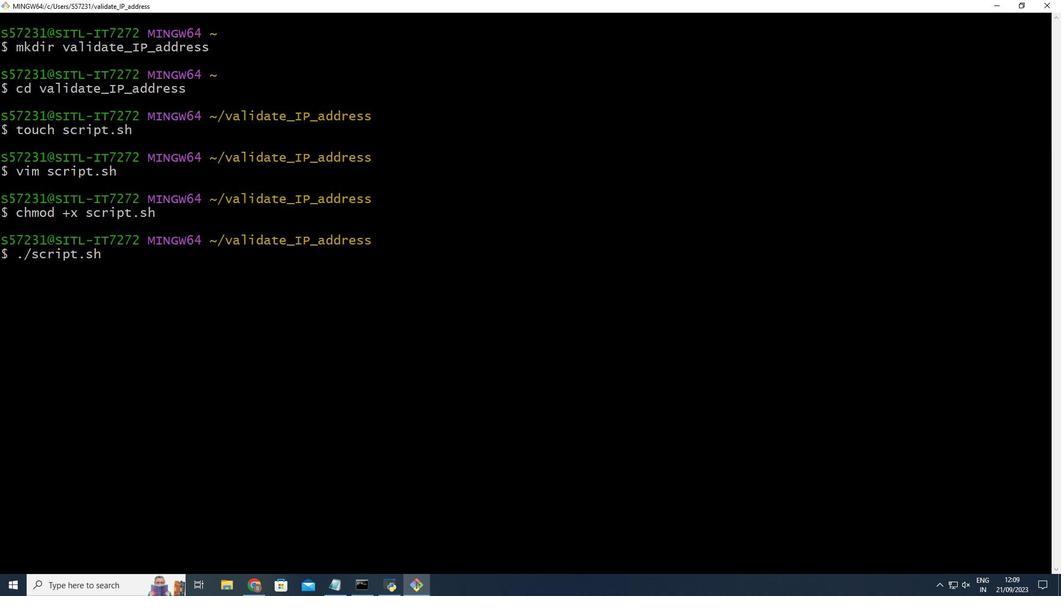 
Action: Mouse scrolled (2, 388) with delta (0, 0)
Screenshot: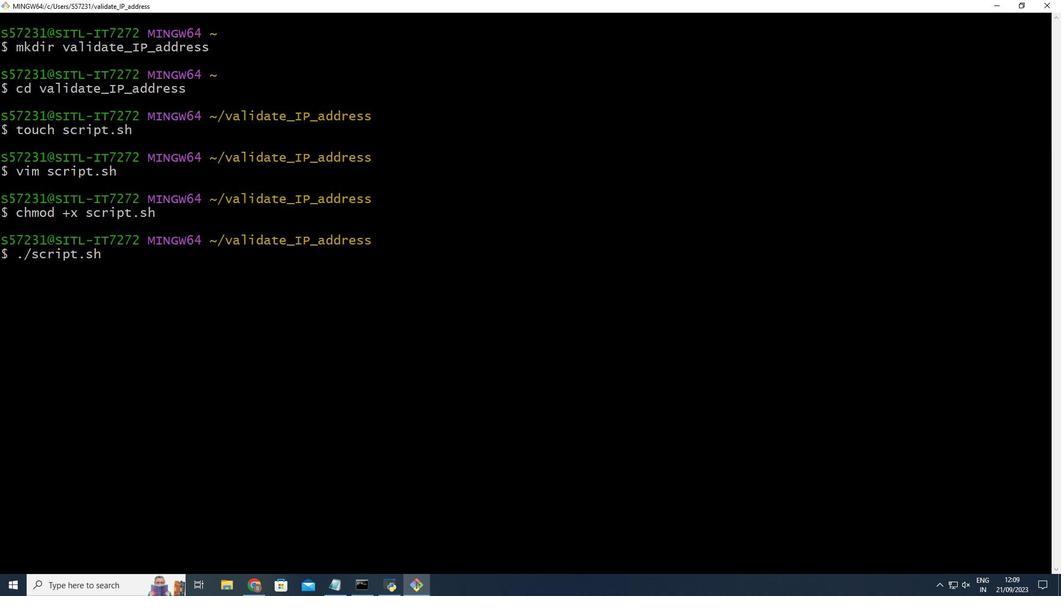 
Action: Mouse scrolled (2, 388) with delta (0, 0)
Screenshot: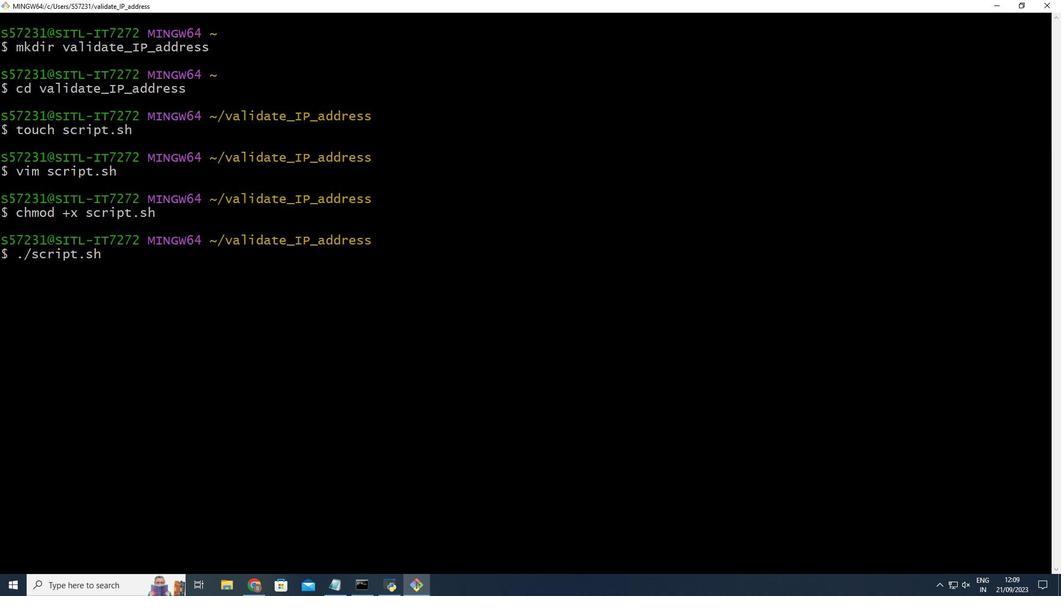 
Action: Mouse scrolled (2, 388) with delta (0, 0)
Screenshot: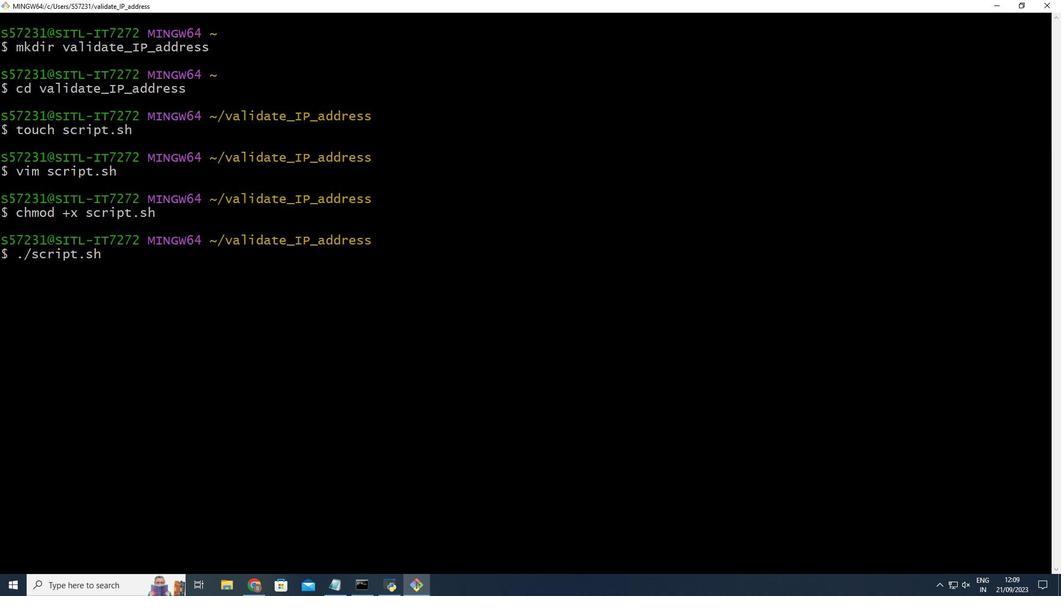 
Action: Mouse scrolled (2, 388) with delta (0, 0)
Screenshot: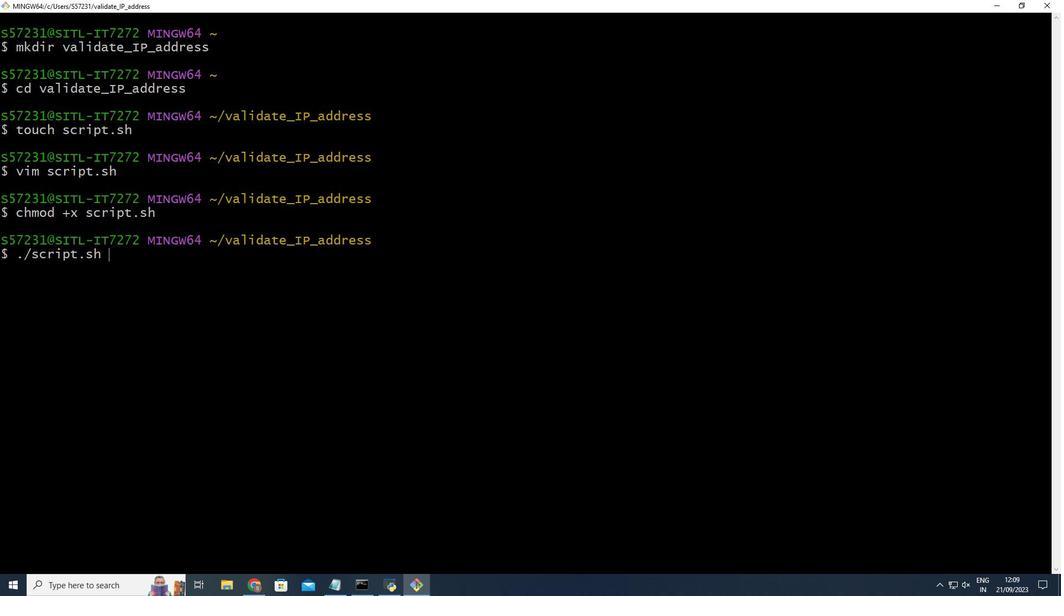 
Action: Mouse scrolled (2, 388) with delta (0, 0)
Screenshot: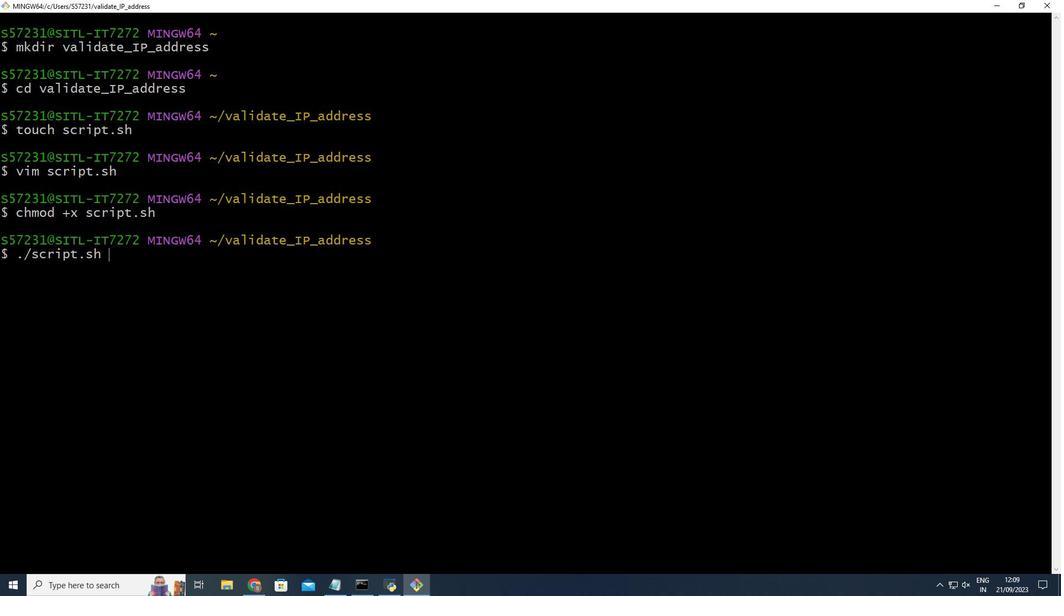 
Action: Mouse scrolled (2, 388) with delta (0, 0)
Screenshot: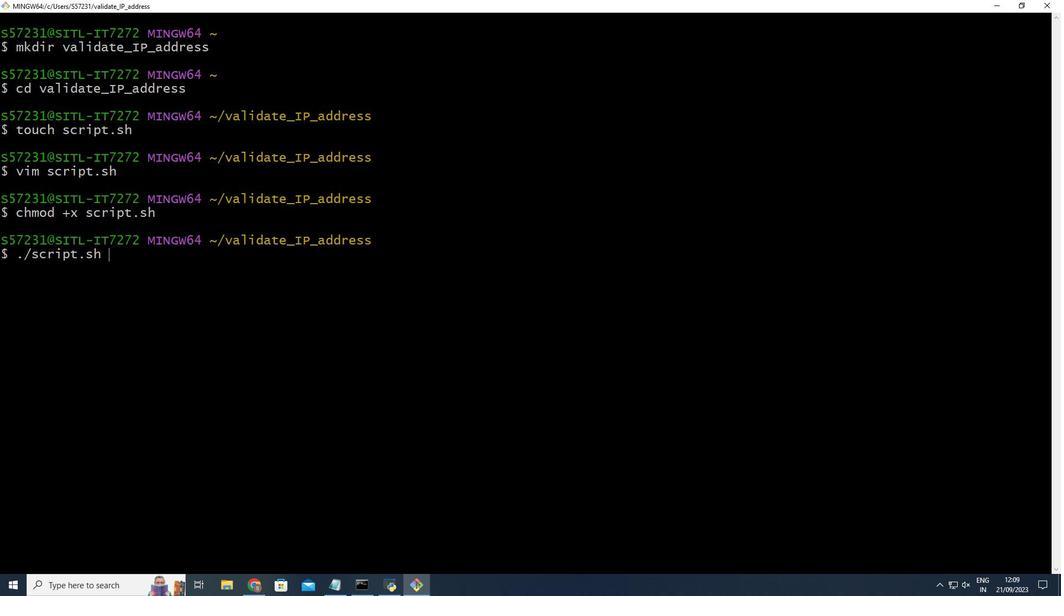 
Action: Mouse scrolled (2, 388) with delta (0, 0)
Screenshot: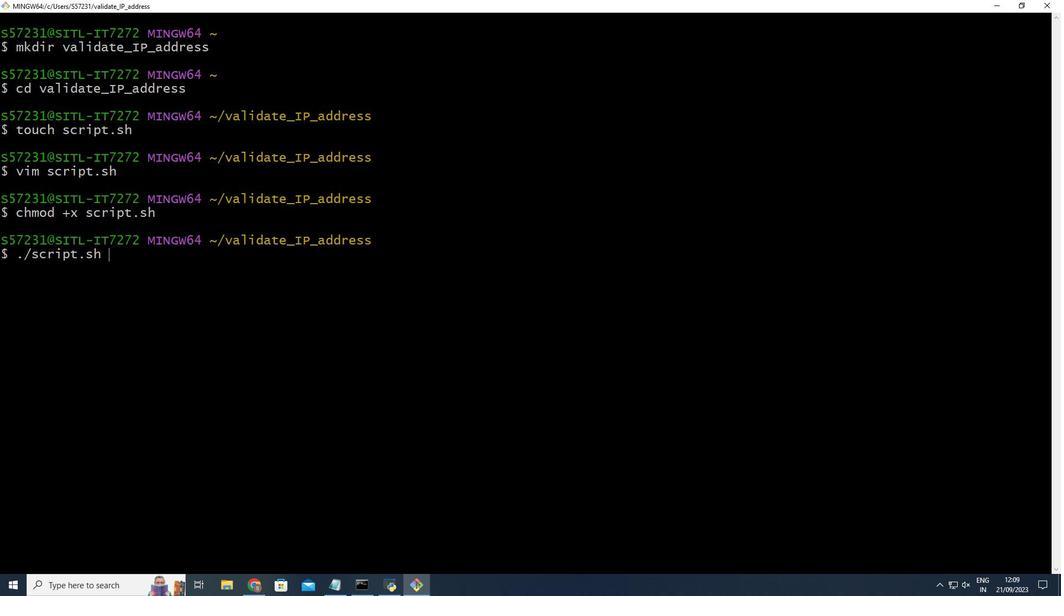
Action: Mouse scrolled (2, 388) with delta (0, 0)
Screenshot: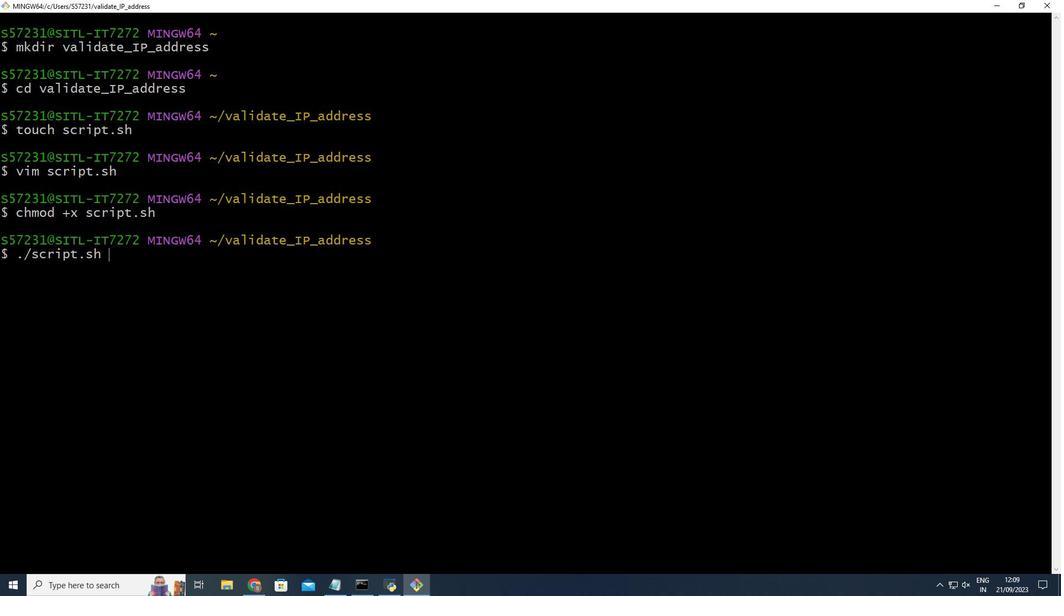 
Action: Mouse scrolled (2, 388) with delta (0, 0)
Screenshot: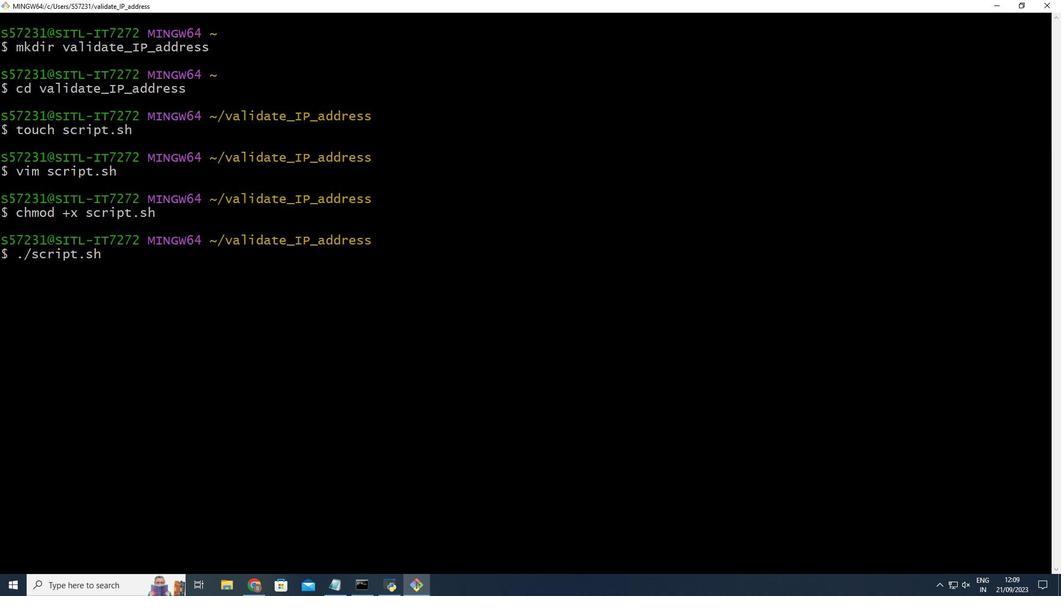 
Action: Mouse scrolled (2, 388) with delta (0, 0)
Screenshot: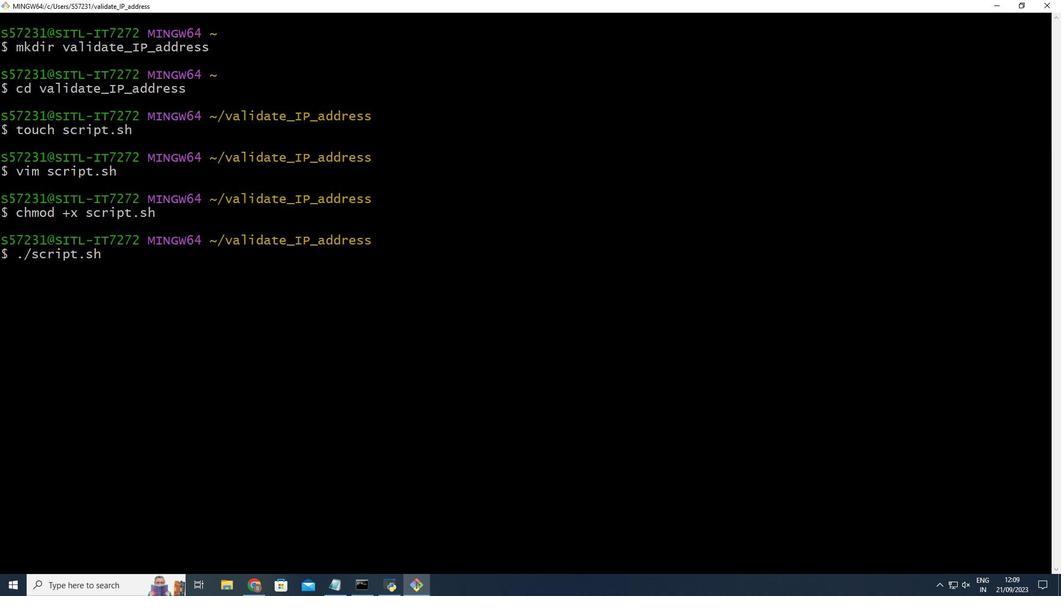 
Action: Mouse scrolled (2, 388) with delta (0, 0)
Screenshot: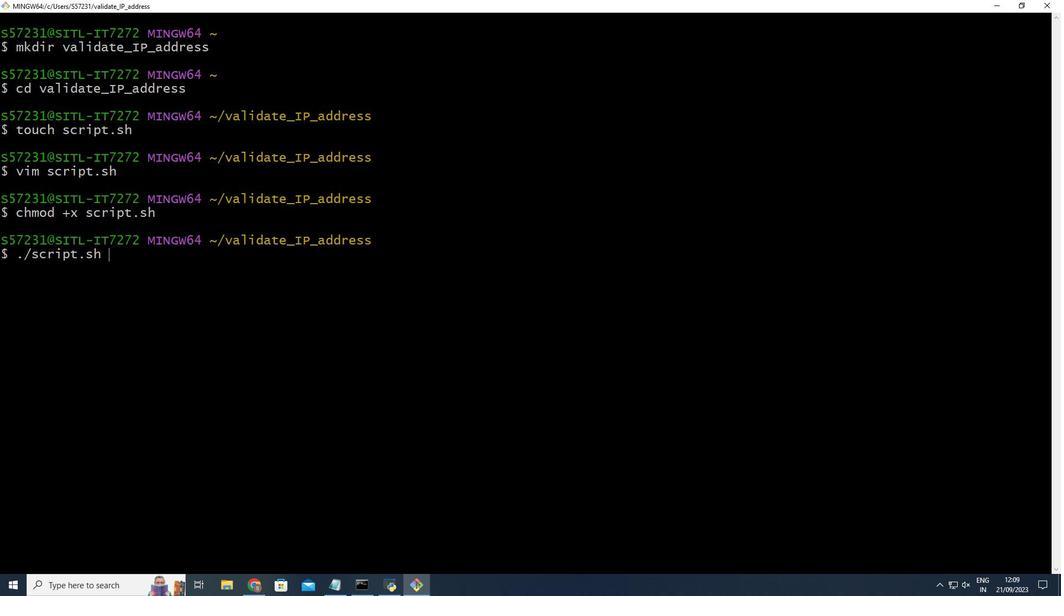 
Action: Mouse scrolled (2, 388) with delta (0, 0)
Screenshot: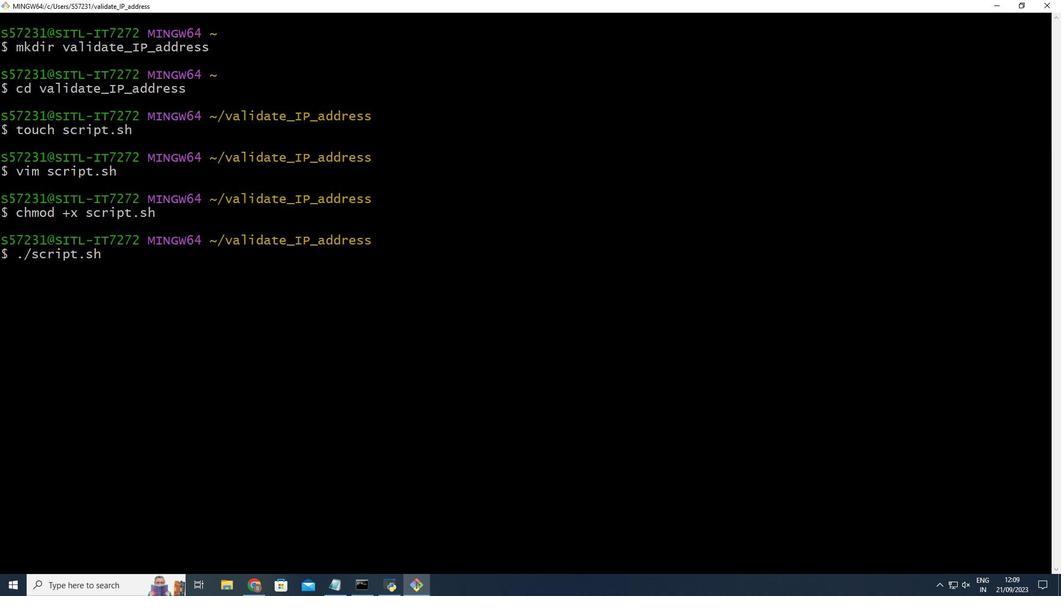 
Action: Mouse scrolled (2, 388) with delta (0, 0)
Screenshot: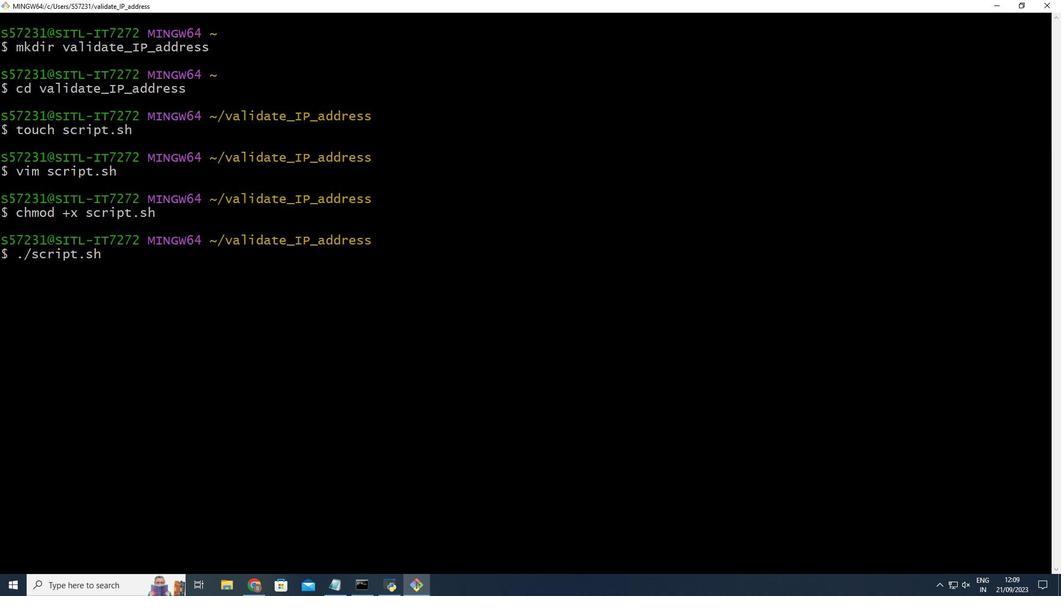 
Action: Mouse scrolled (2, 388) with delta (0, 0)
Screenshot: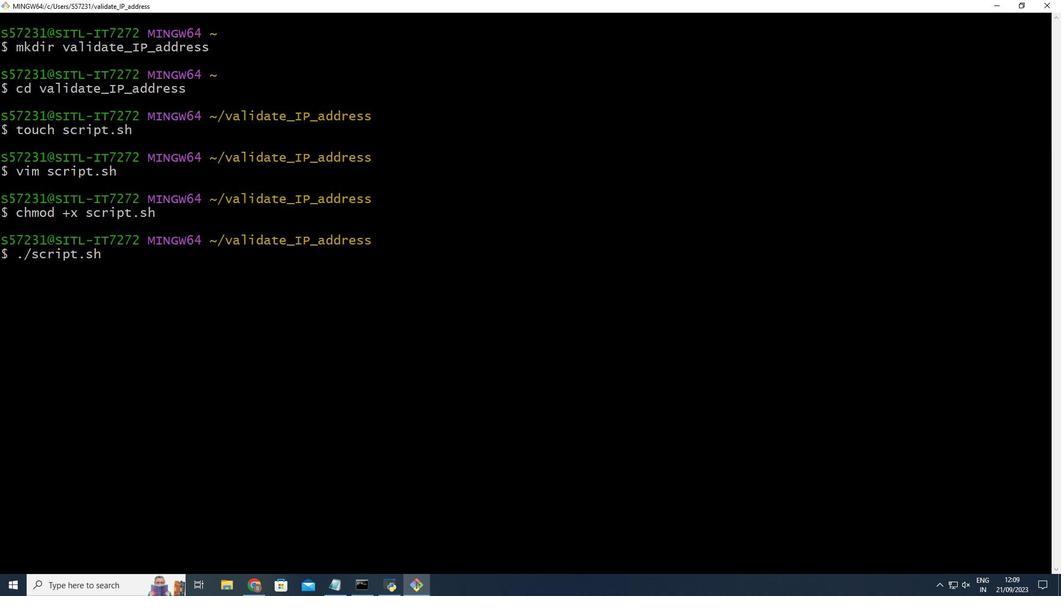 
Action: Mouse scrolled (2, 388) with delta (0, 0)
Screenshot: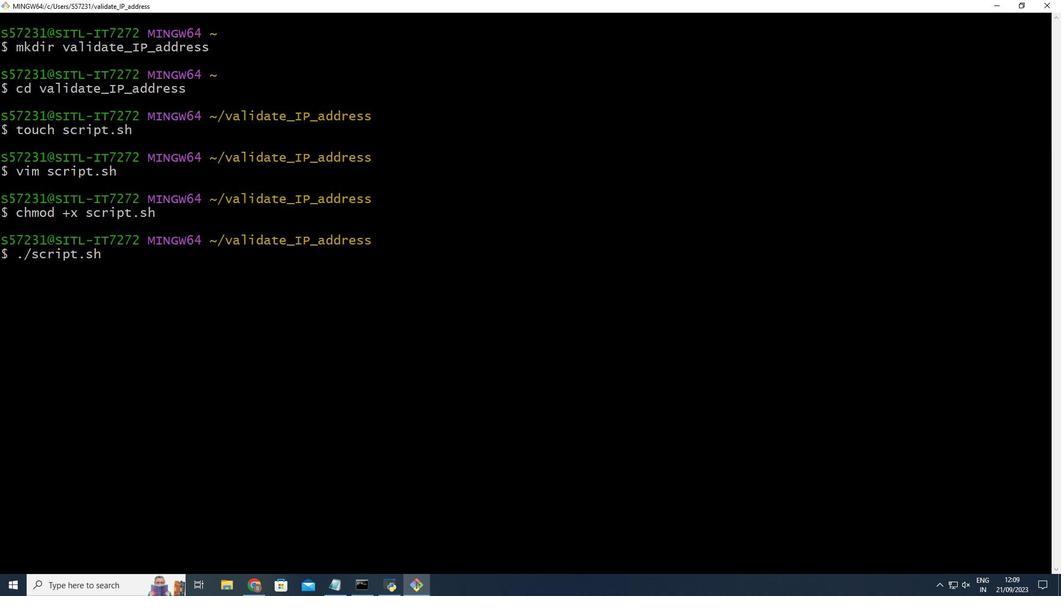 
Action: Mouse scrolled (2, 388) with delta (0, 0)
Screenshot: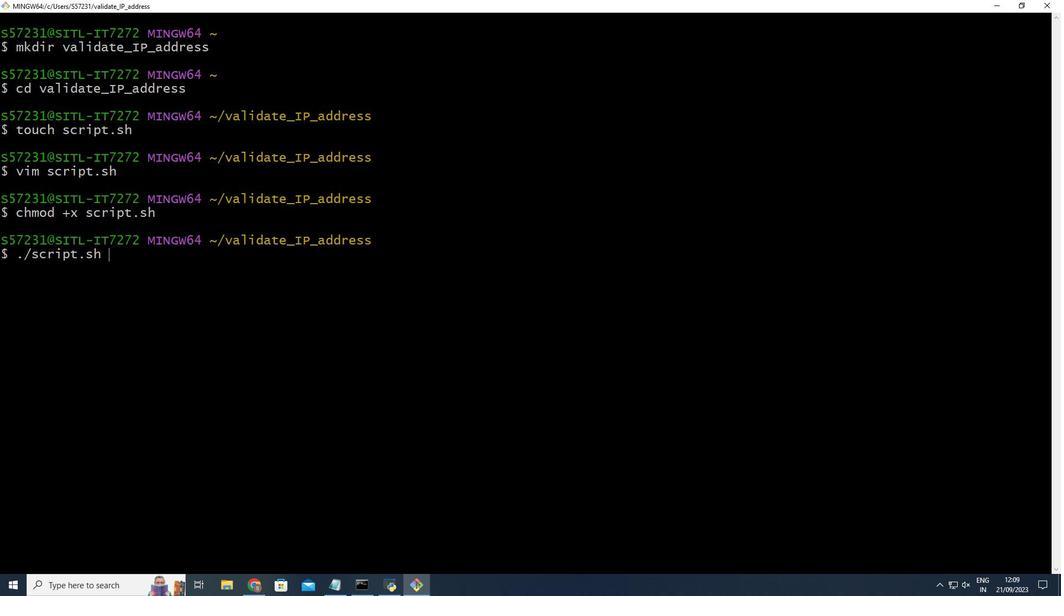 
Action: Mouse scrolled (2, 388) with delta (0, 0)
Screenshot: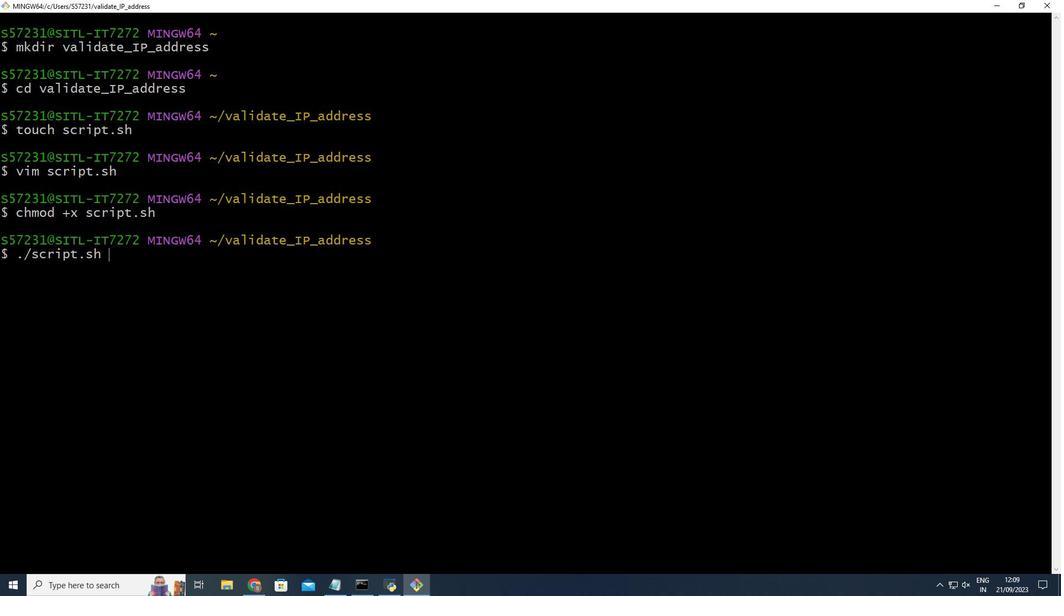 
Action: Mouse scrolled (2, 388) with delta (0, 0)
Screenshot: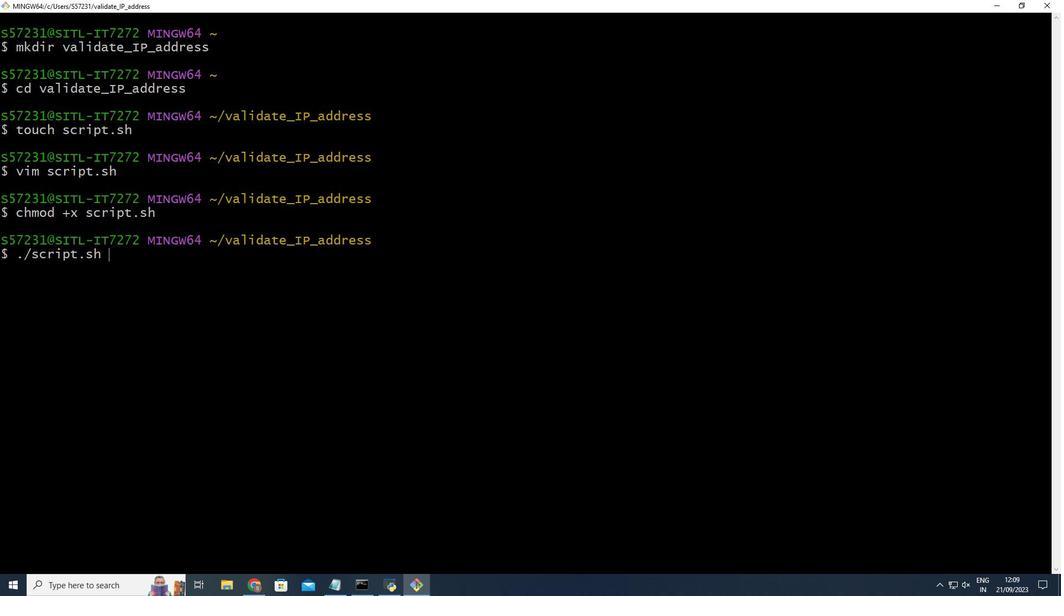 
Action: Mouse scrolled (2, 388) with delta (0, 0)
Screenshot: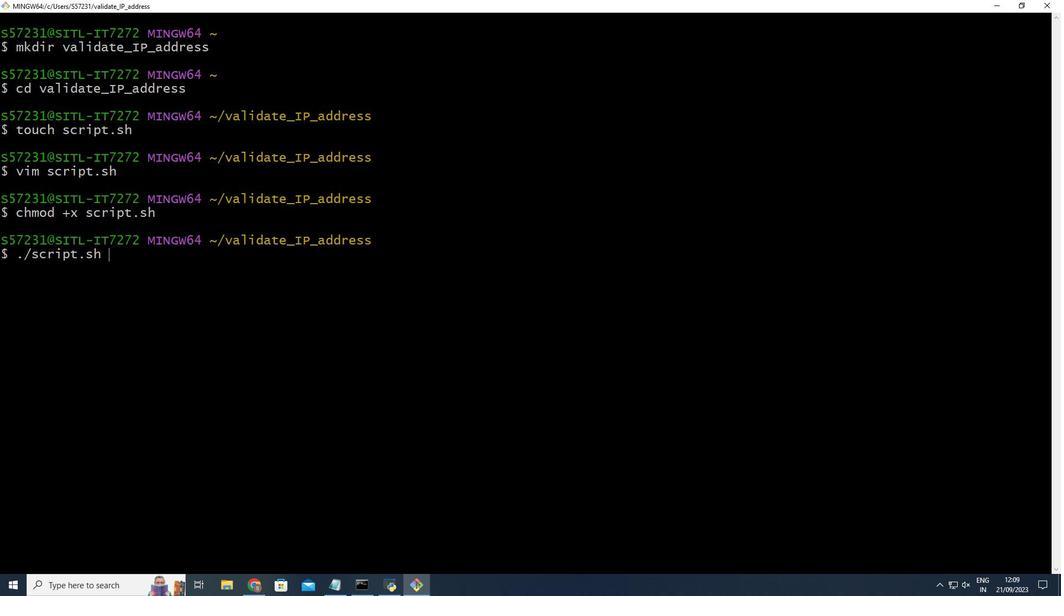 
Action: Mouse scrolled (2, 388) with delta (0, 0)
Screenshot: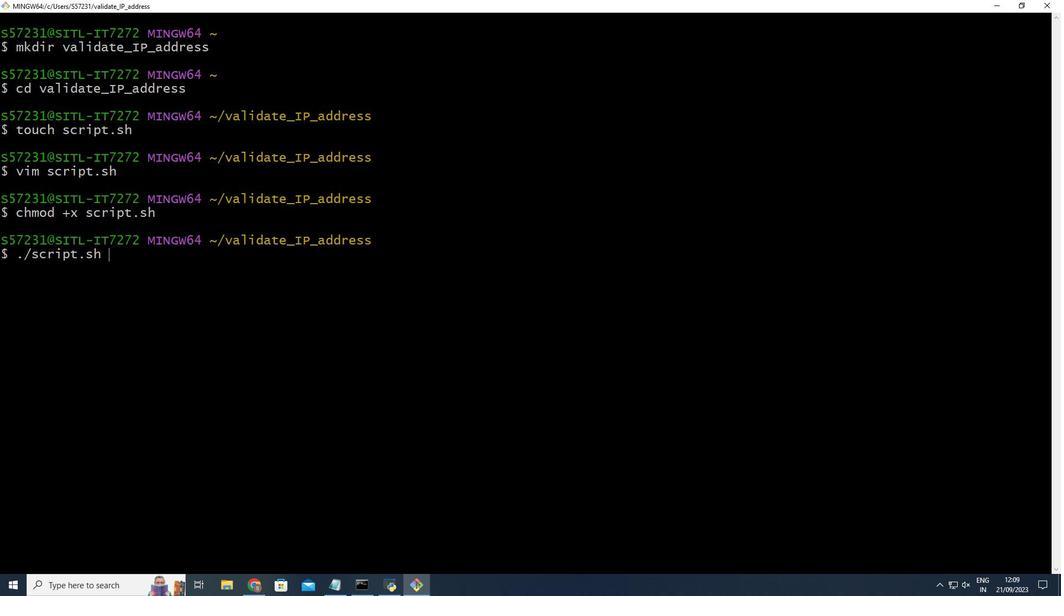 
Action: Mouse scrolled (2, 388) with delta (0, 0)
Screenshot: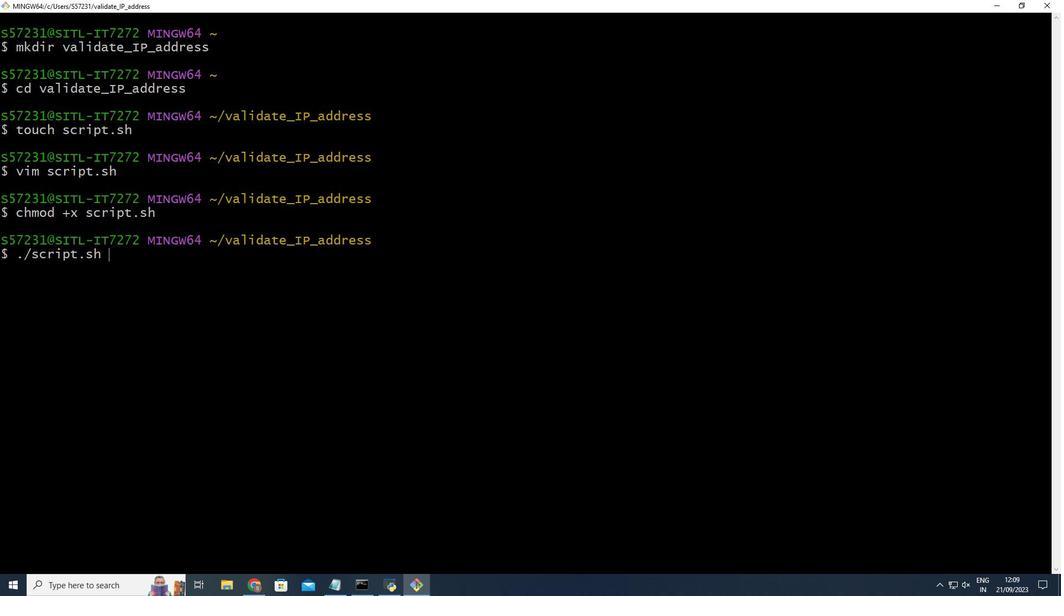 
Action: Mouse scrolled (2, 388) with delta (0, 0)
Screenshot: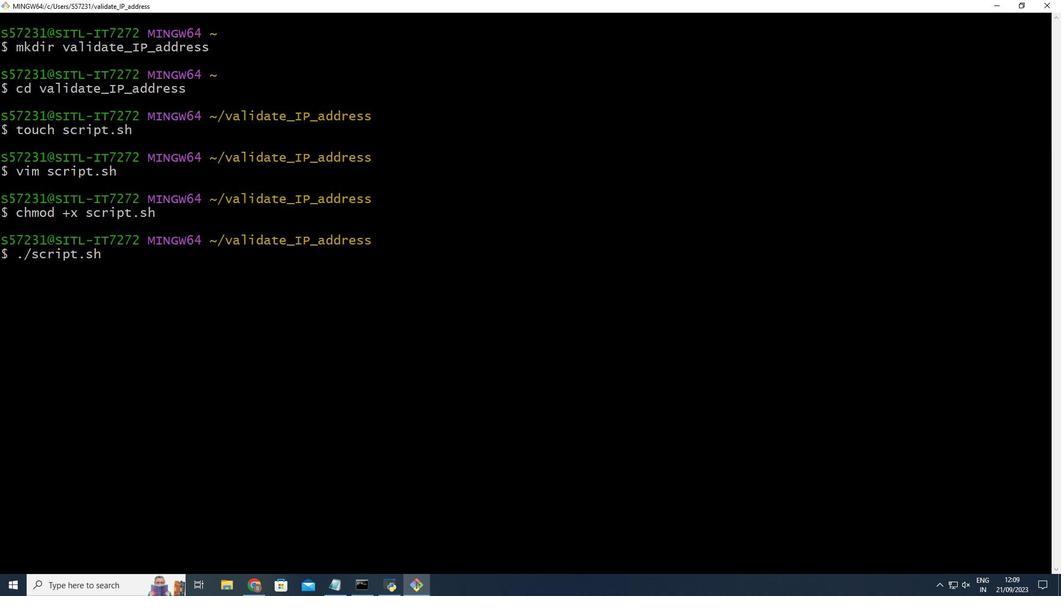 
Action: Mouse scrolled (2, 388) with delta (0, 0)
Screenshot: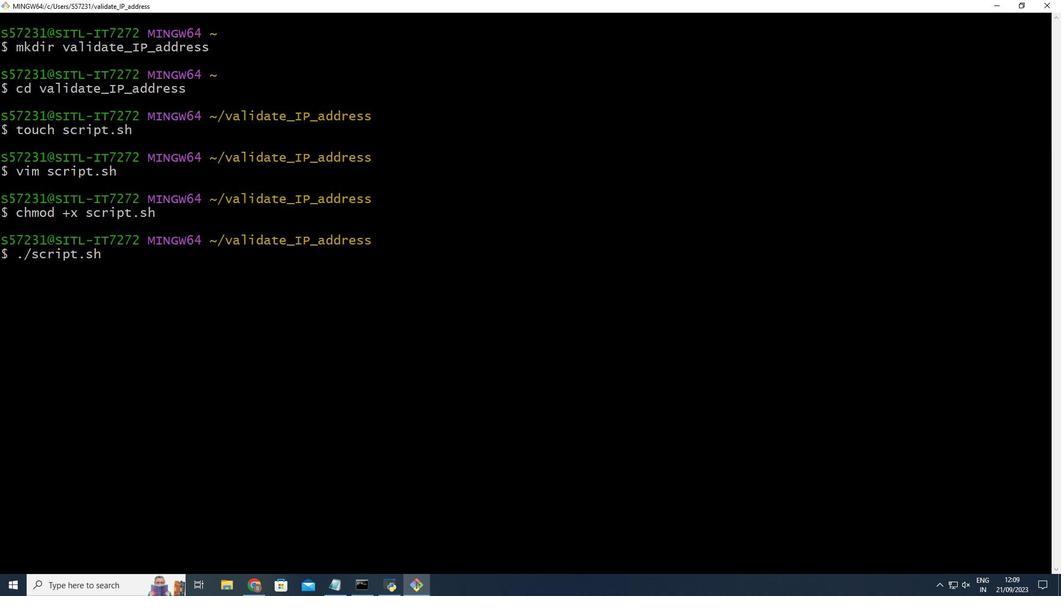 
Action: Mouse scrolled (2, 388) with delta (0, 0)
Screenshot: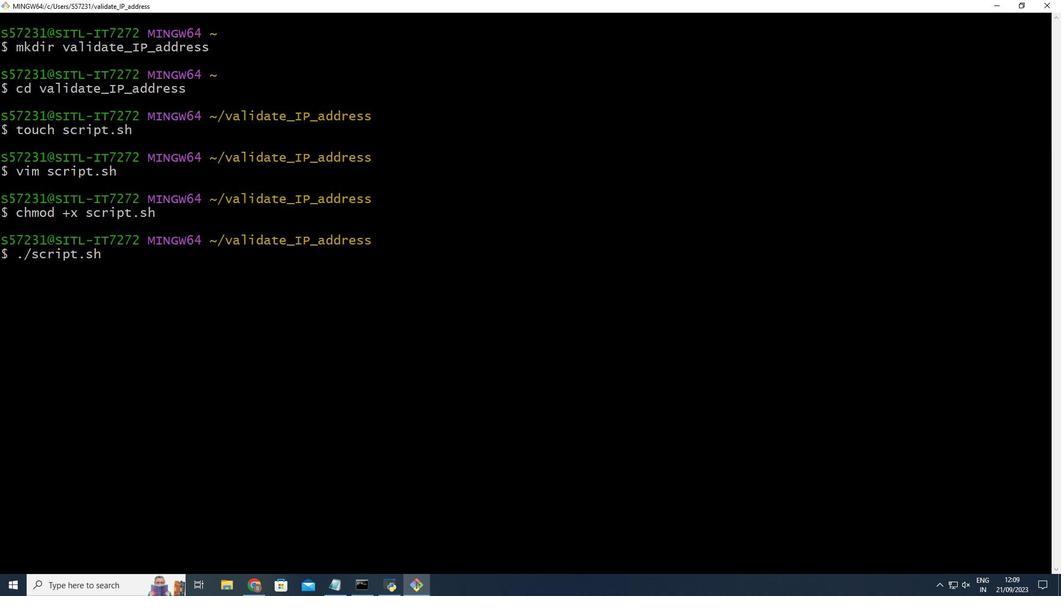 
Action: Mouse scrolled (2, 388) with delta (0, 0)
Screenshot: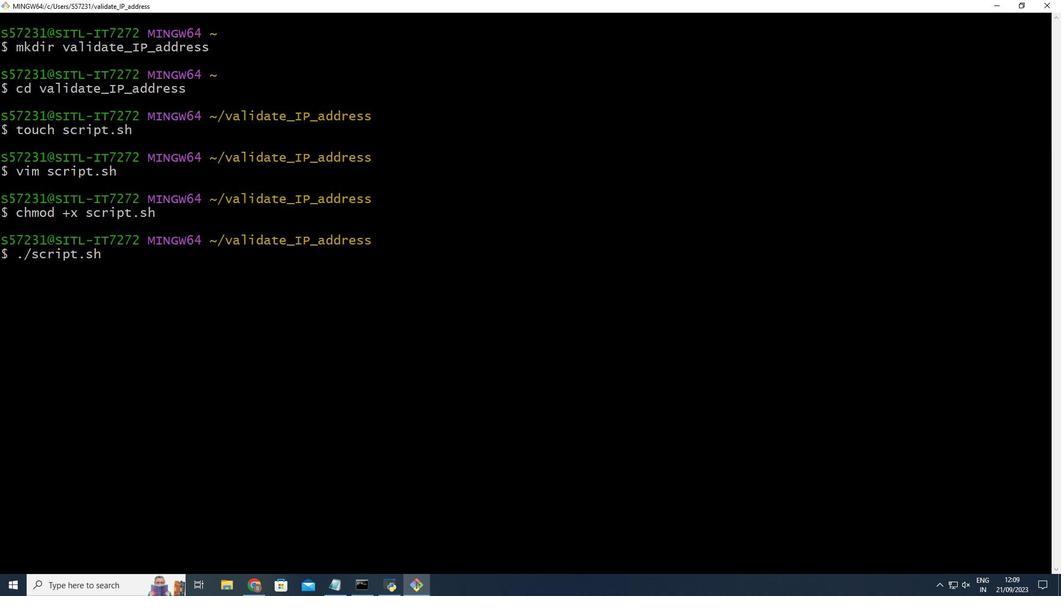 
Action: Mouse scrolled (2, 388) with delta (0, 0)
Screenshot: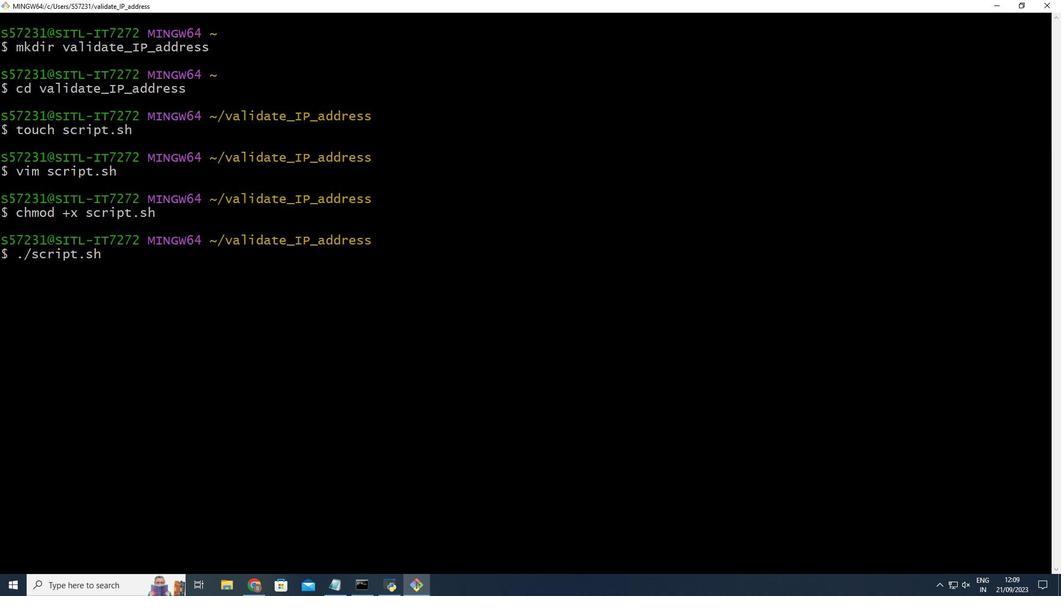 
Action: Mouse scrolled (2, 388) with delta (0, 0)
Screenshot: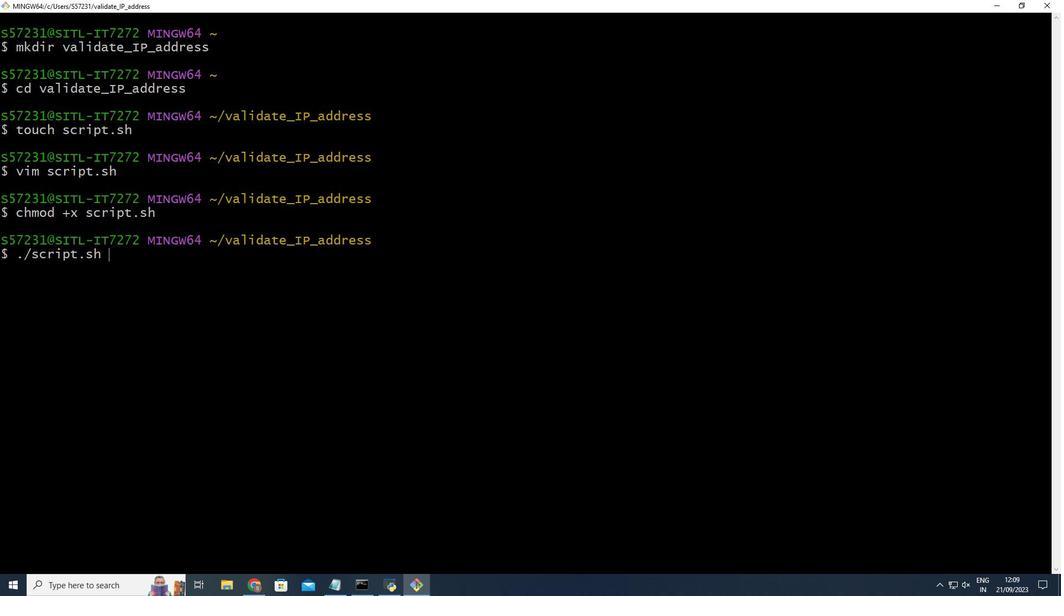 
Action: Mouse scrolled (2, 388) with delta (0, 0)
Screenshot: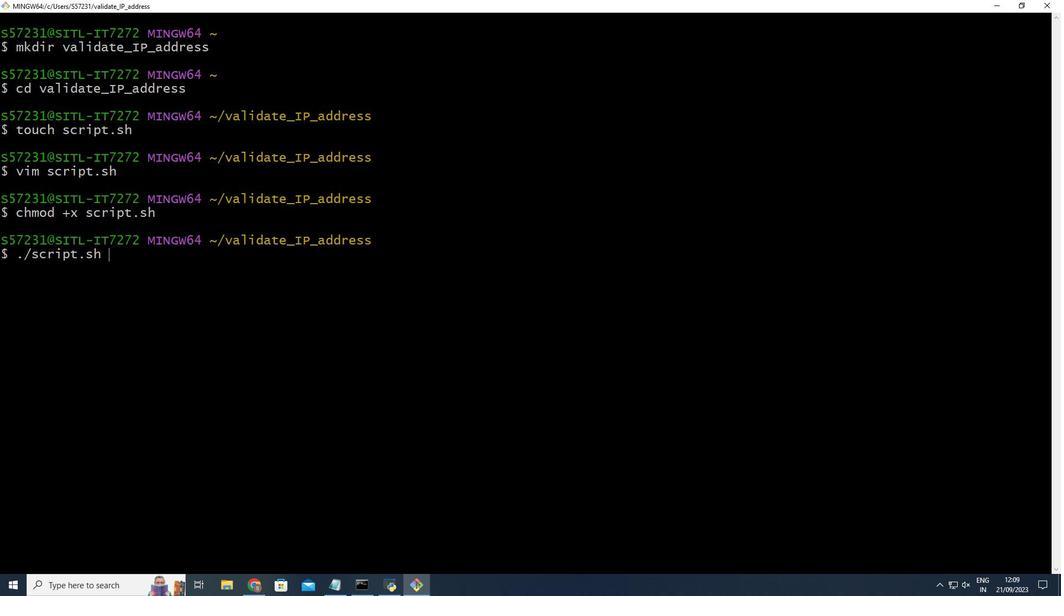 
Action: Mouse scrolled (2, 388) with delta (0, 0)
Screenshot: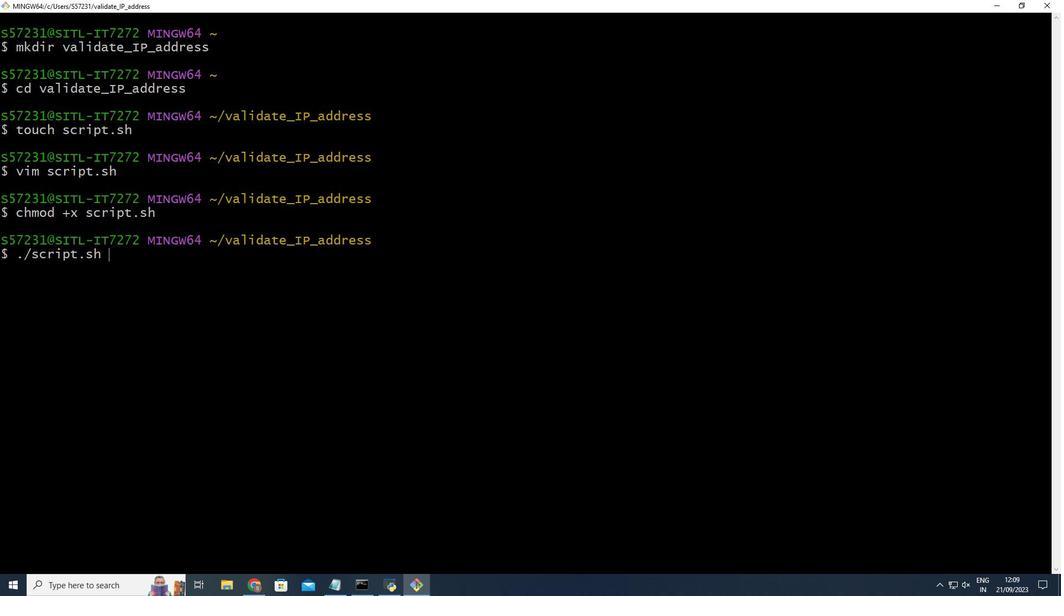 
Action: Key pressed <Key.shift_r>"
Screenshot: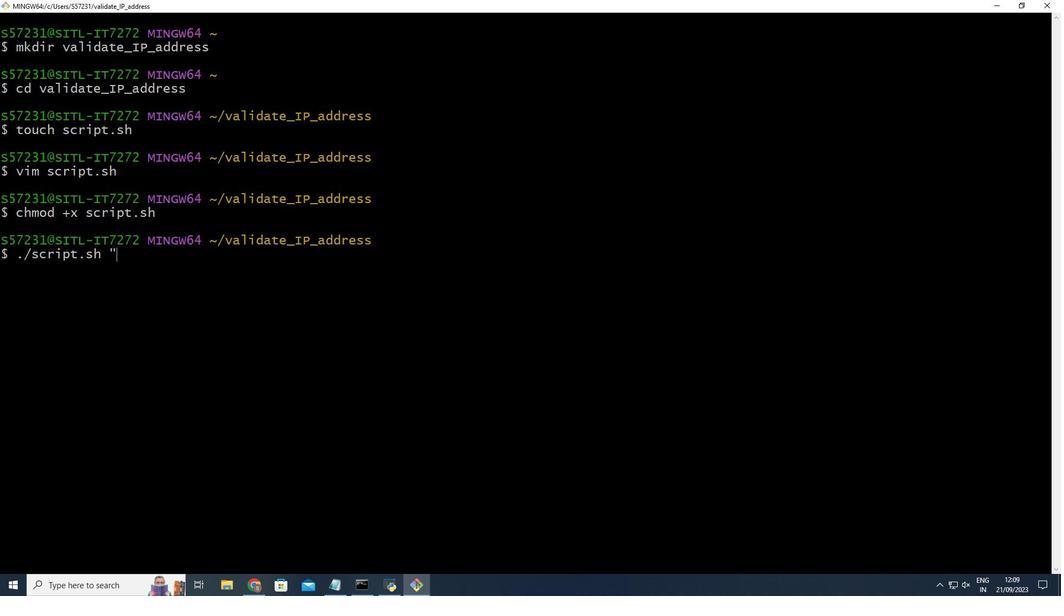
Action: Mouse scrolled (2, 388) with delta (0, 0)
Screenshot: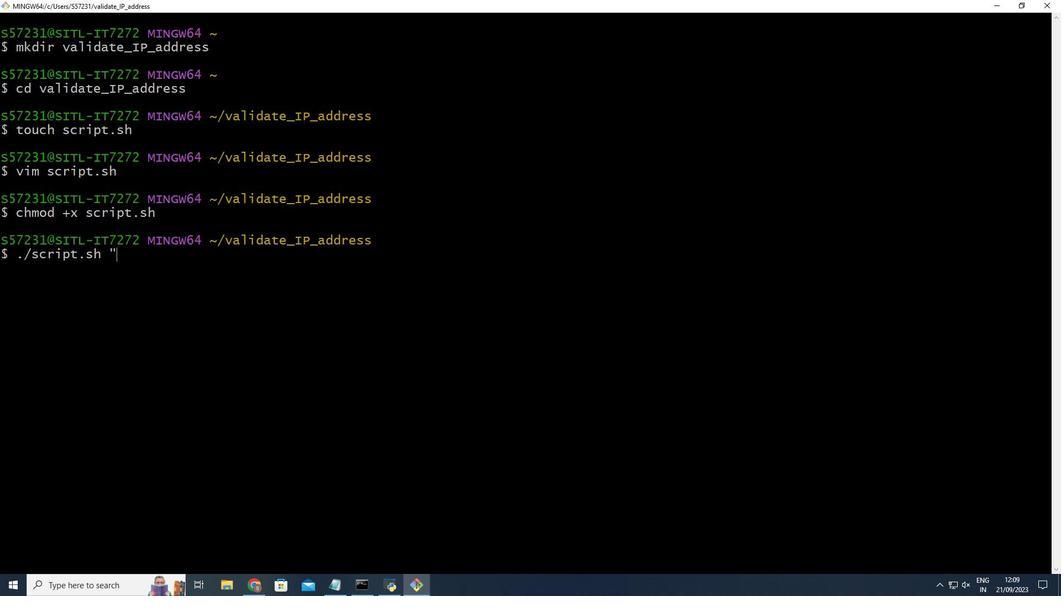
Action: Mouse scrolled (2, 388) with delta (0, 0)
Screenshot: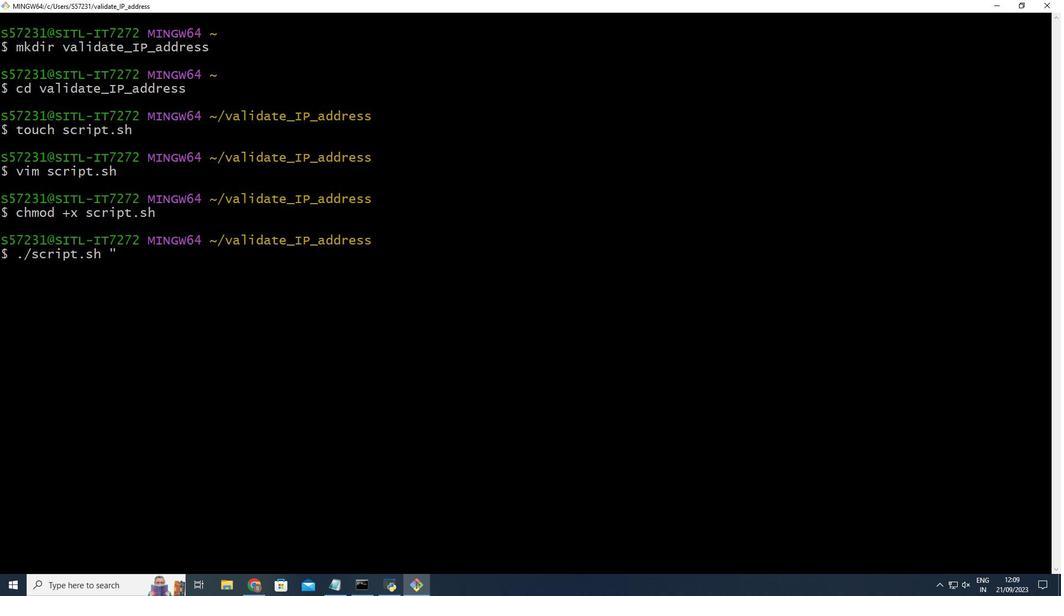 
Action: Mouse scrolled (2, 388) with delta (0, 0)
Screenshot: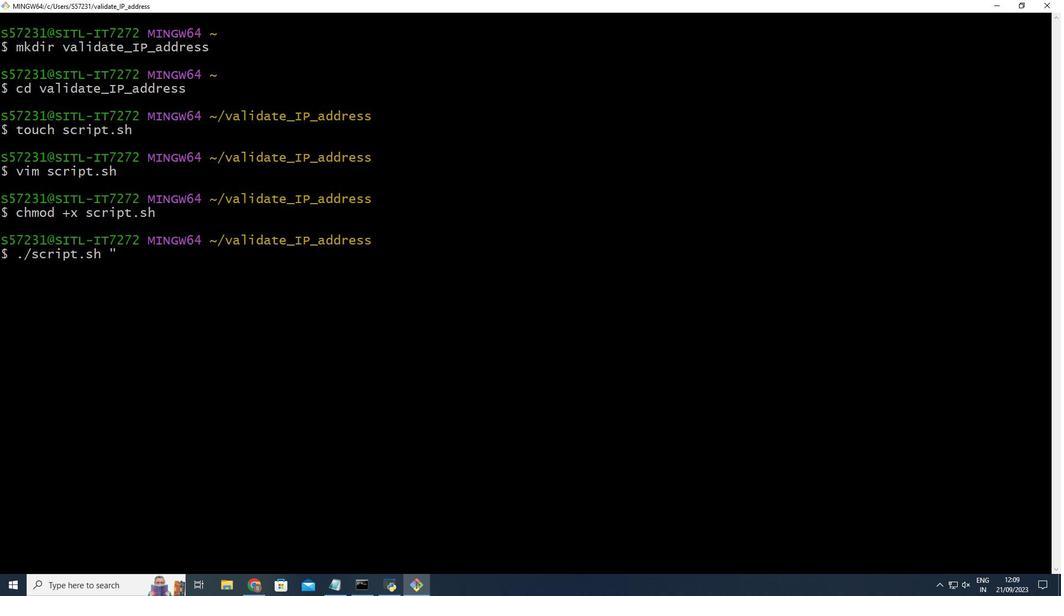 
Action: Mouse scrolled (2, 388) with delta (0, 0)
Screenshot: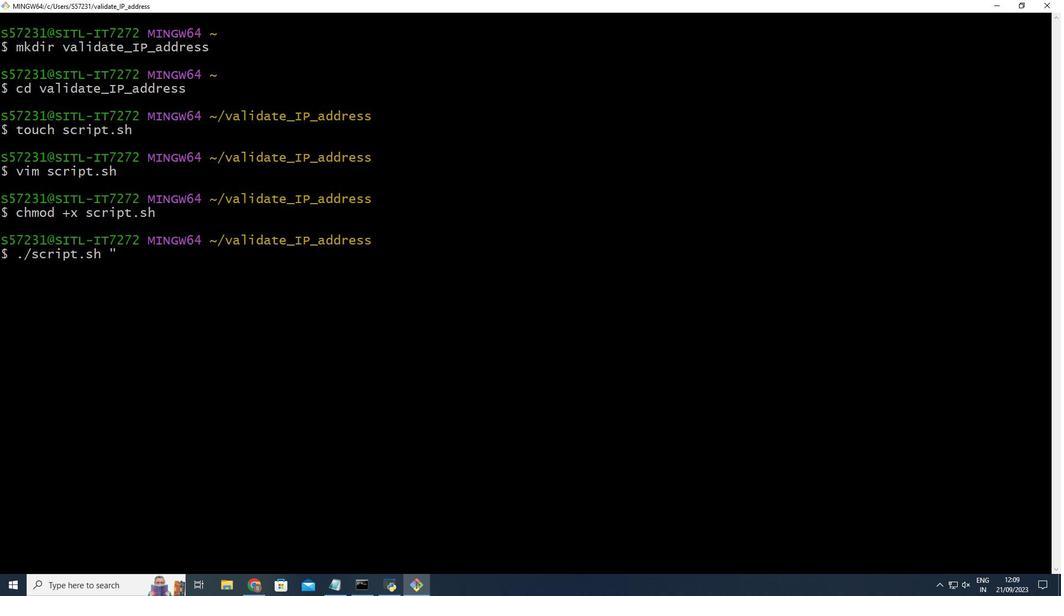 
Action: Mouse scrolled (2, 388) with delta (0, 0)
Screenshot: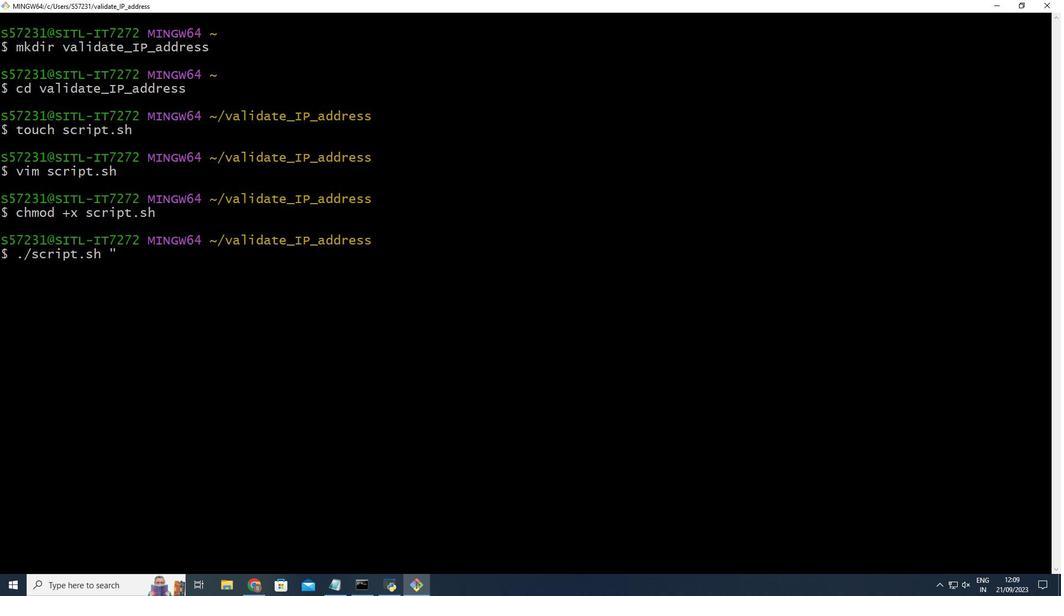 
Action: Mouse scrolled (2, 388) with delta (0, 0)
Screenshot: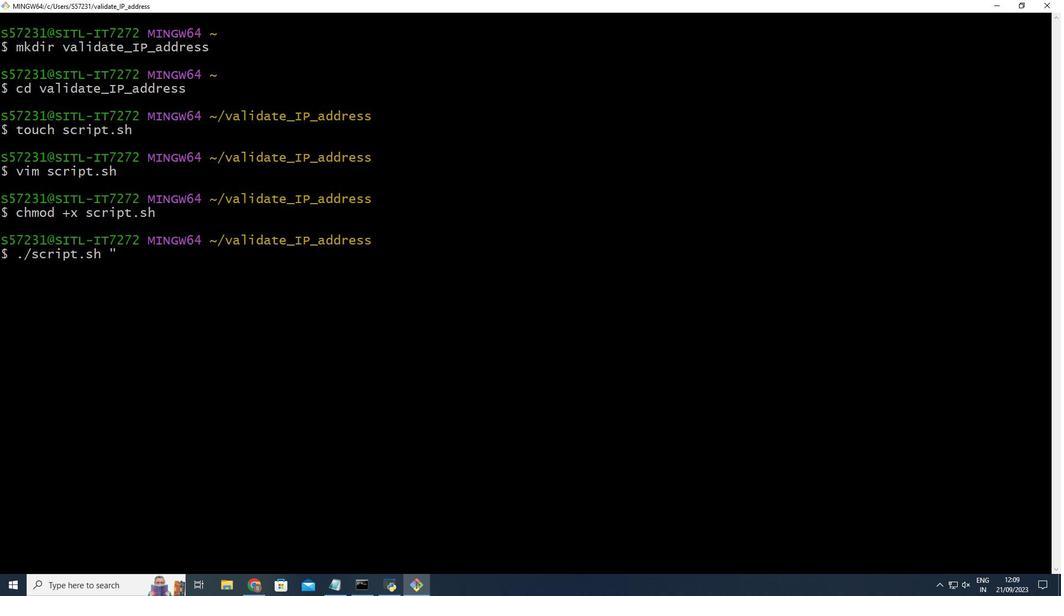 
Action: Mouse scrolled (2, 388) with delta (0, 0)
Screenshot: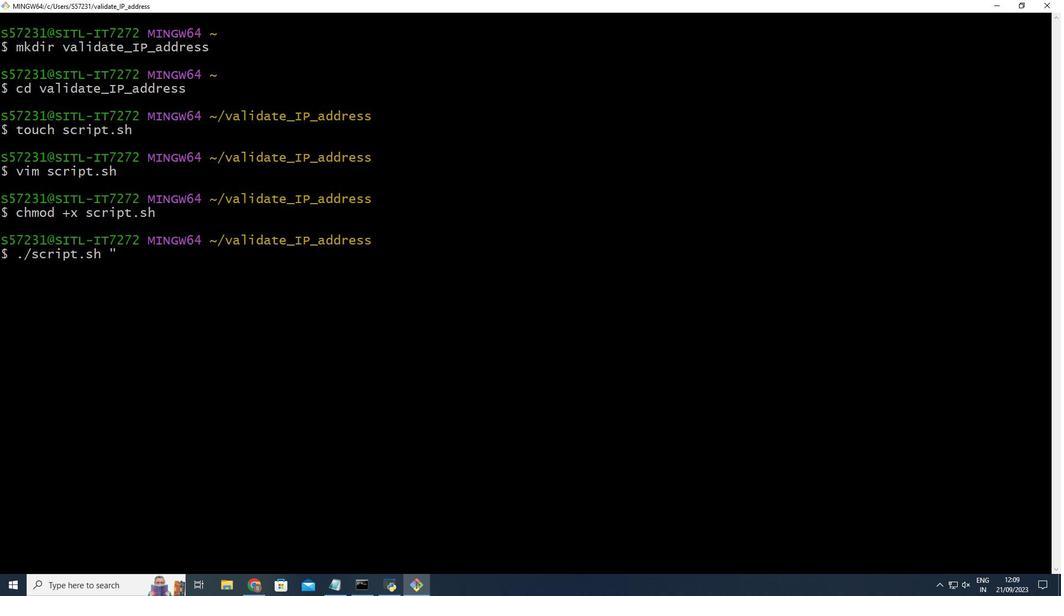 
Action: Key pressed 192.168.1.1<Key.shift_r>"<Key.enter>9<Key.backspace>192.168.1.1<Key.enter>./script.sh<Key.enter>12345<Key.enter>
Screenshot: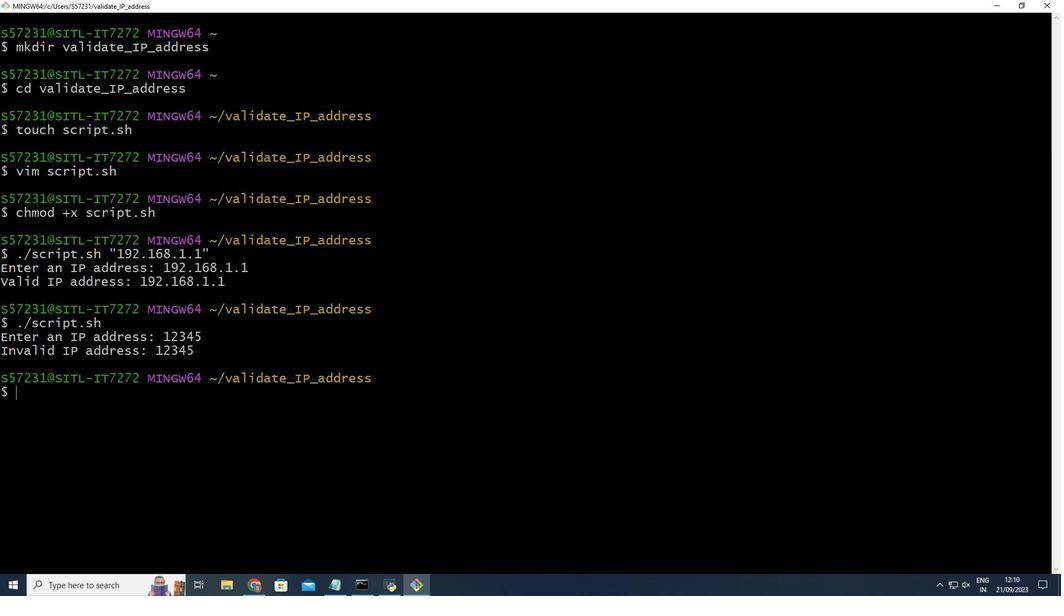 
Action: Mouse moved to (2, 388)
Screenshot: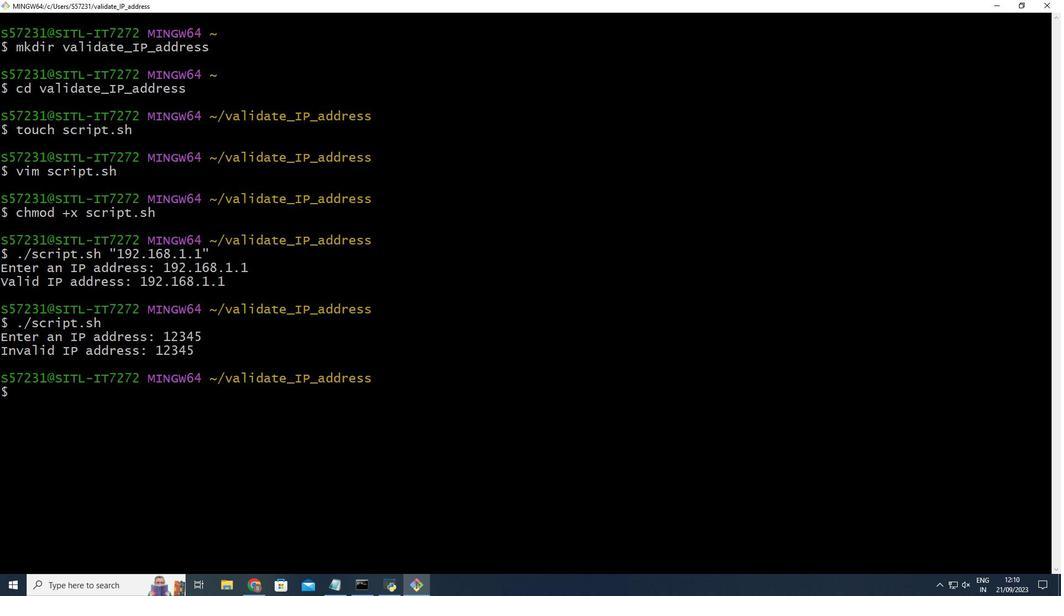
Action: Mouse pressed left at (2, 388)
Screenshot: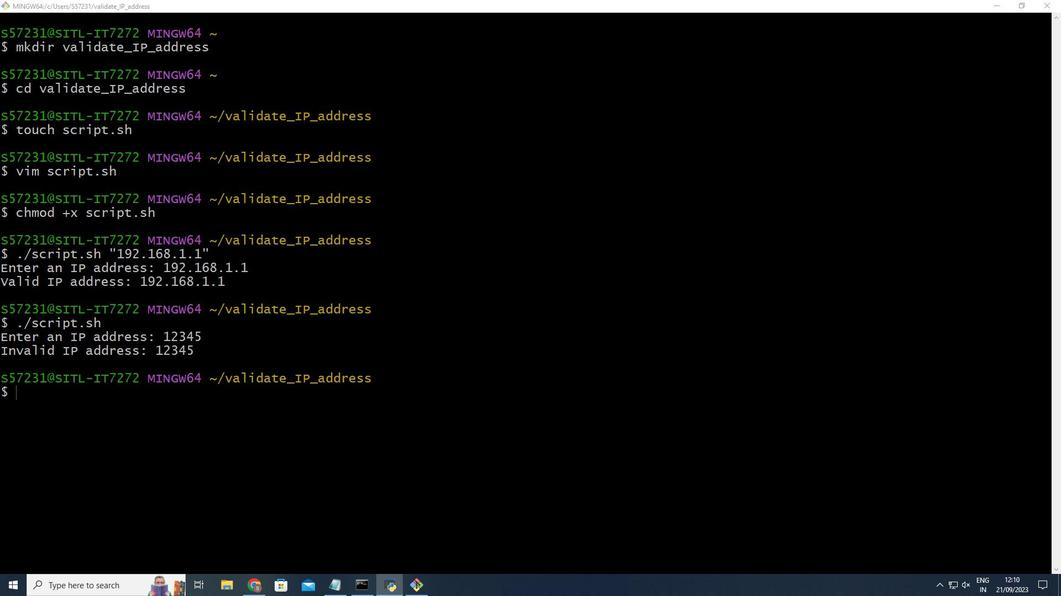 
Action: Mouse moved to (2, 388)
Screenshot: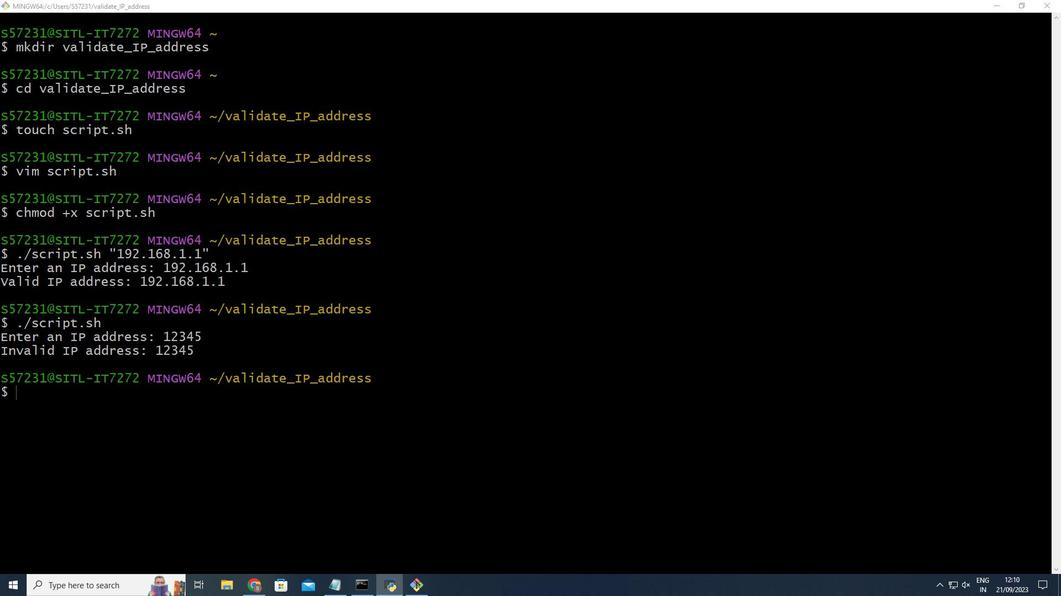 
Action: Mouse pressed left at (2, 388)
Screenshot: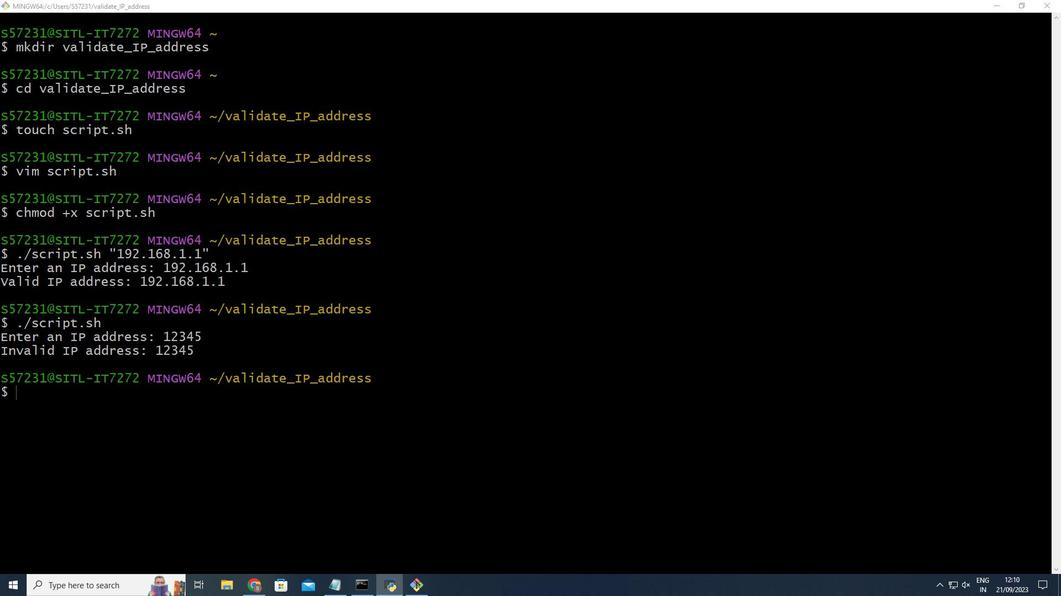 
